 Task: Look for space in Syevyerodonets'k, Ukraine from 17th June, 2023 to 21st June, 2023 for 2 adults in price range Rs.7000 to Rs.12000. Place can be private room with 1  bedroom having 2 beds and 1 bathroom. Property type can be house, flat, guest house. Booking option can be shelf check-in. Required host language is English.
Action: Mouse pressed left at (512, 114)
Screenshot: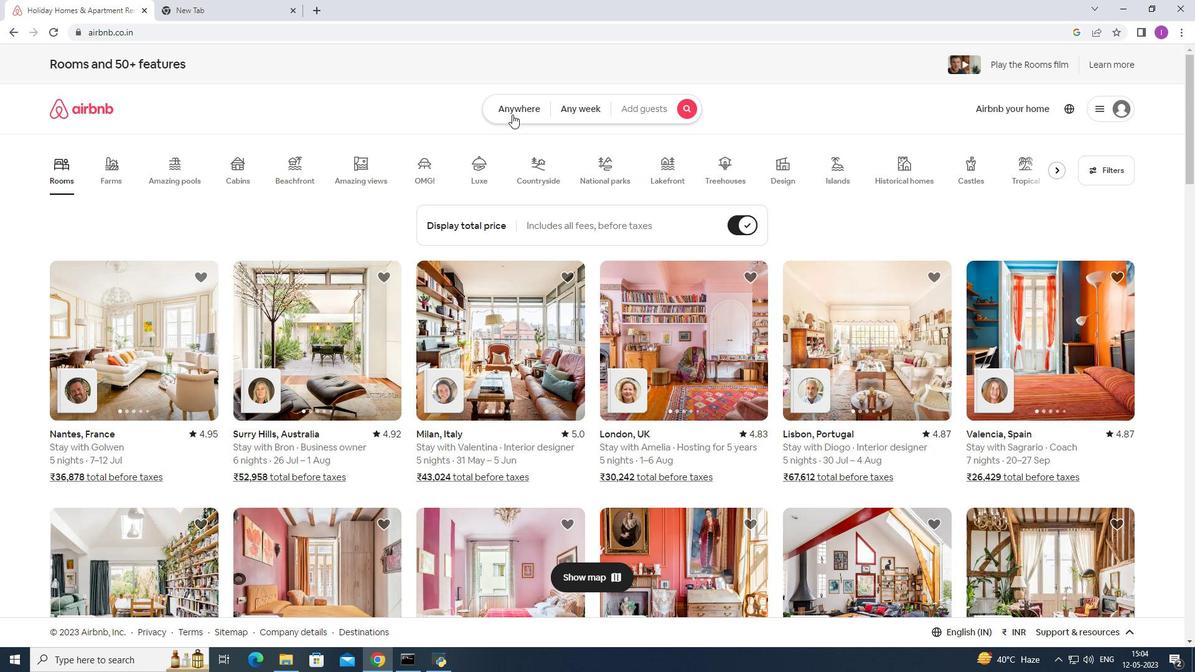 
Action: Key pressed <Key.shift>Sye
Screenshot: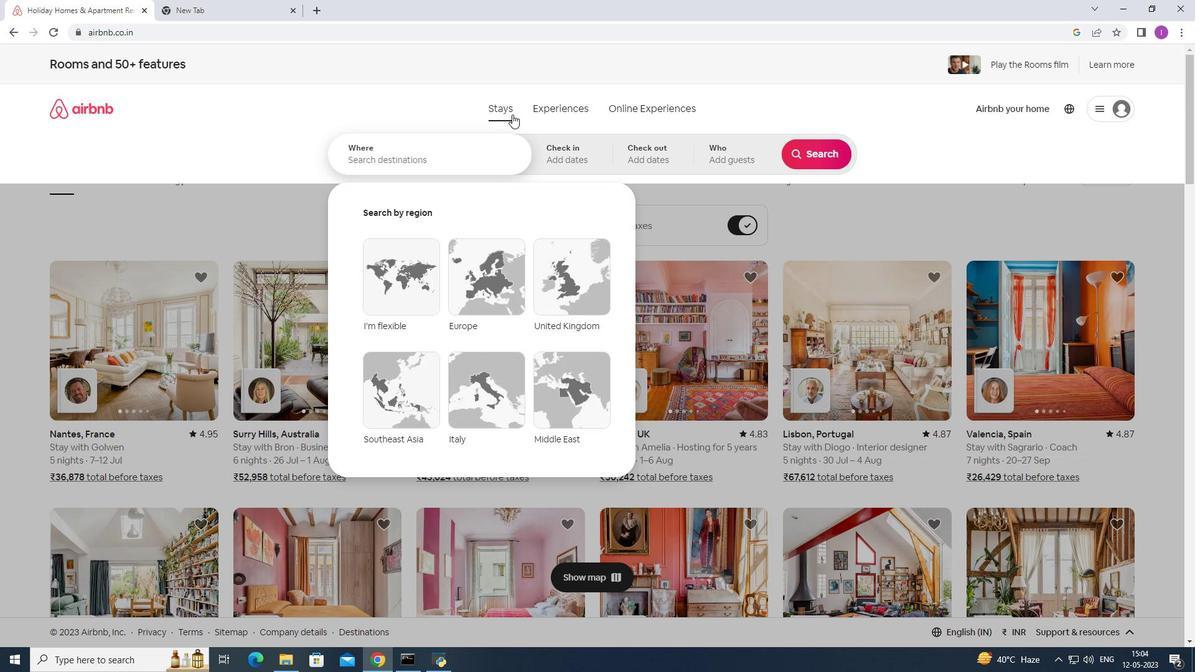 
Action: Mouse moved to (455, 143)
Screenshot: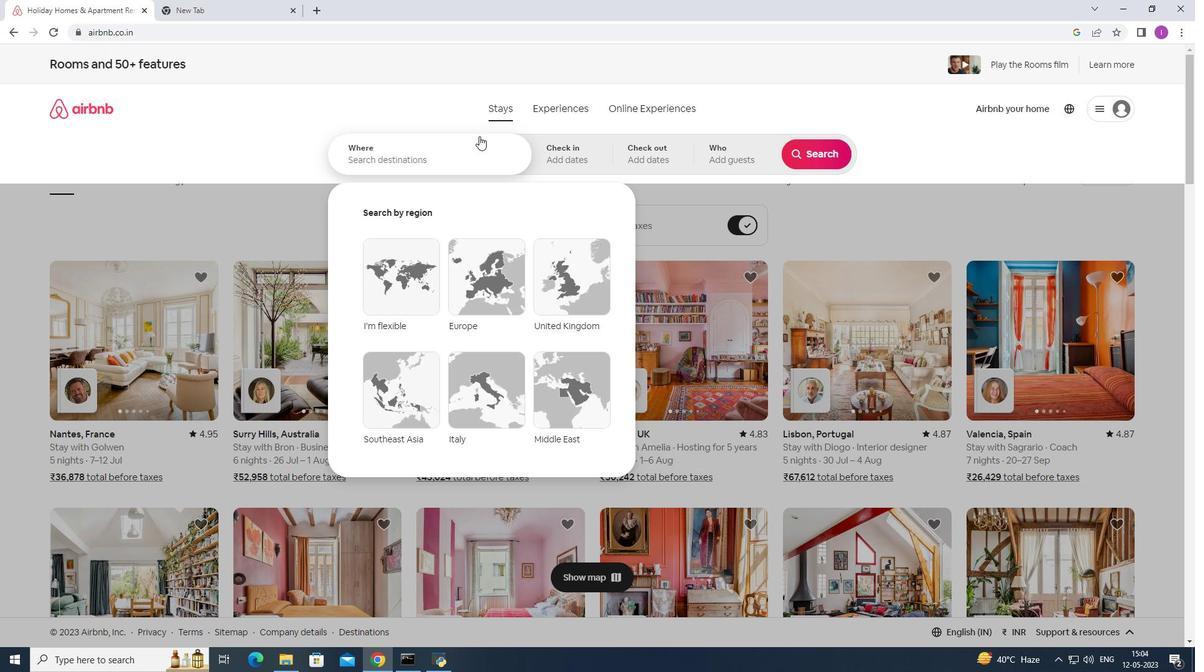 
Action: Mouse pressed left at (455, 143)
Screenshot: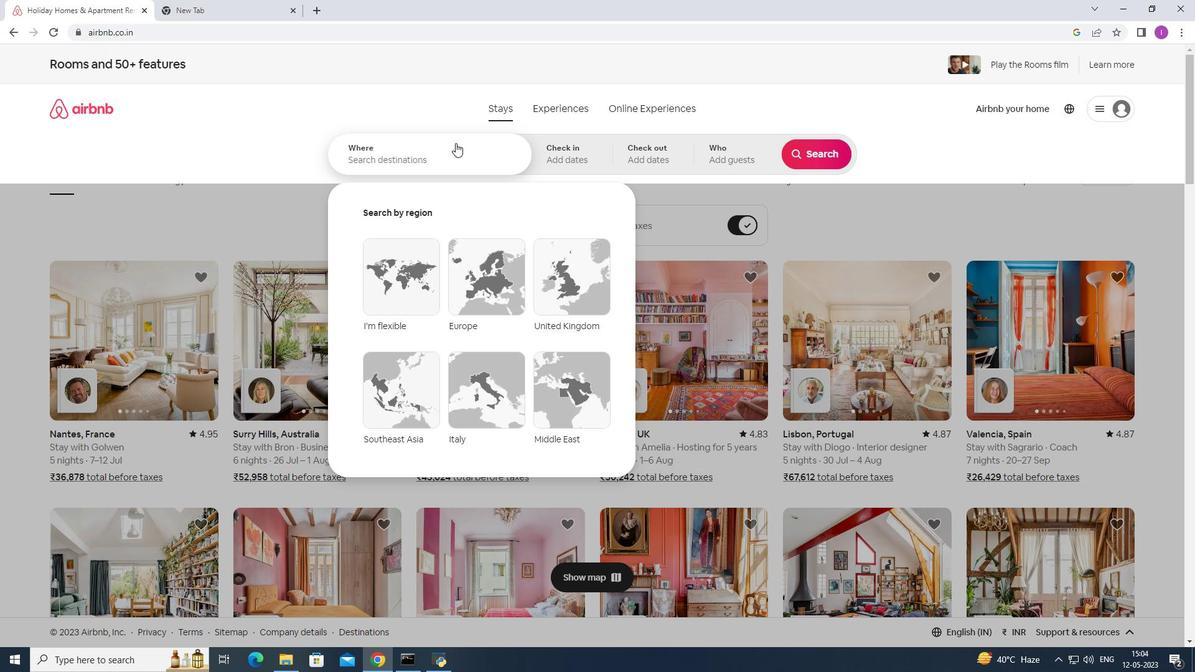 
Action: Mouse pressed left at (455, 143)
Screenshot: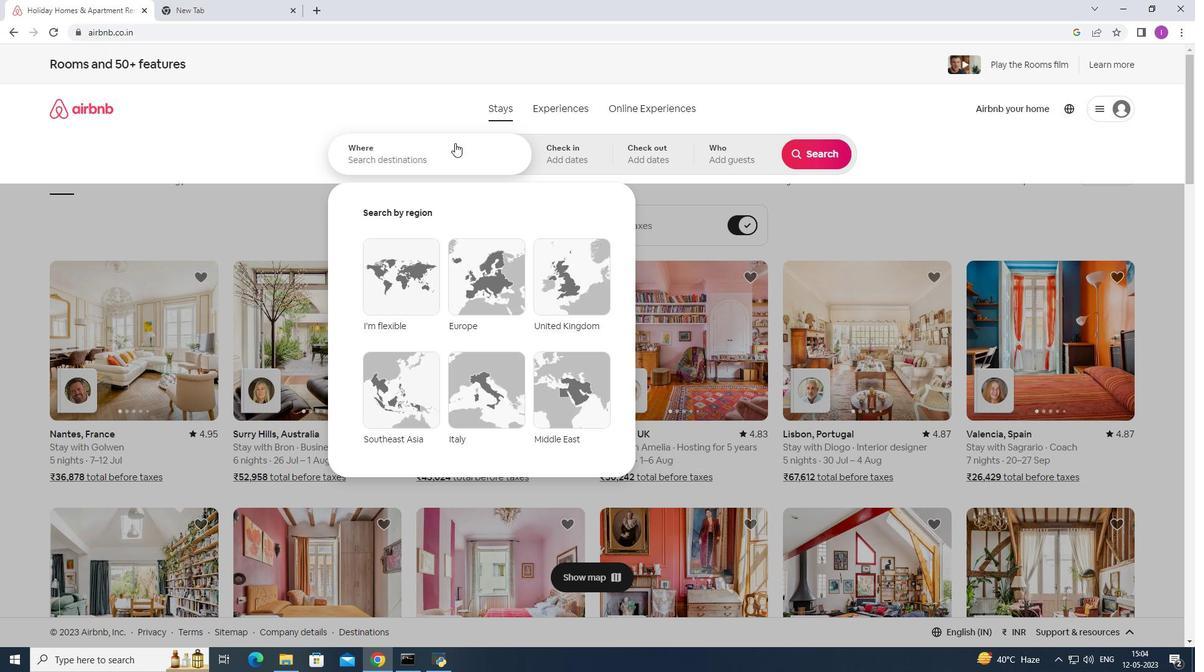 
Action: Mouse moved to (442, 159)
Screenshot: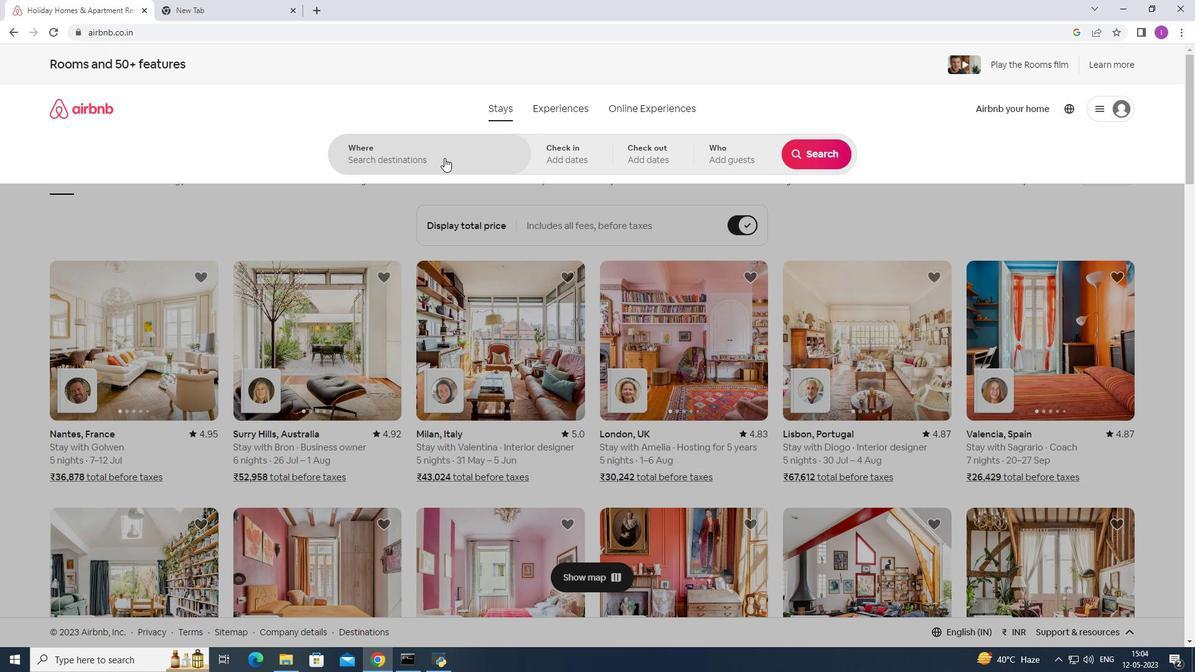 
Action: Mouse pressed left at (442, 159)
Screenshot: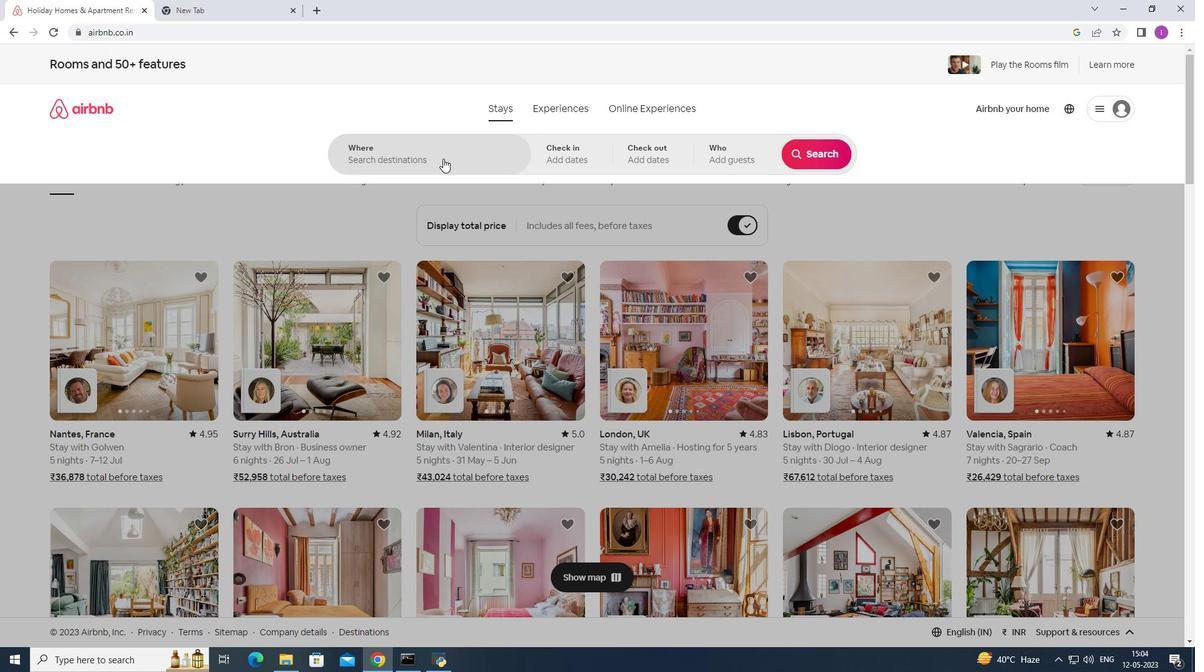 
Action: Mouse moved to (345, 156)
Screenshot: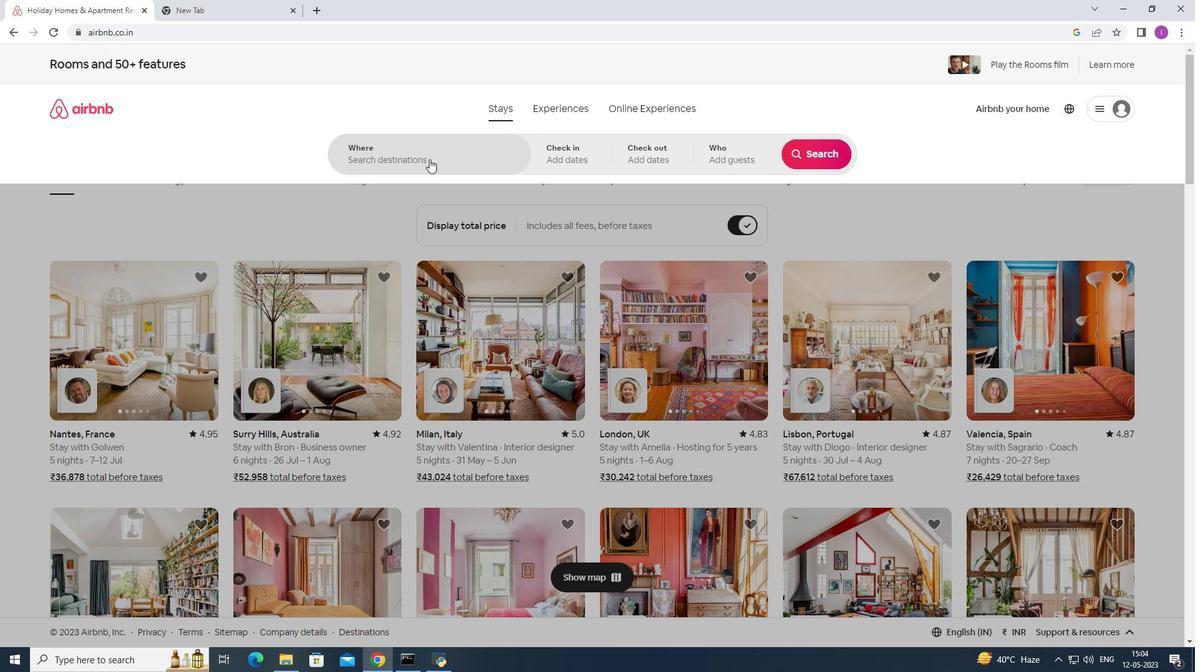 
Action: Mouse pressed left at (345, 156)
Screenshot: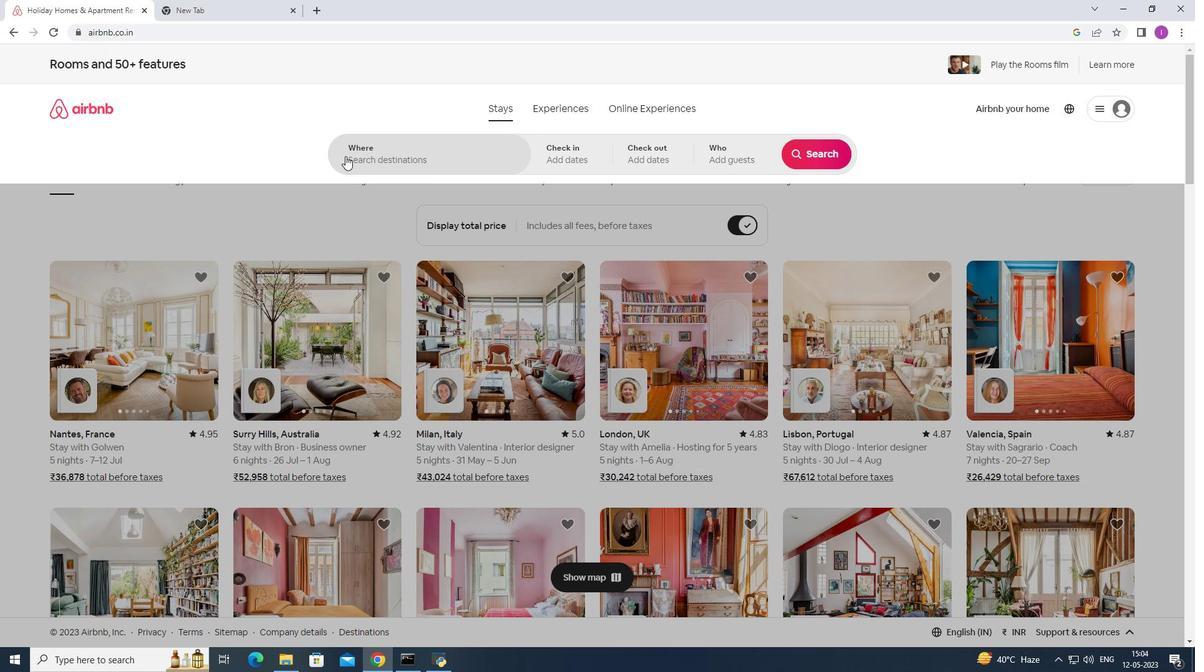 
Action: Mouse moved to (416, 151)
Screenshot: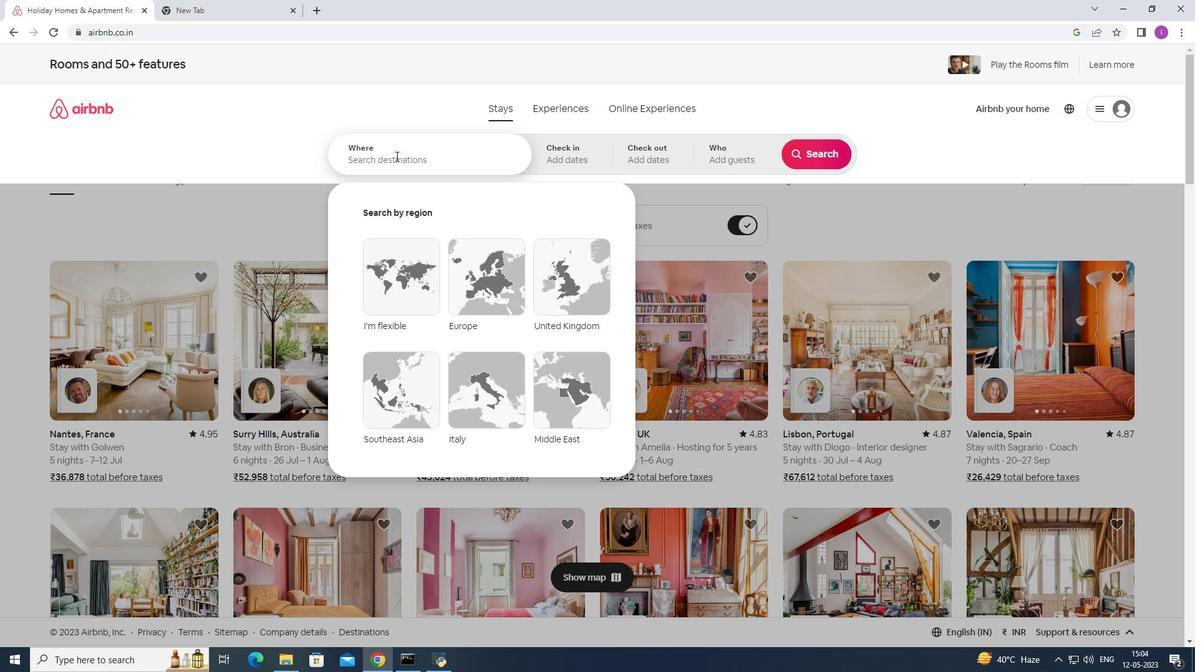 
Action: Key pressed <Key.shift>Syevyerodo
Screenshot: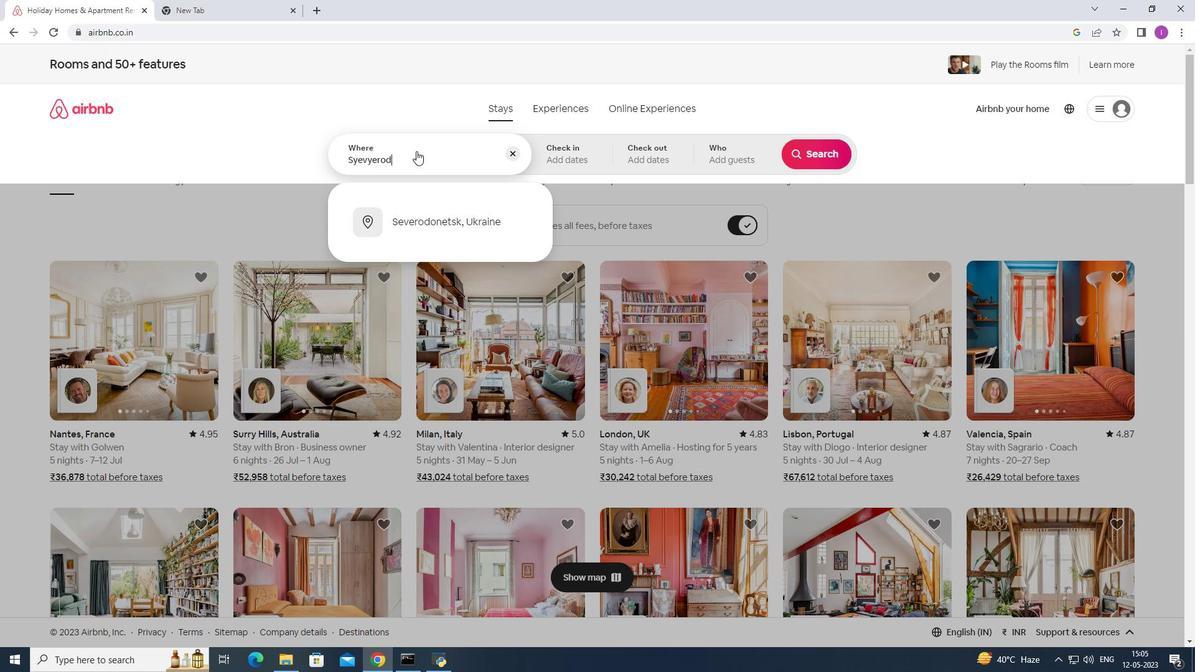 
Action: Mouse moved to (439, 229)
Screenshot: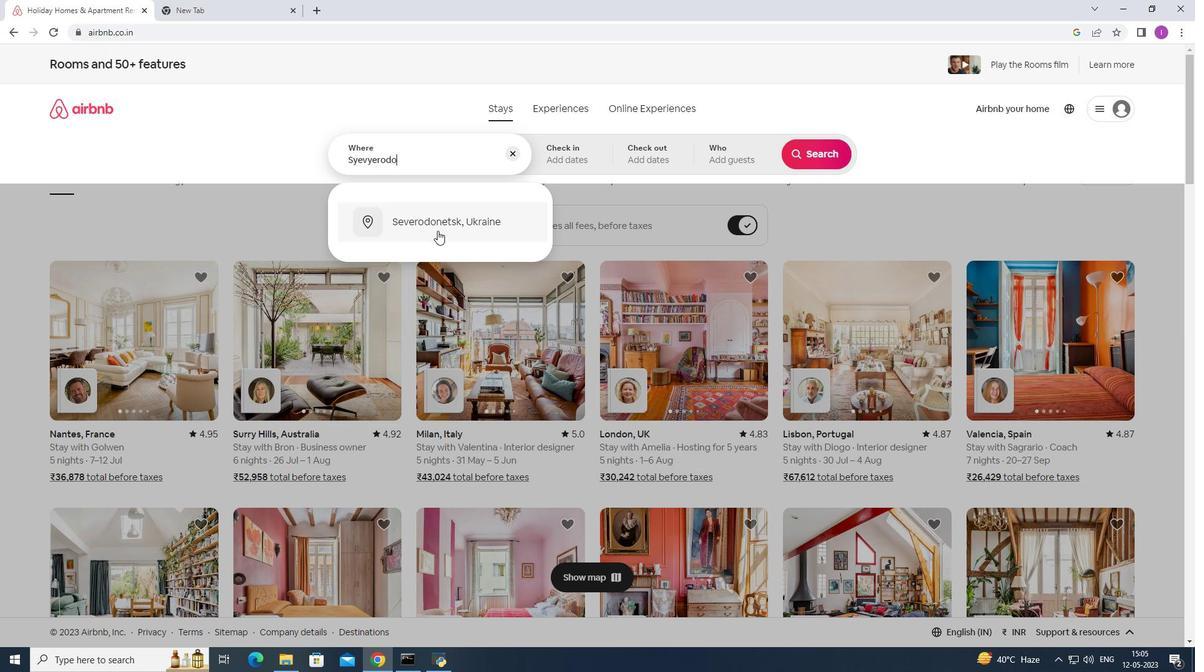 
Action: Mouse pressed left at (439, 229)
Screenshot: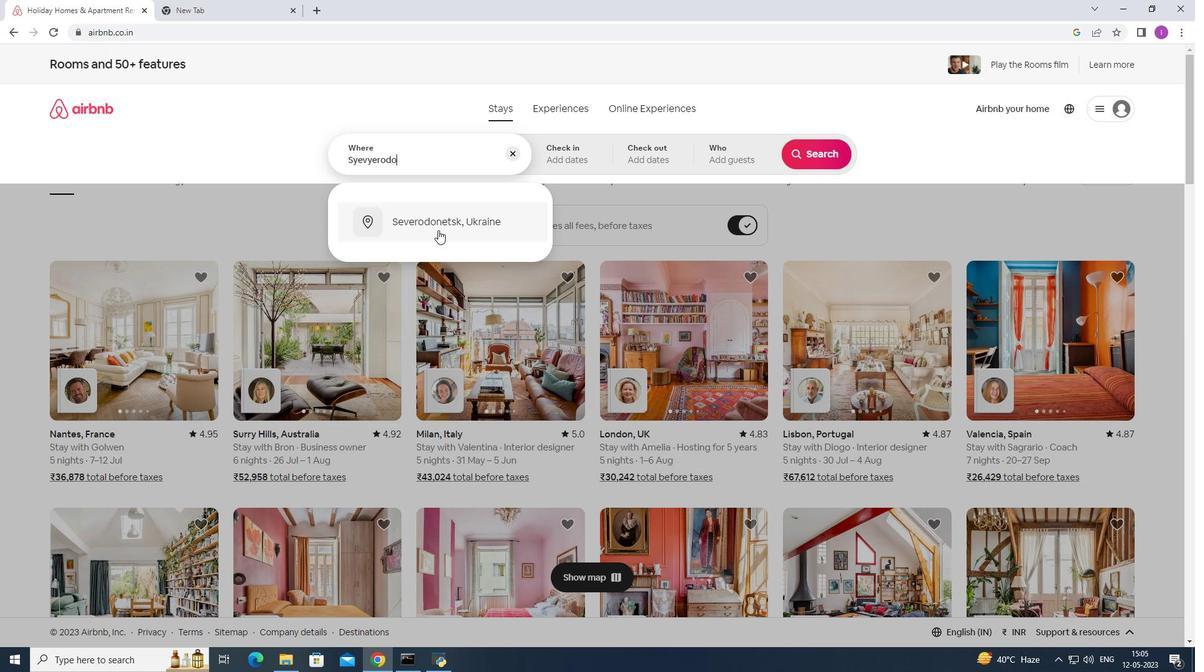 
Action: Mouse moved to (819, 255)
Screenshot: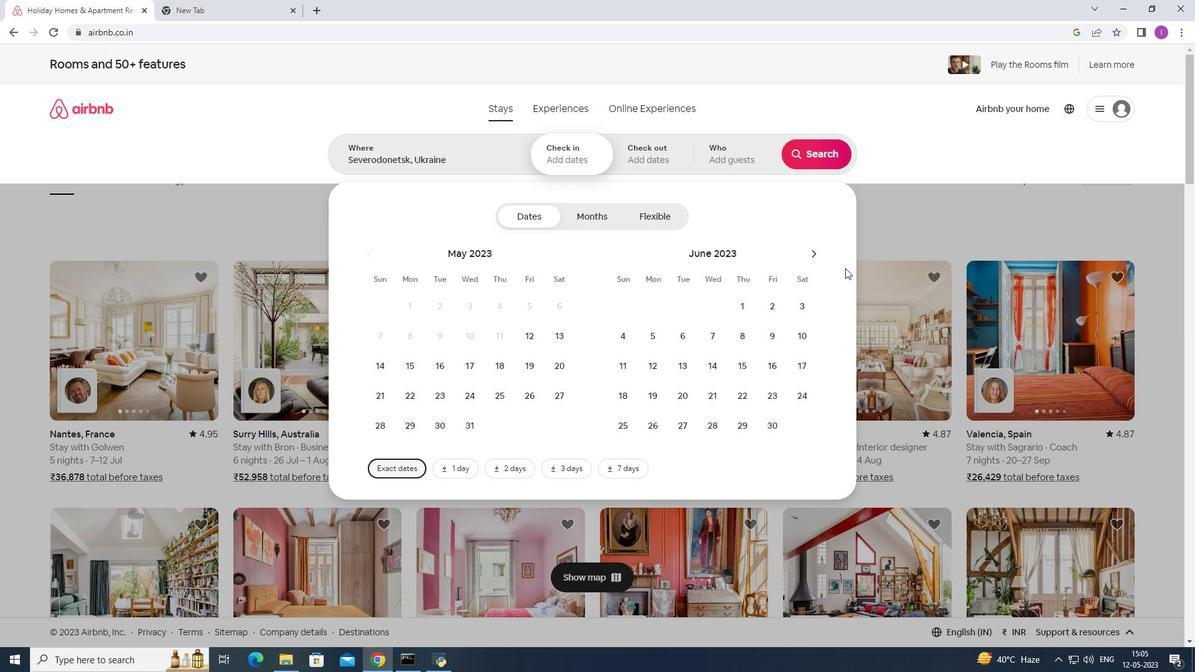 
Action: Mouse pressed left at (819, 255)
Screenshot: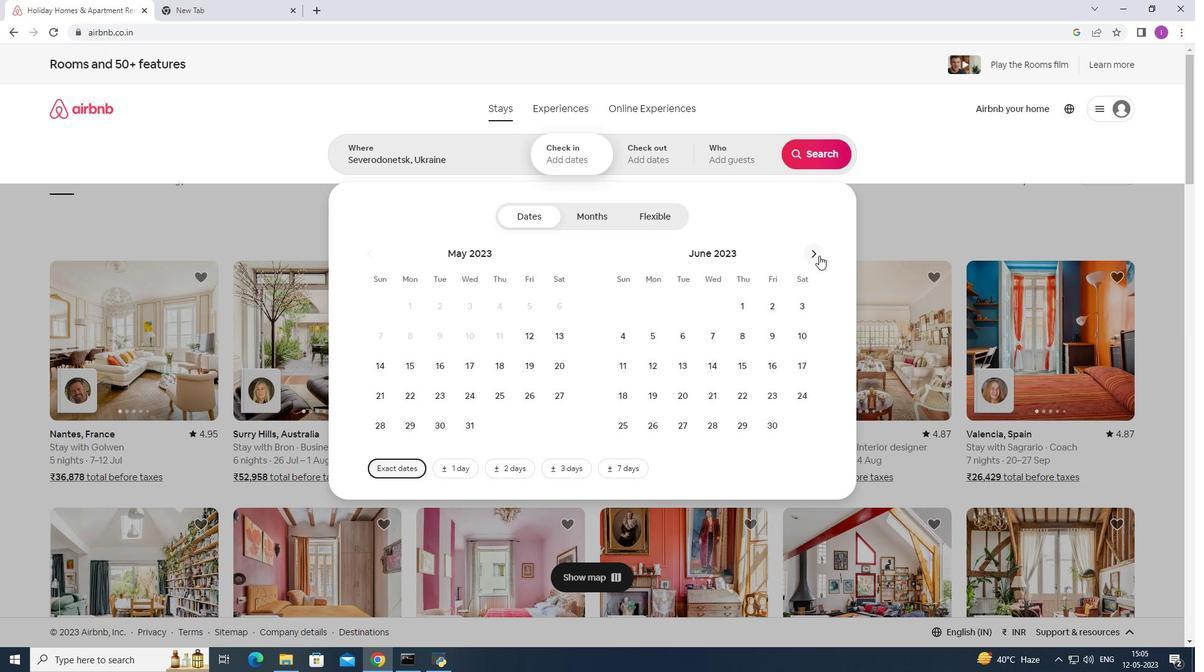
Action: Mouse pressed left at (819, 255)
Screenshot: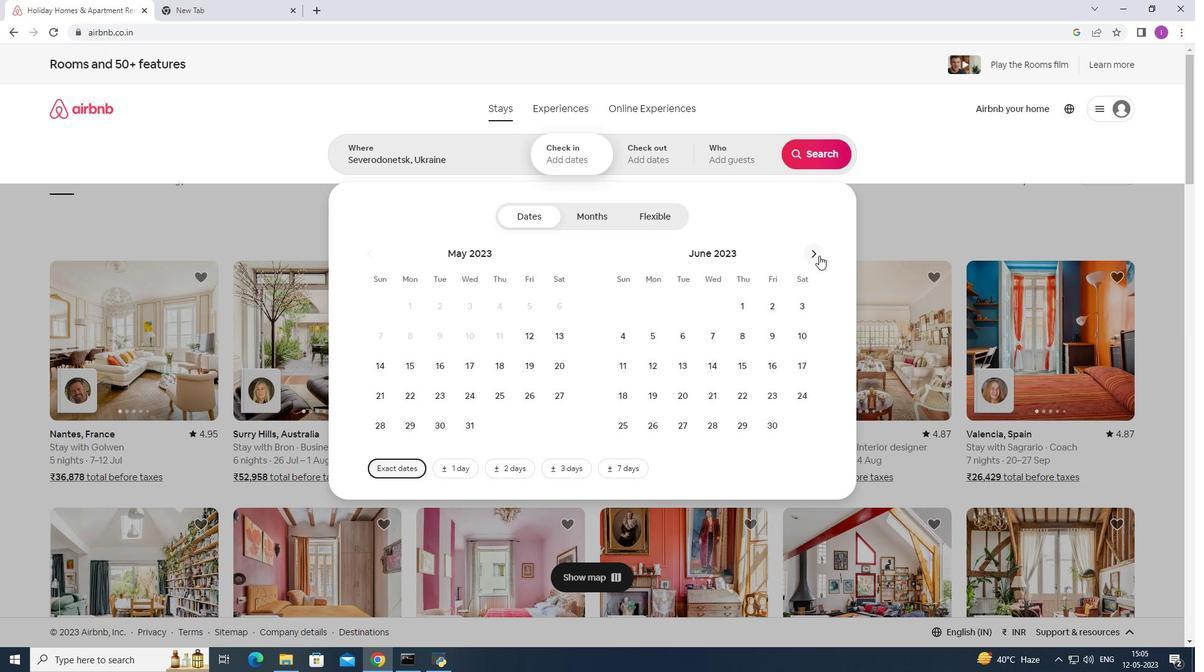
Action: Mouse pressed left at (819, 255)
Screenshot: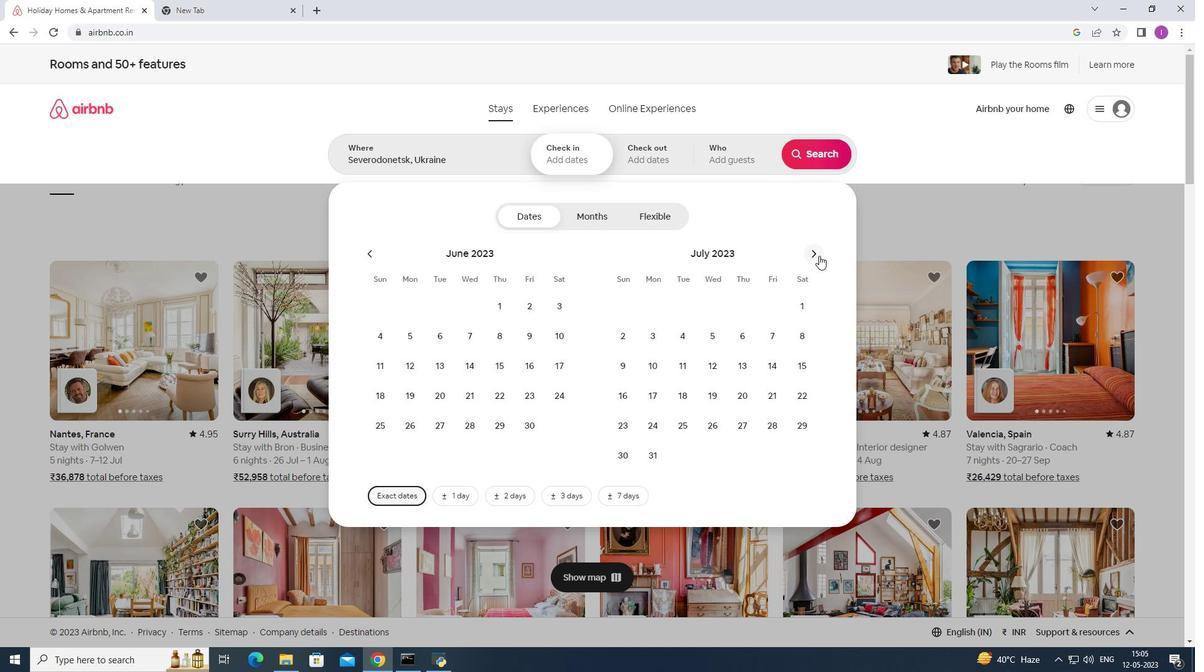 
Action: Mouse moved to (363, 252)
Screenshot: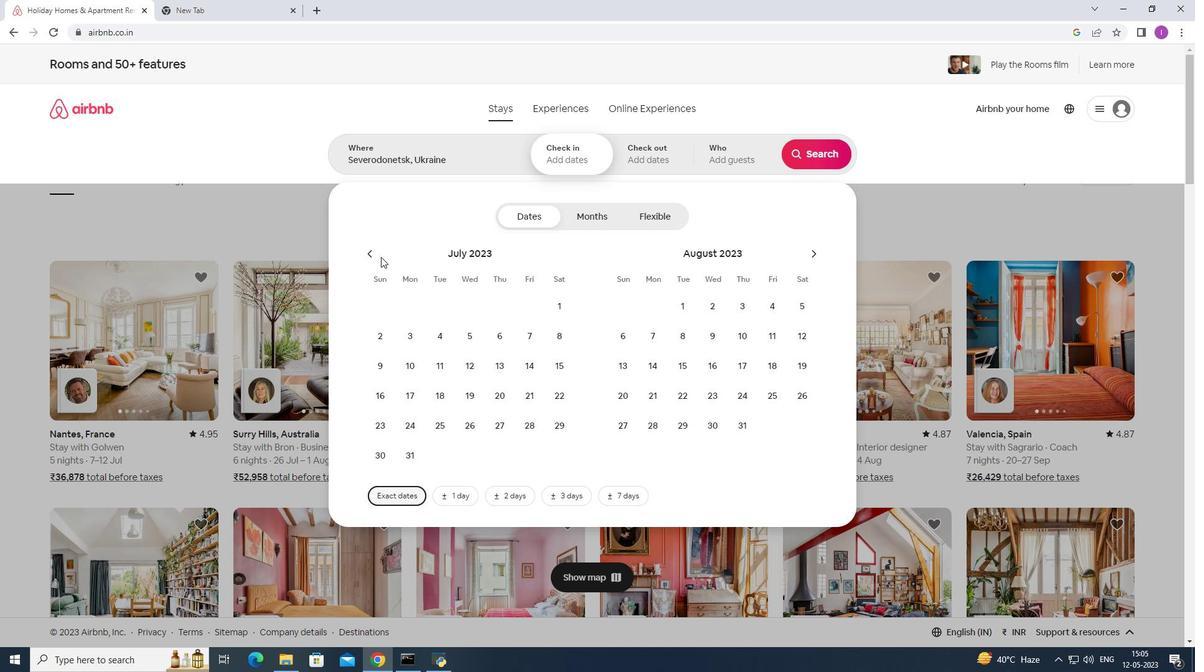 
Action: Mouse pressed left at (363, 252)
Screenshot: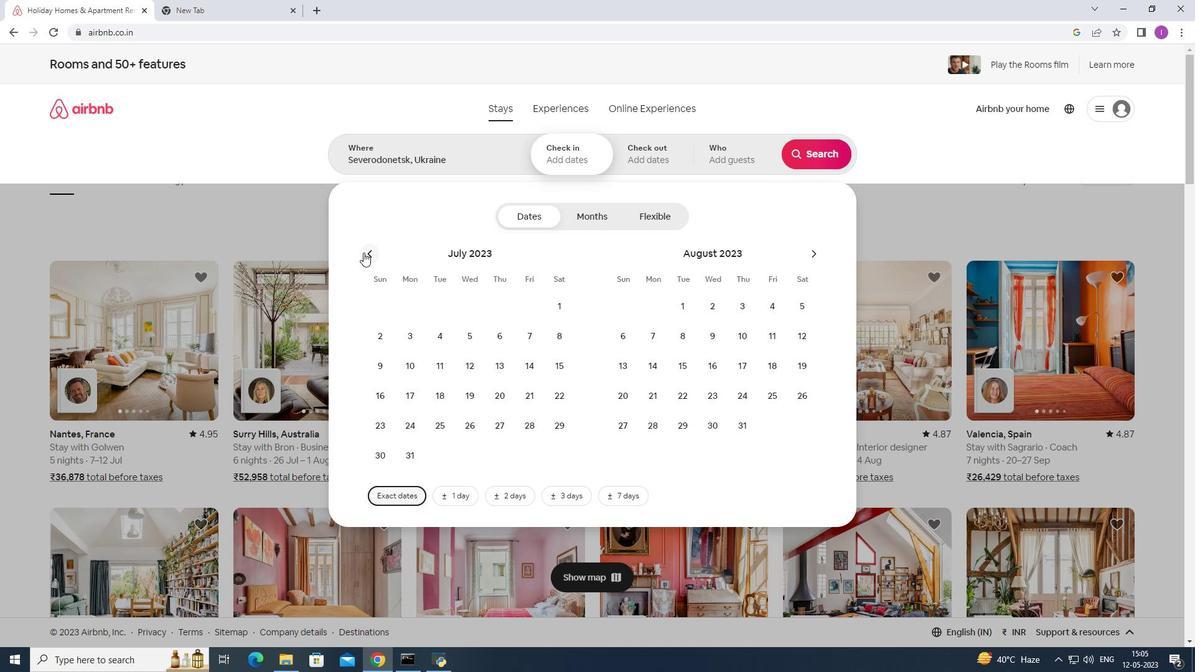 
Action: Mouse moved to (554, 366)
Screenshot: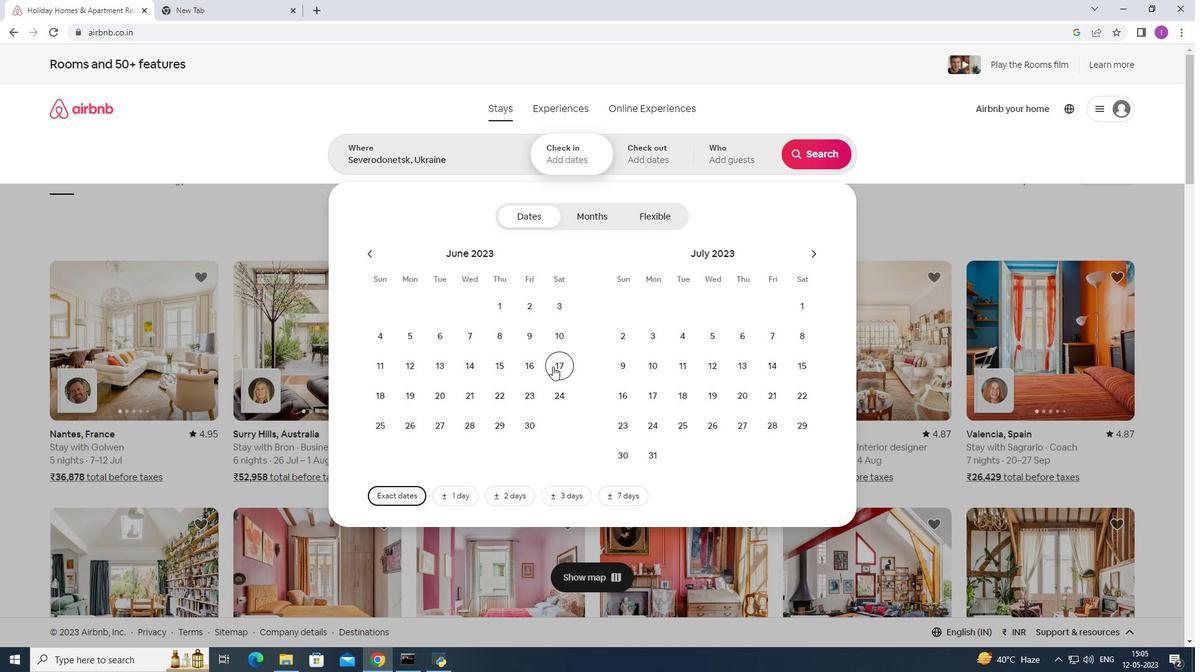 
Action: Mouse pressed left at (554, 366)
Screenshot: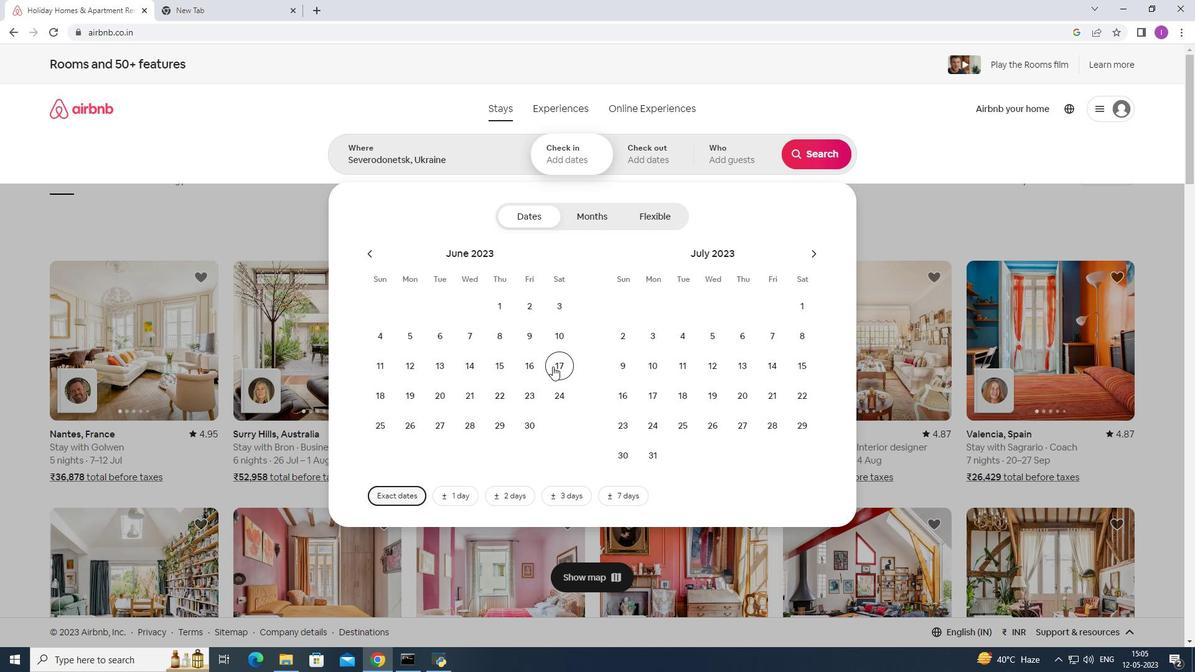 
Action: Mouse moved to (474, 390)
Screenshot: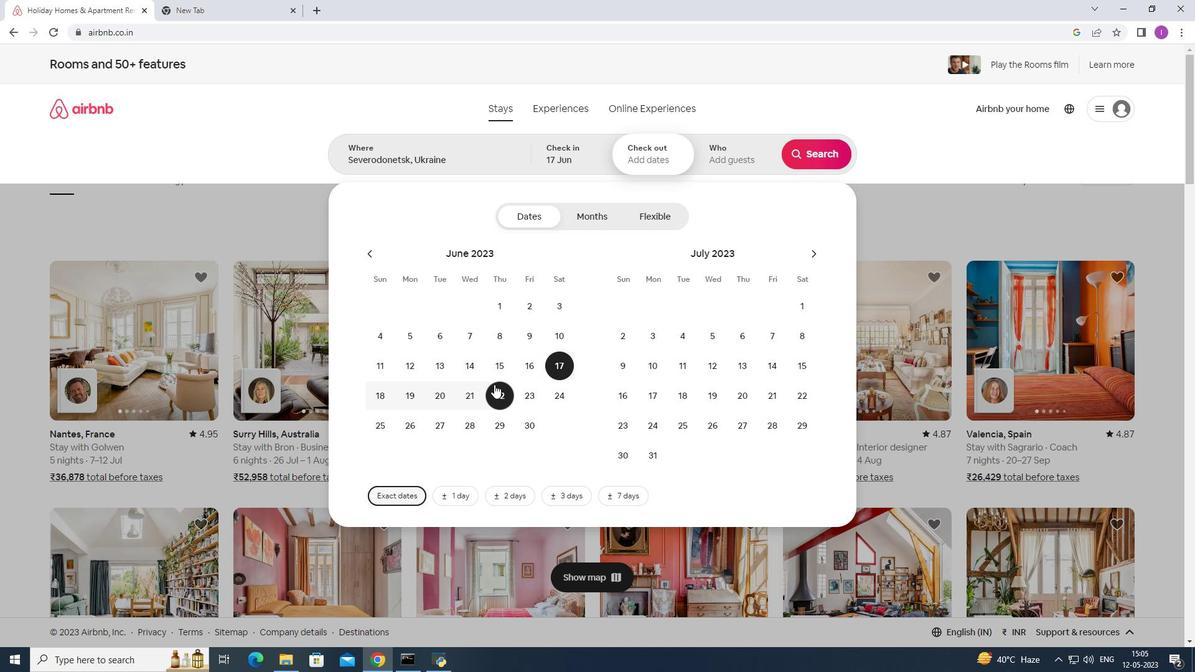 
Action: Mouse pressed left at (474, 390)
Screenshot: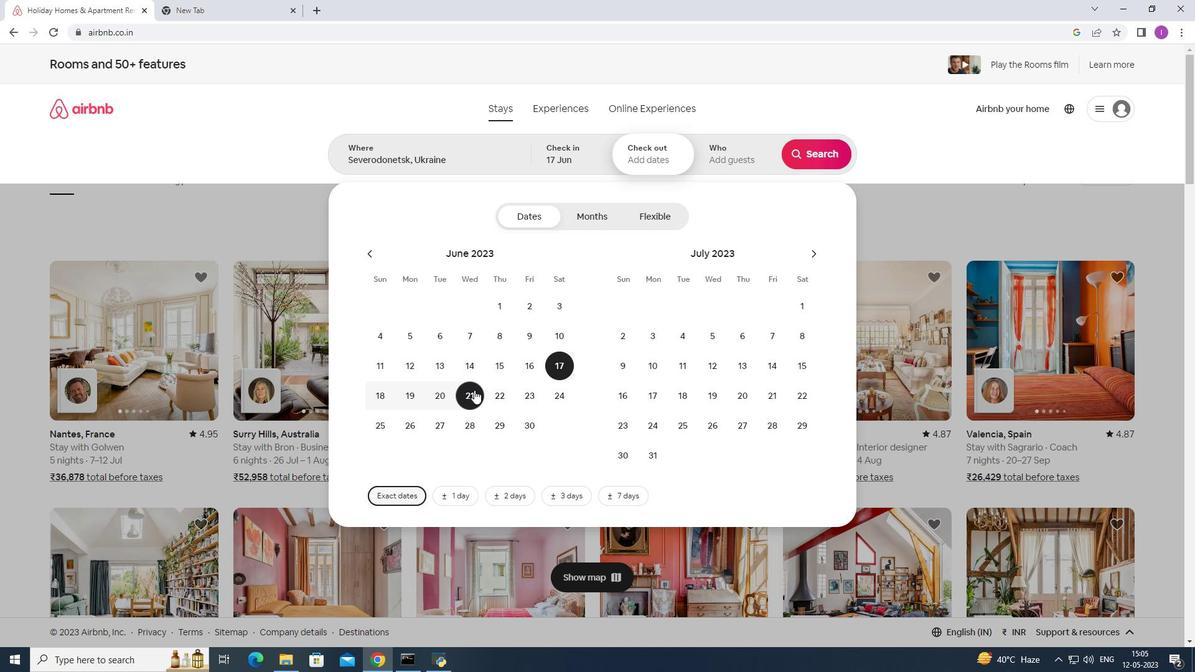 
Action: Mouse moved to (724, 161)
Screenshot: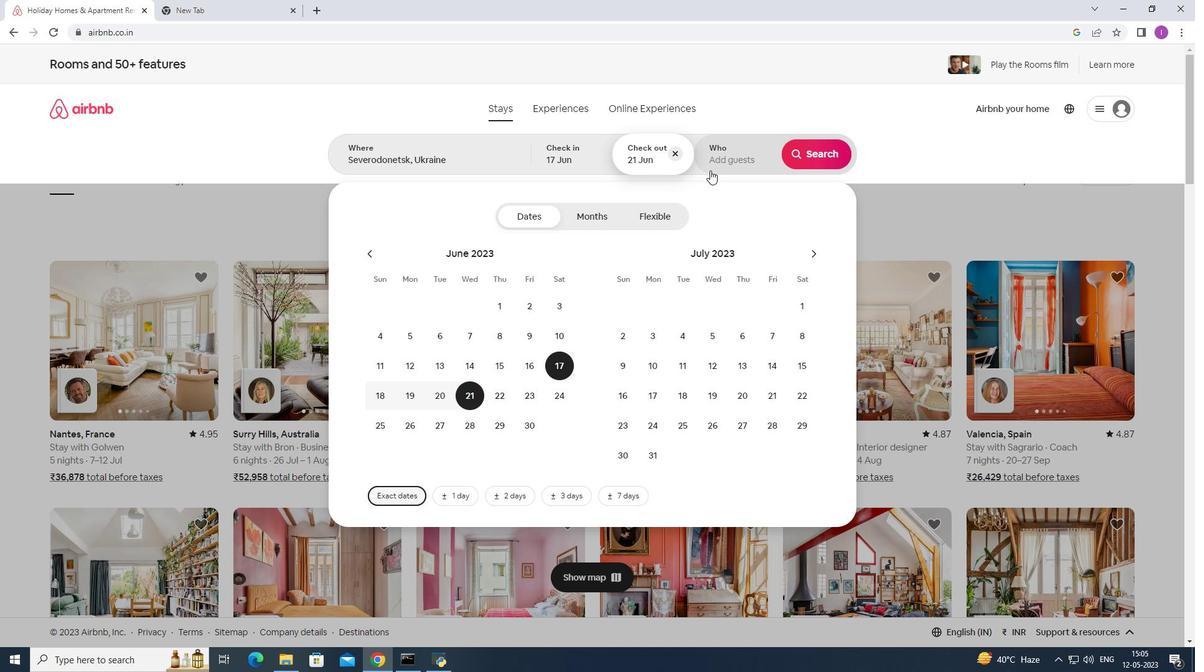 
Action: Mouse pressed left at (724, 161)
Screenshot: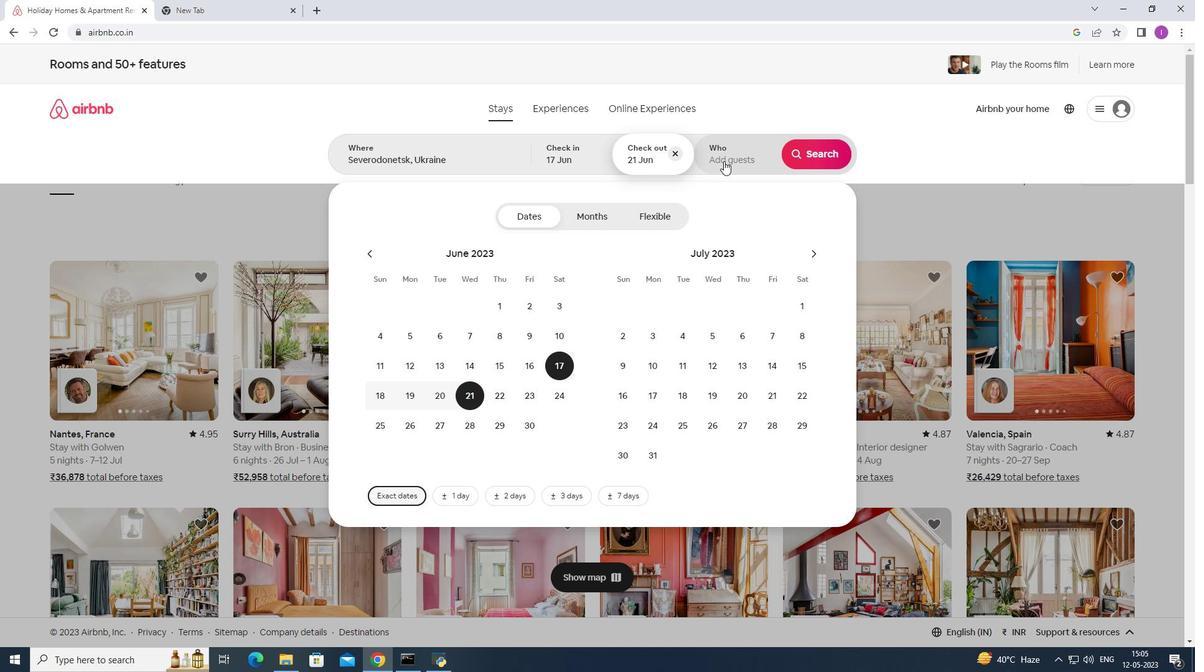 
Action: Mouse moved to (821, 214)
Screenshot: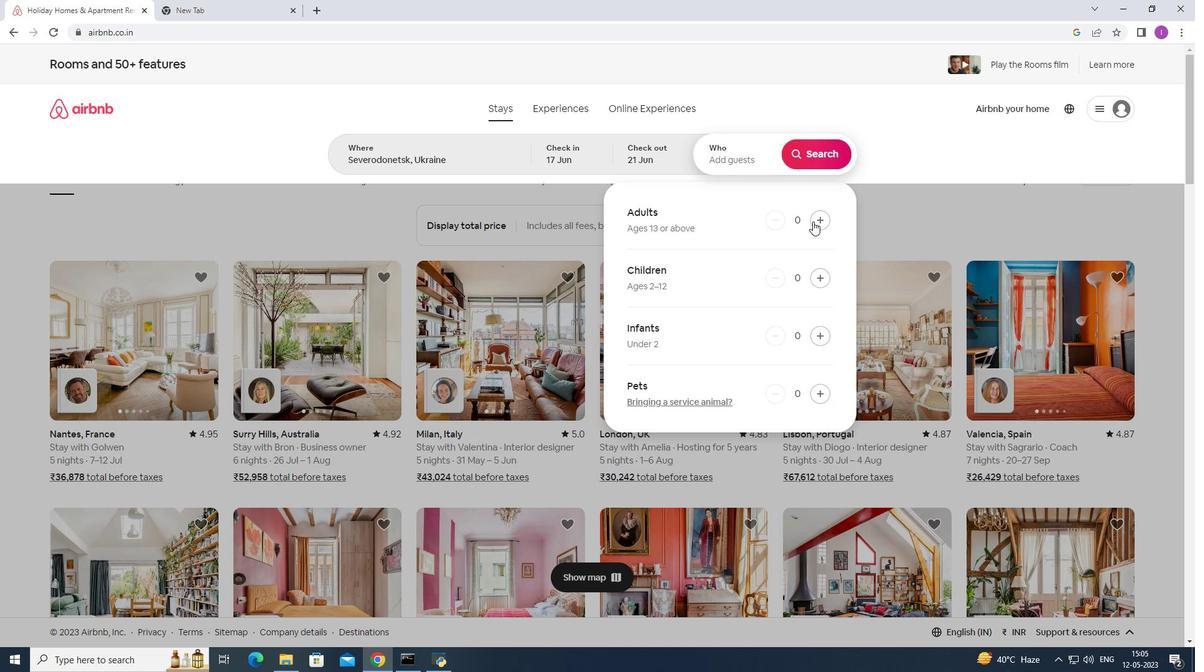 
Action: Mouse pressed left at (821, 214)
Screenshot: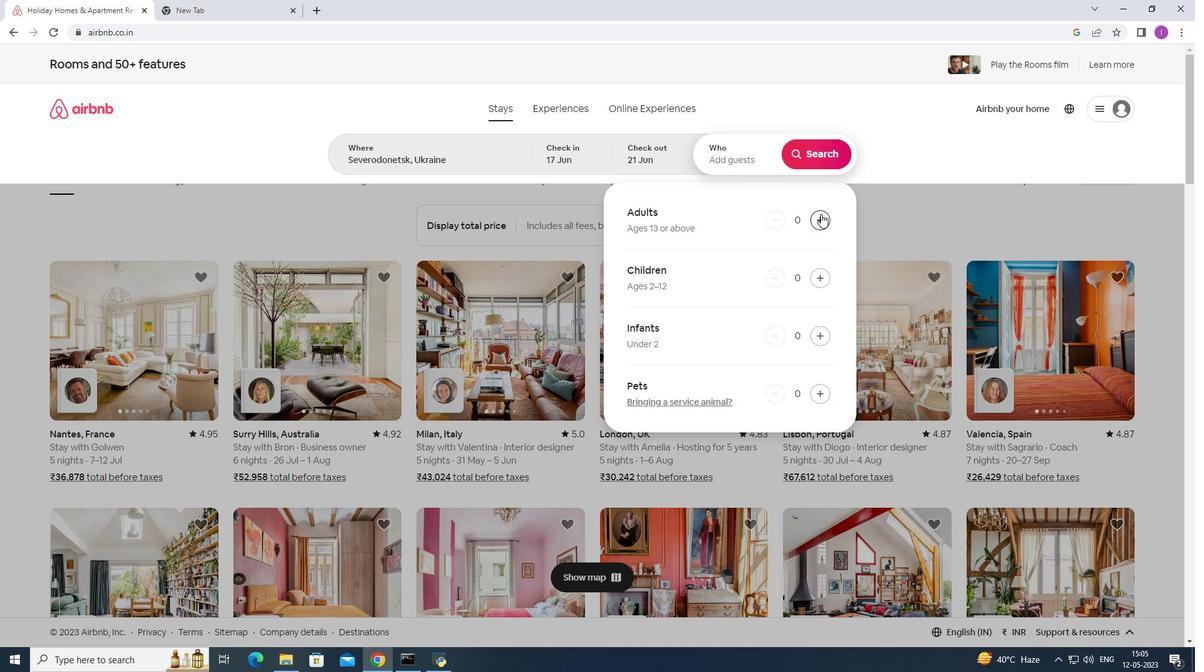
Action: Mouse pressed left at (821, 214)
Screenshot: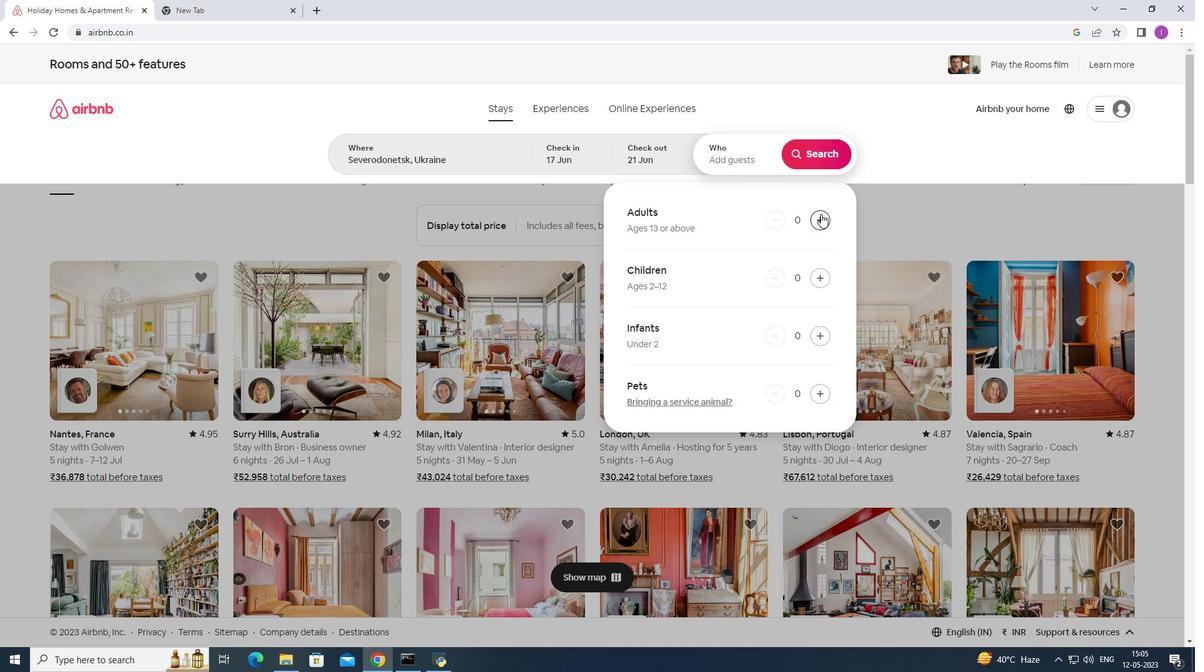 
Action: Mouse moved to (818, 156)
Screenshot: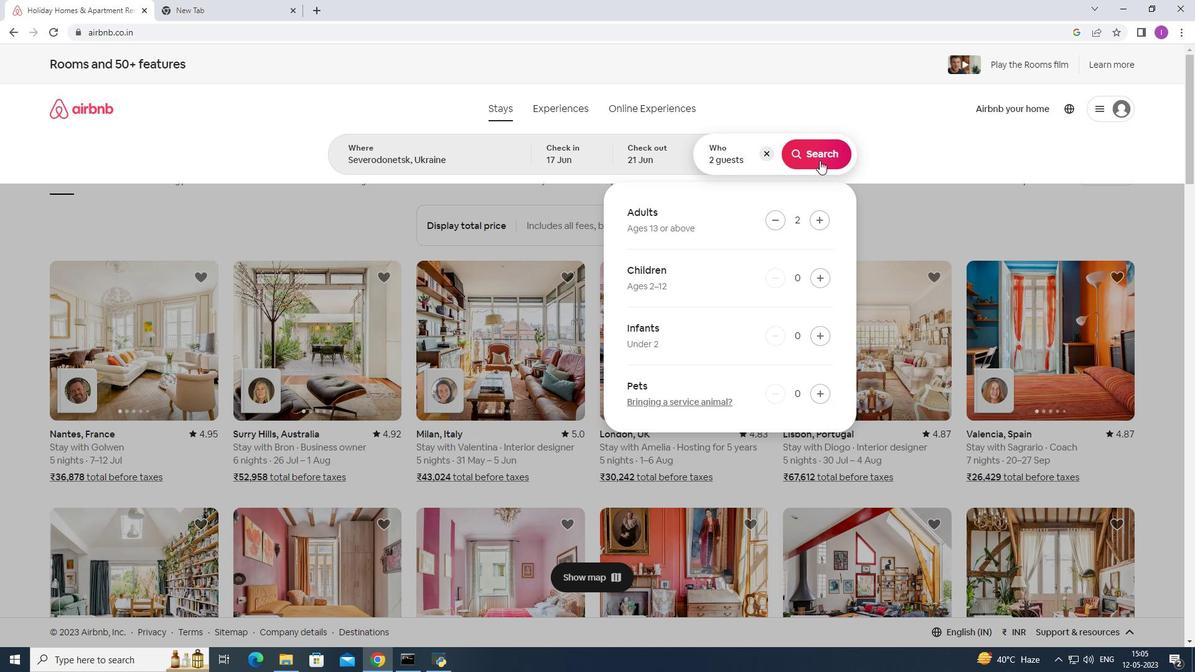 
Action: Mouse pressed left at (818, 156)
Screenshot: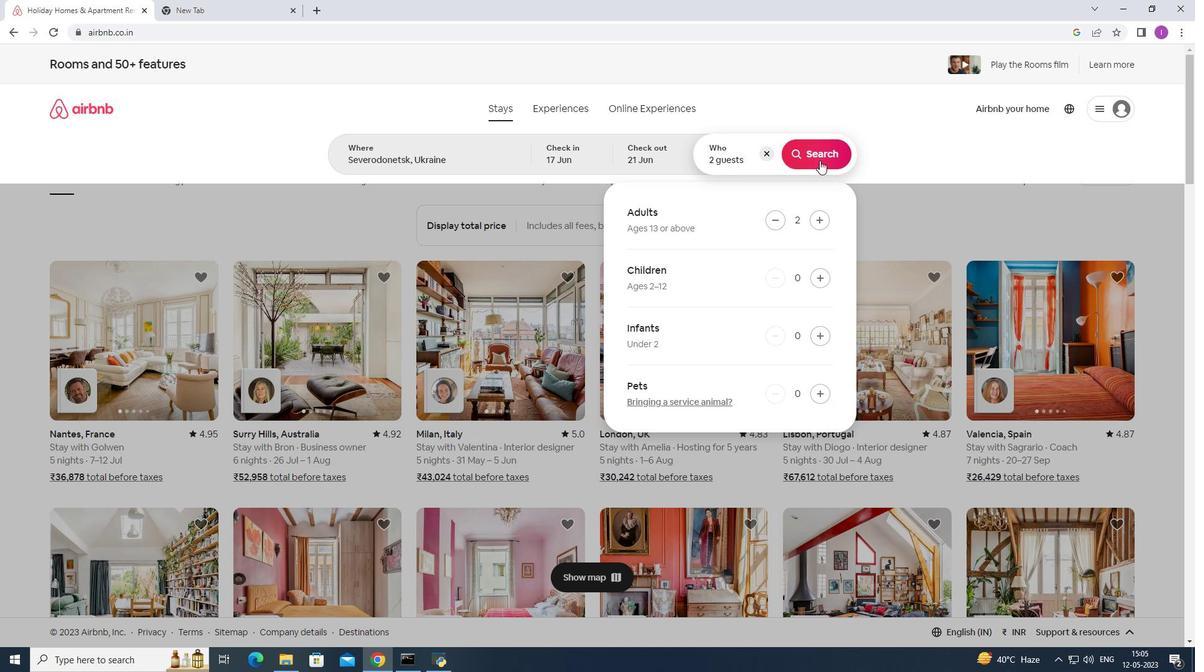 
Action: Mouse moved to (1131, 112)
Screenshot: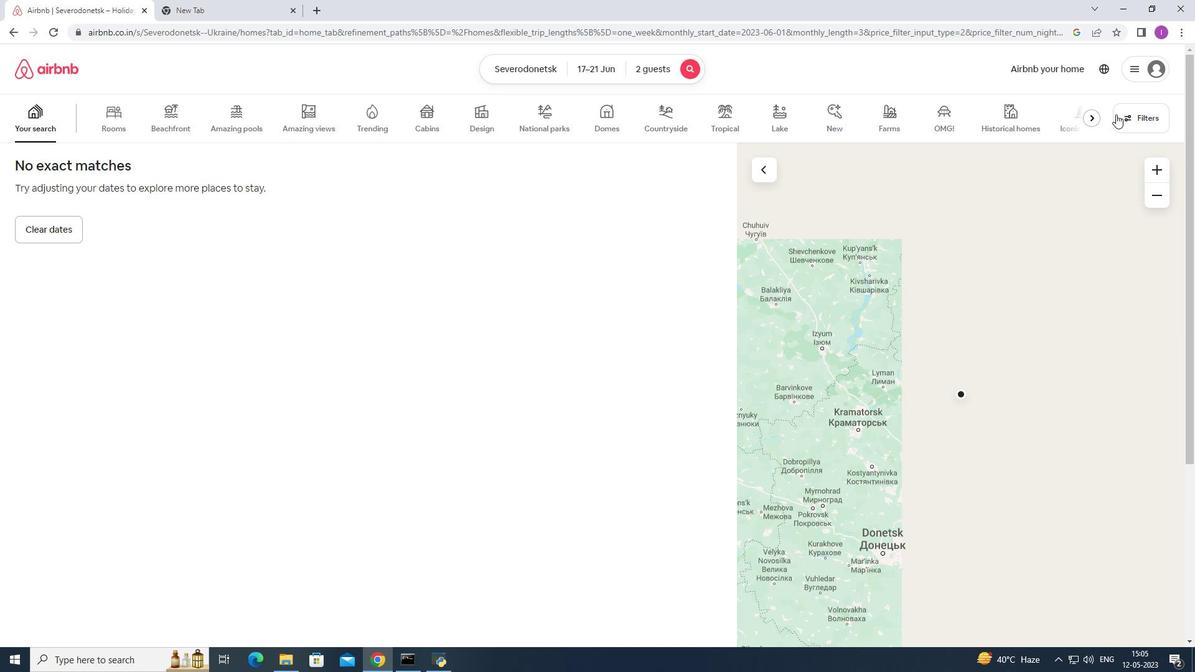 
Action: Mouse pressed left at (1131, 112)
Screenshot: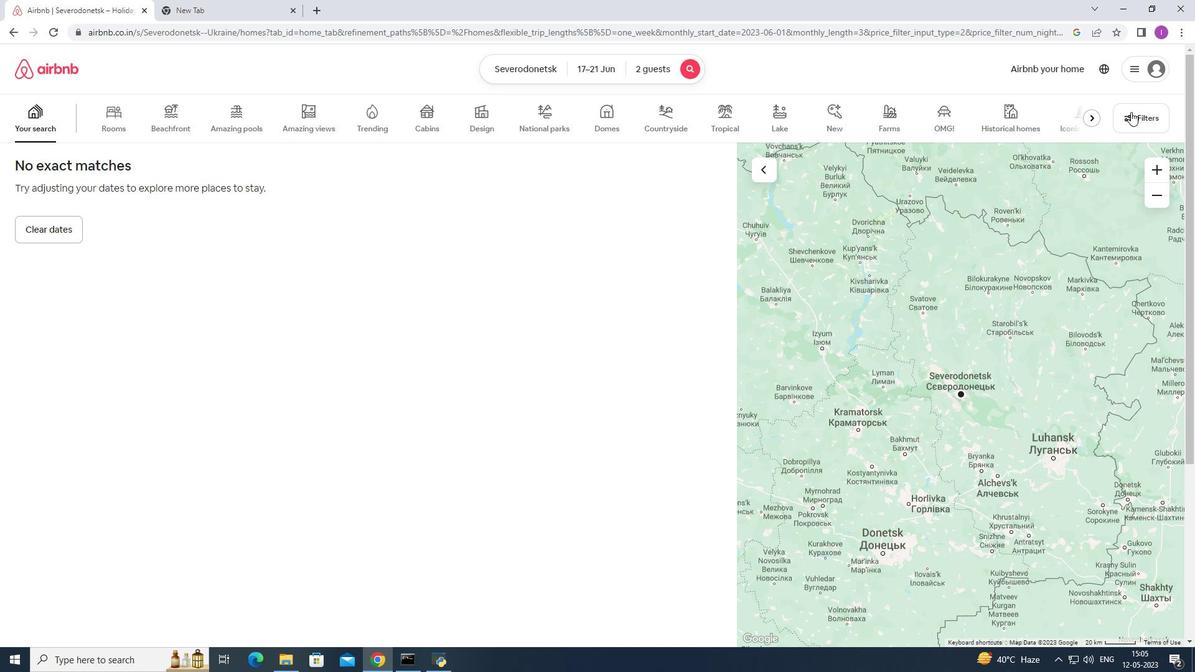 
Action: Mouse moved to (671, 427)
Screenshot: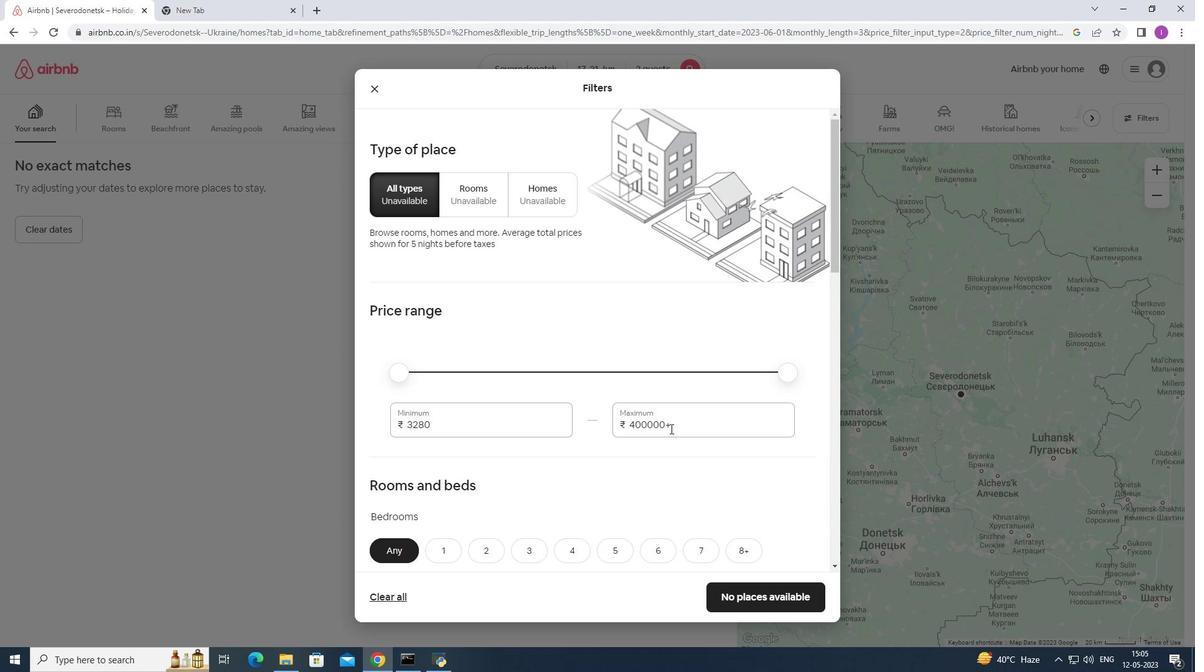 
Action: Mouse pressed left at (671, 427)
Screenshot: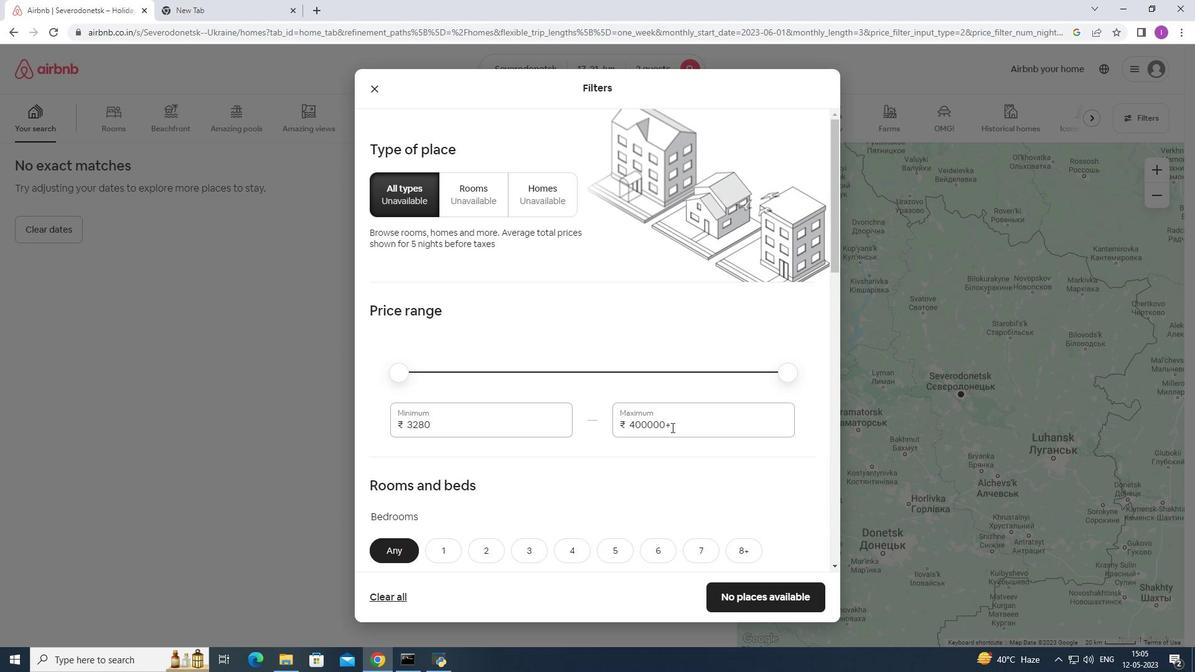 
Action: Mouse moved to (705, 434)
Screenshot: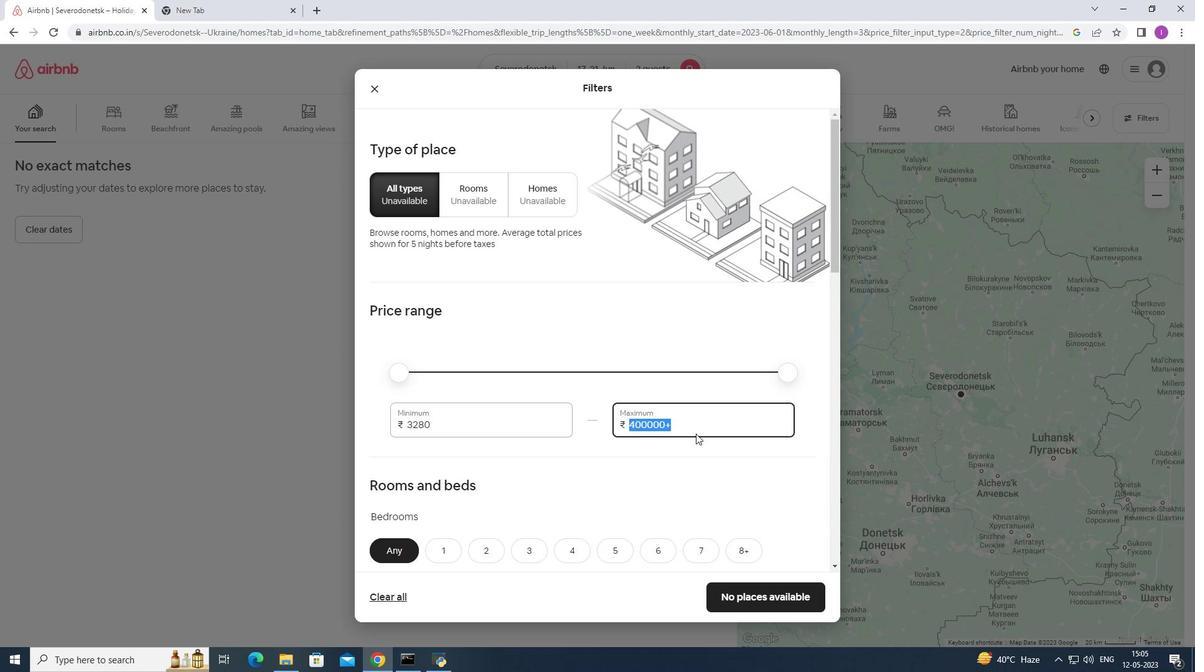 
Action: Key pressed 12
Screenshot: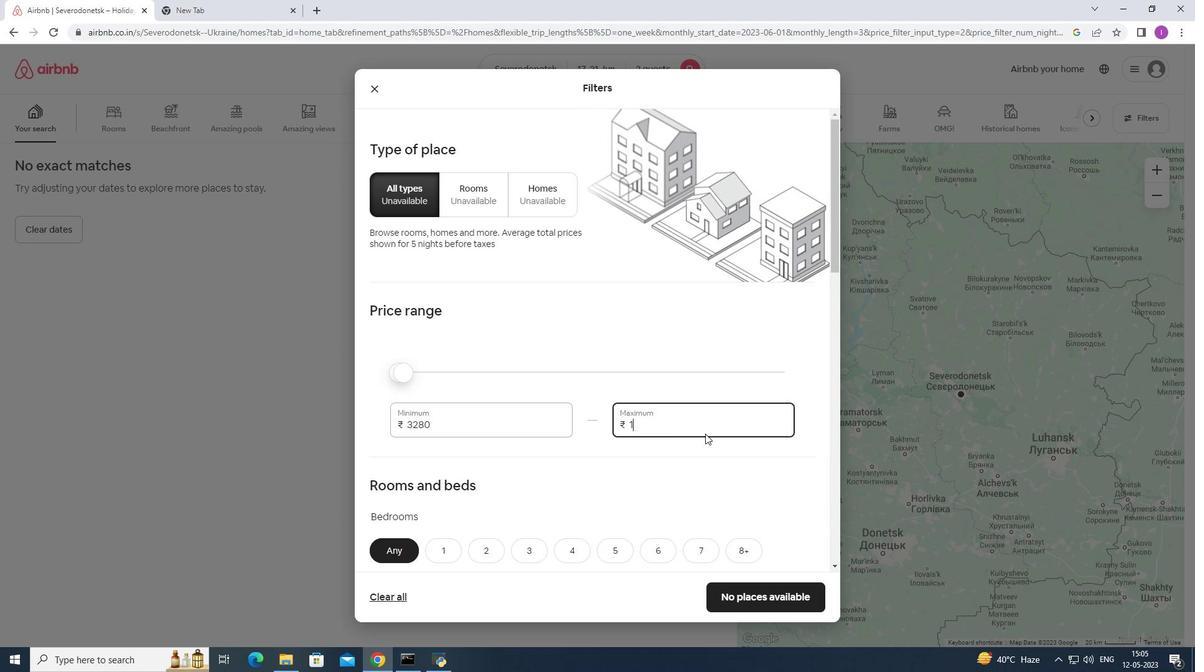
Action: Mouse moved to (705, 434)
Screenshot: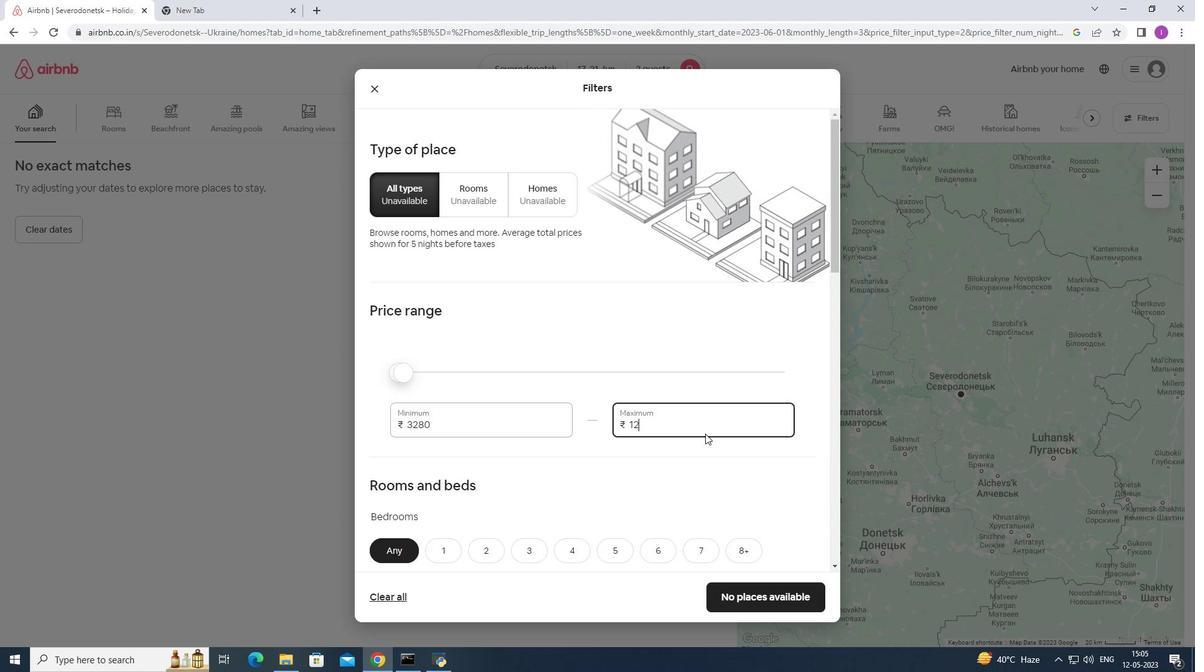 
Action: Key pressed 000
Screenshot: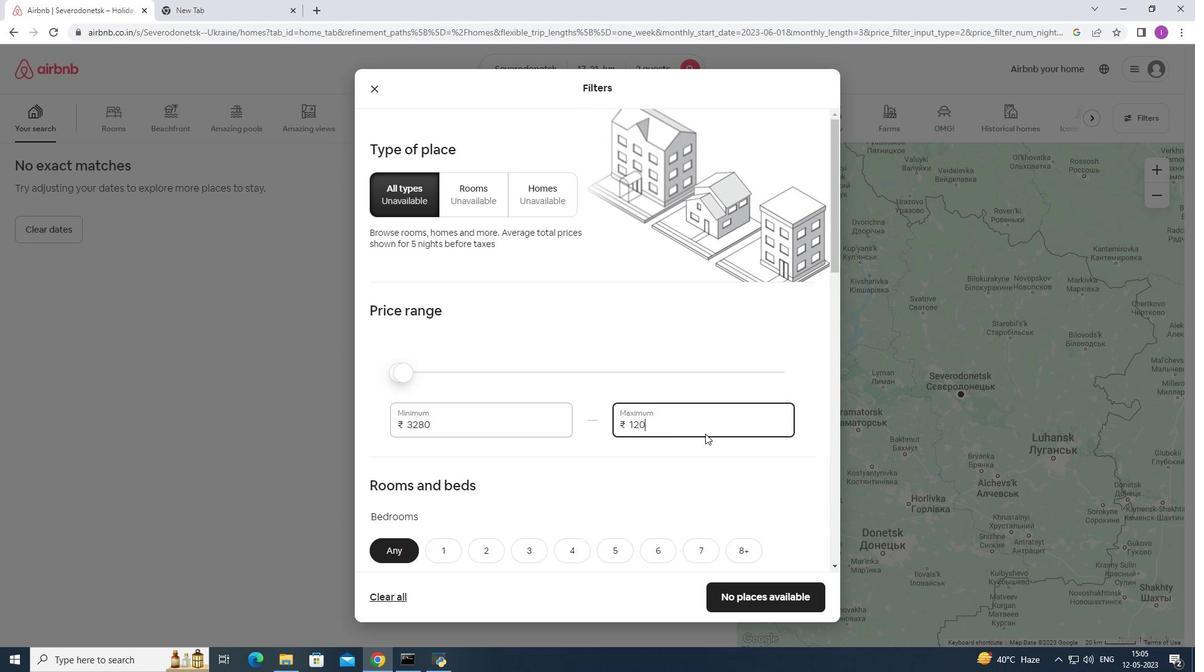 
Action: Mouse moved to (435, 426)
Screenshot: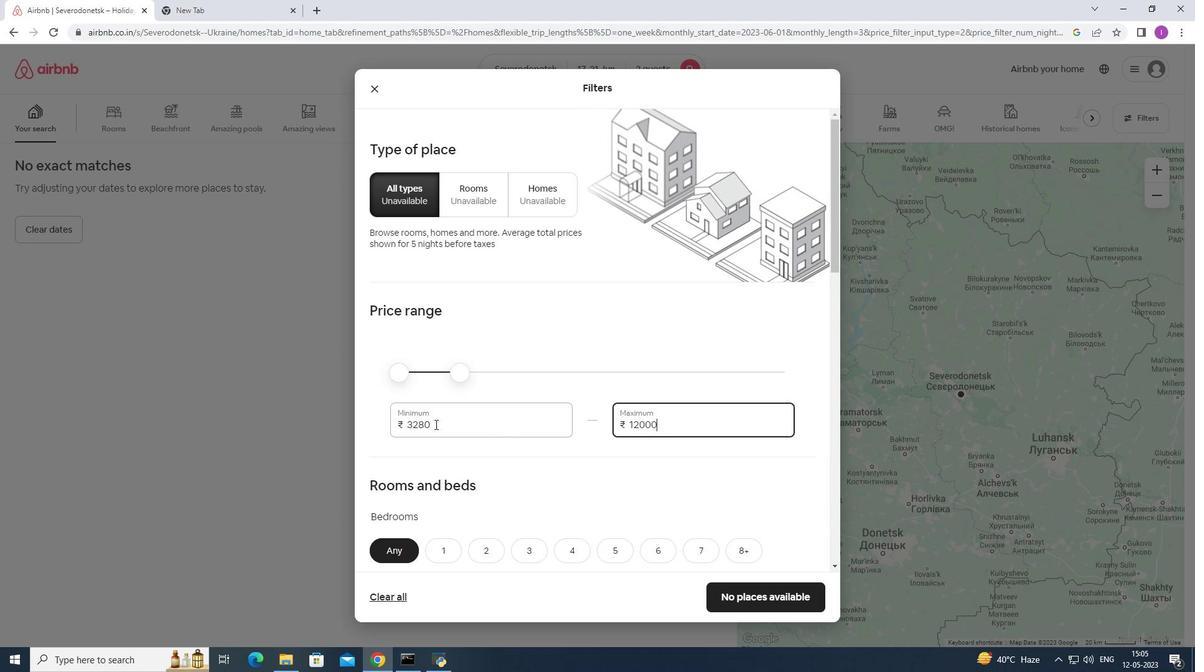 
Action: Mouse pressed left at (435, 426)
Screenshot: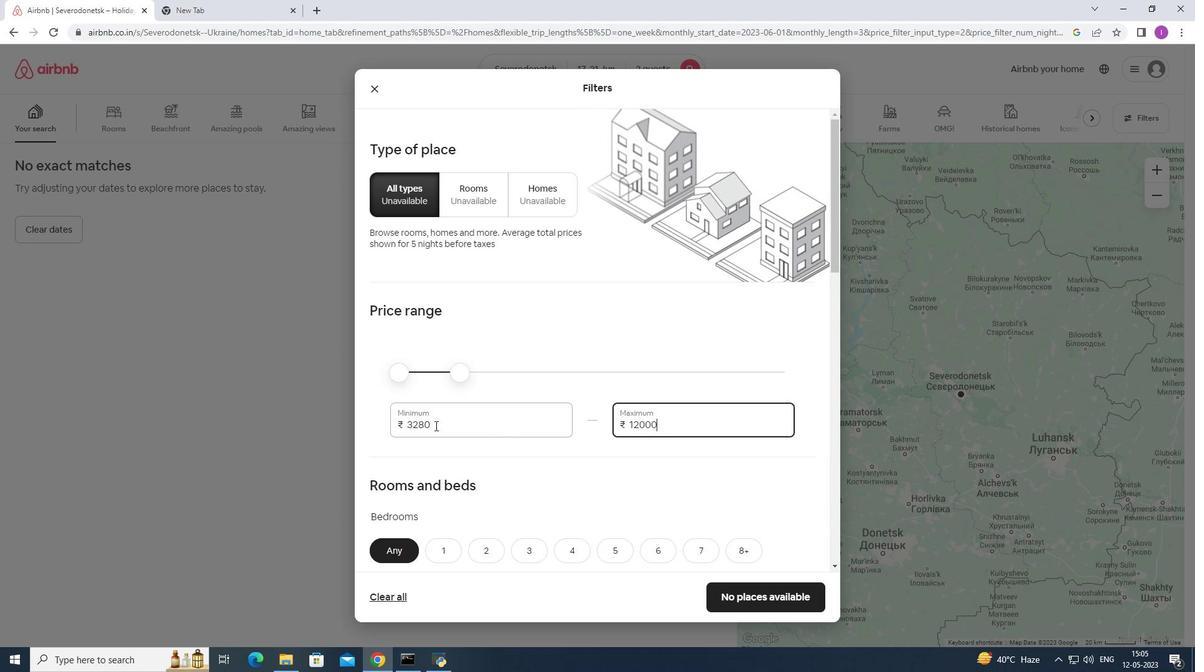 
Action: Mouse moved to (399, 420)
Screenshot: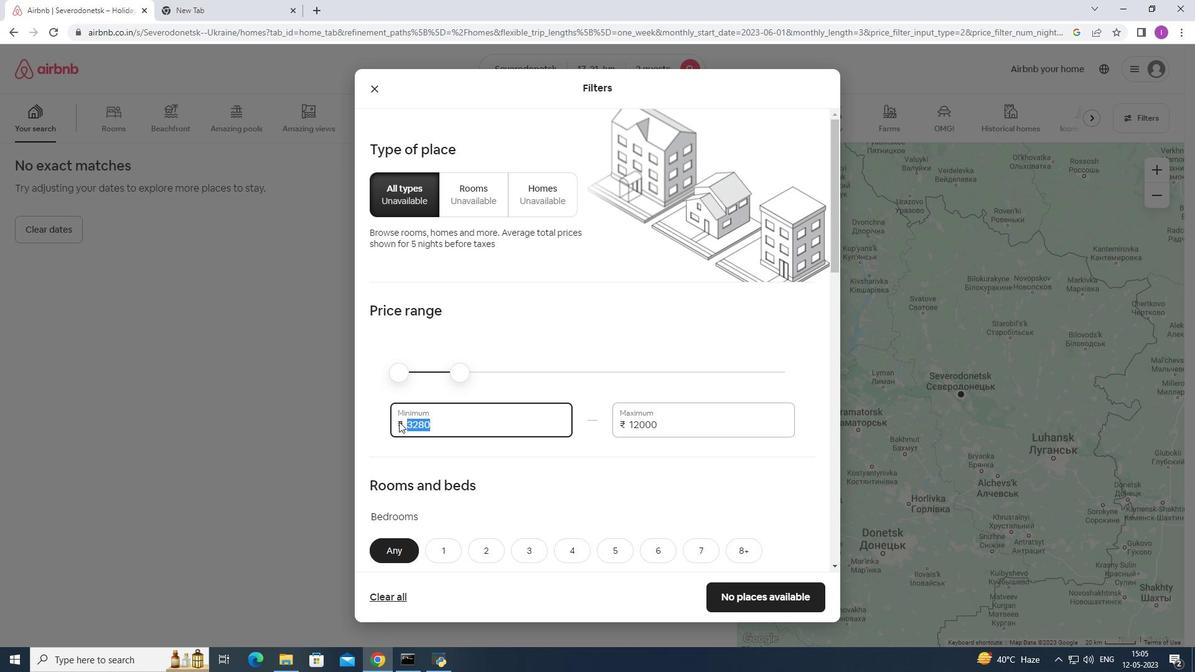 
Action: Key pressed 7000
Screenshot: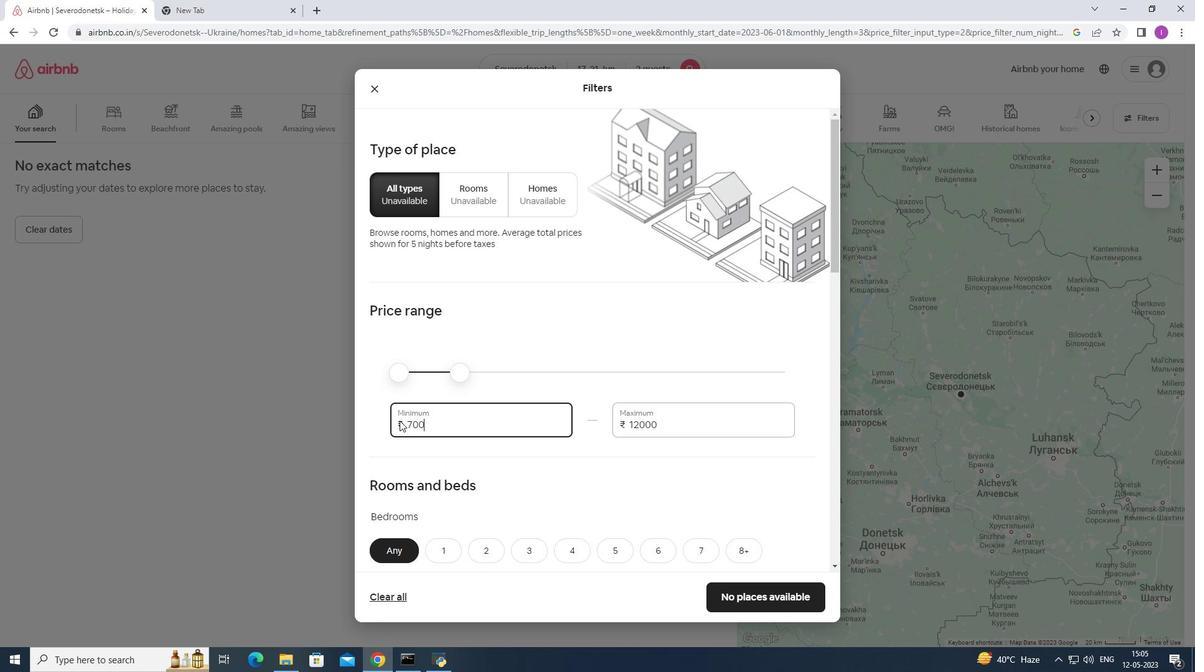 
Action: Mouse moved to (402, 419)
Screenshot: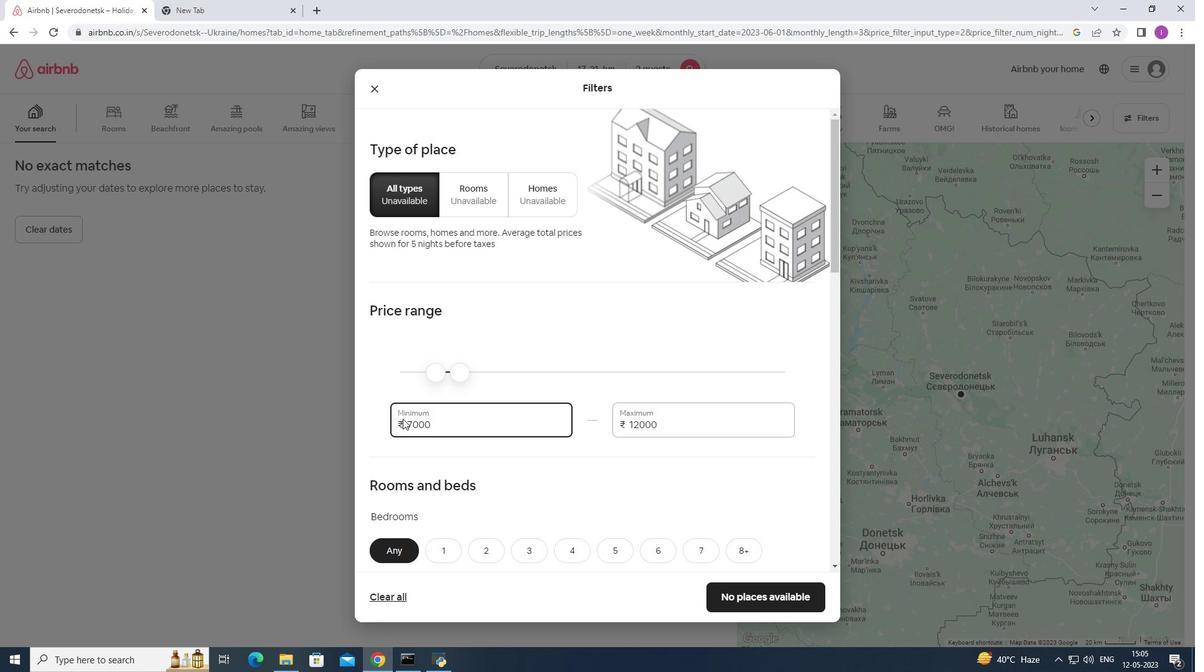 
Action: Mouse scrolled (402, 419) with delta (0, 0)
Screenshot: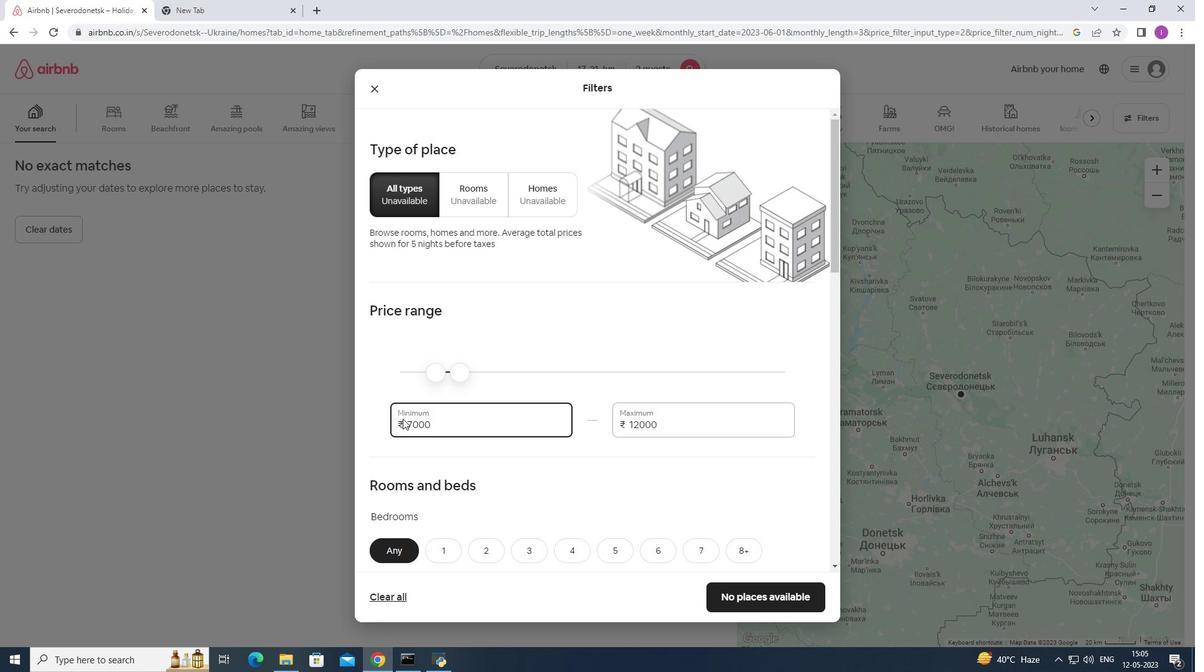 
Action: Mouse moved to (403, 420)
Screenshot: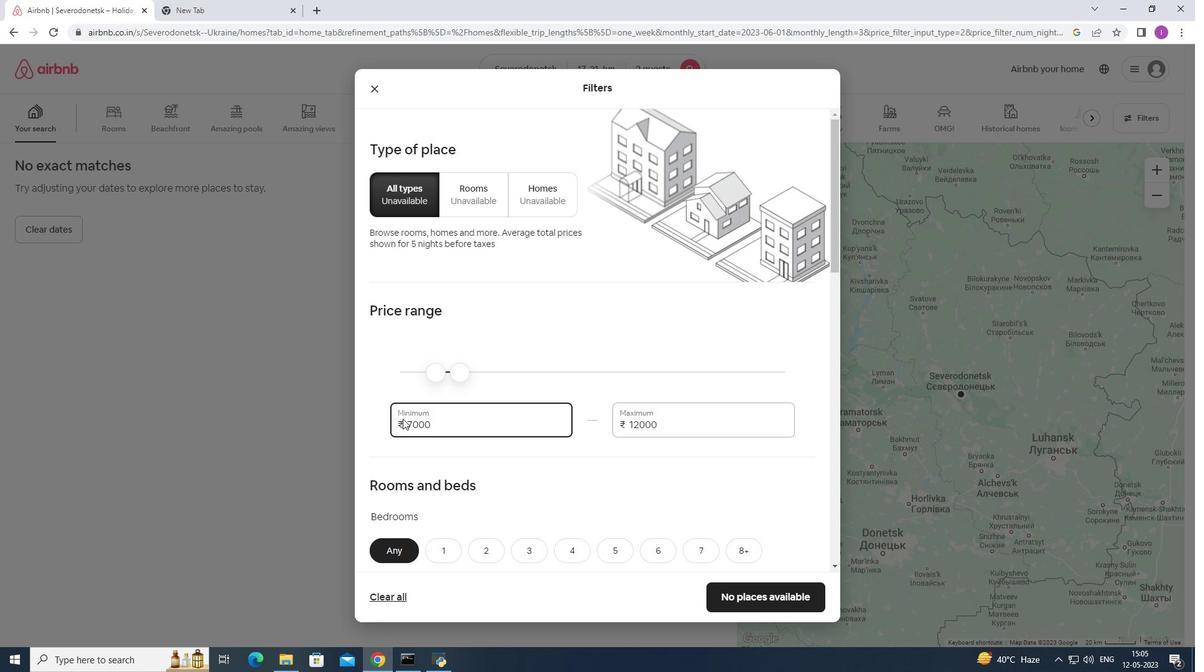 
Action: Mouse scrolled (403, 419) with delta (0, 0)
Screenshot: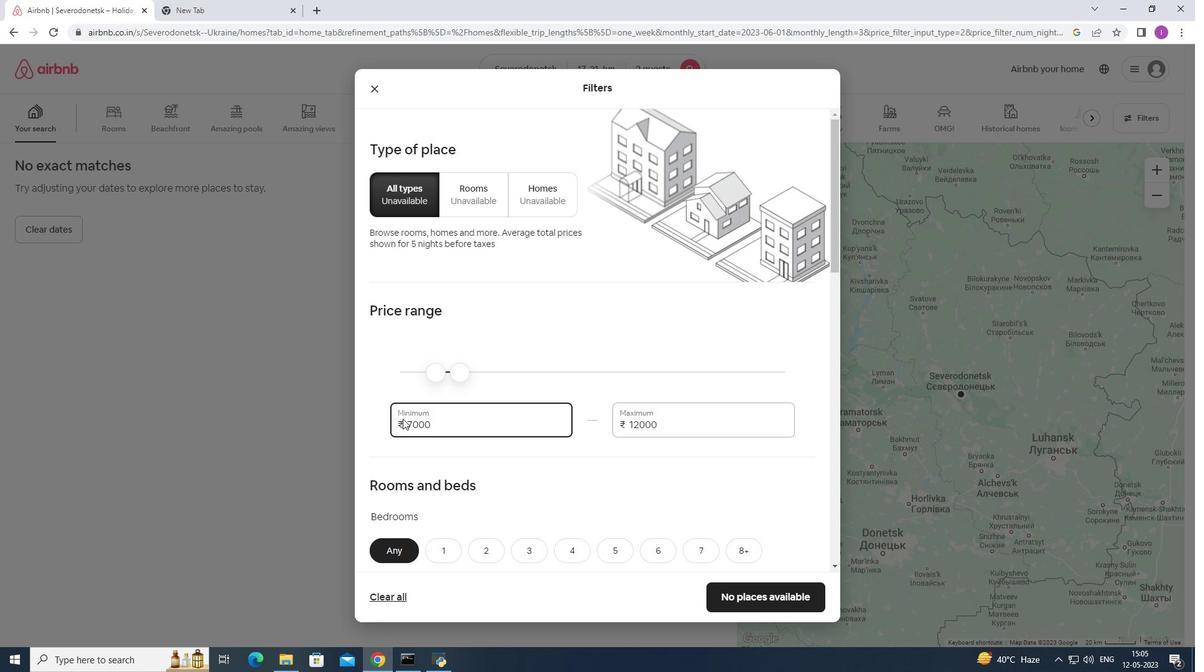 
Action: Mouse scrolled (403, 419) with delta (0, 0)
Screenshot: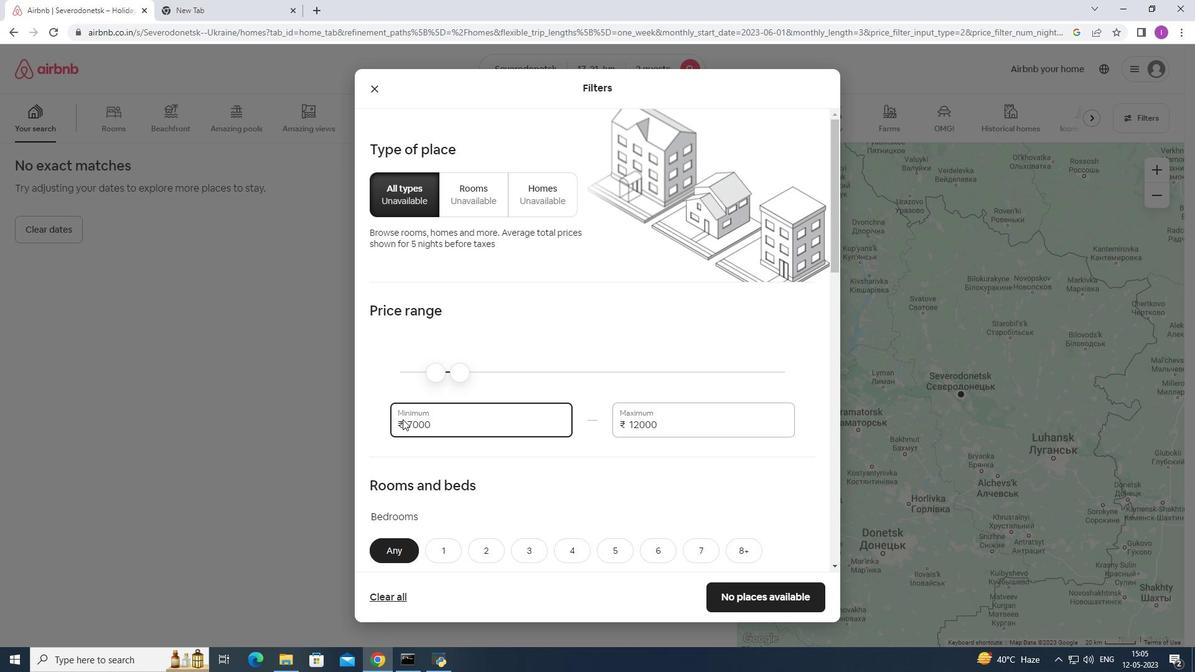 
Action: Mouse moved to (440, 366)
Screenshot: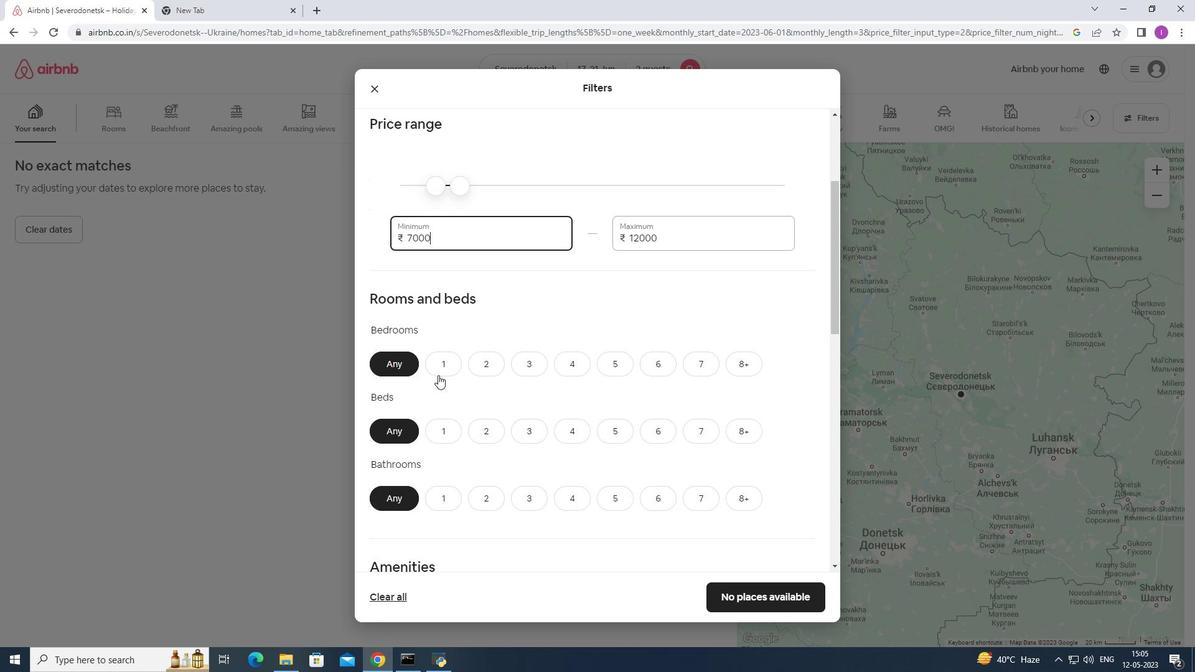 
Action: Mouse pressed left at (440, 366)
Screenshot: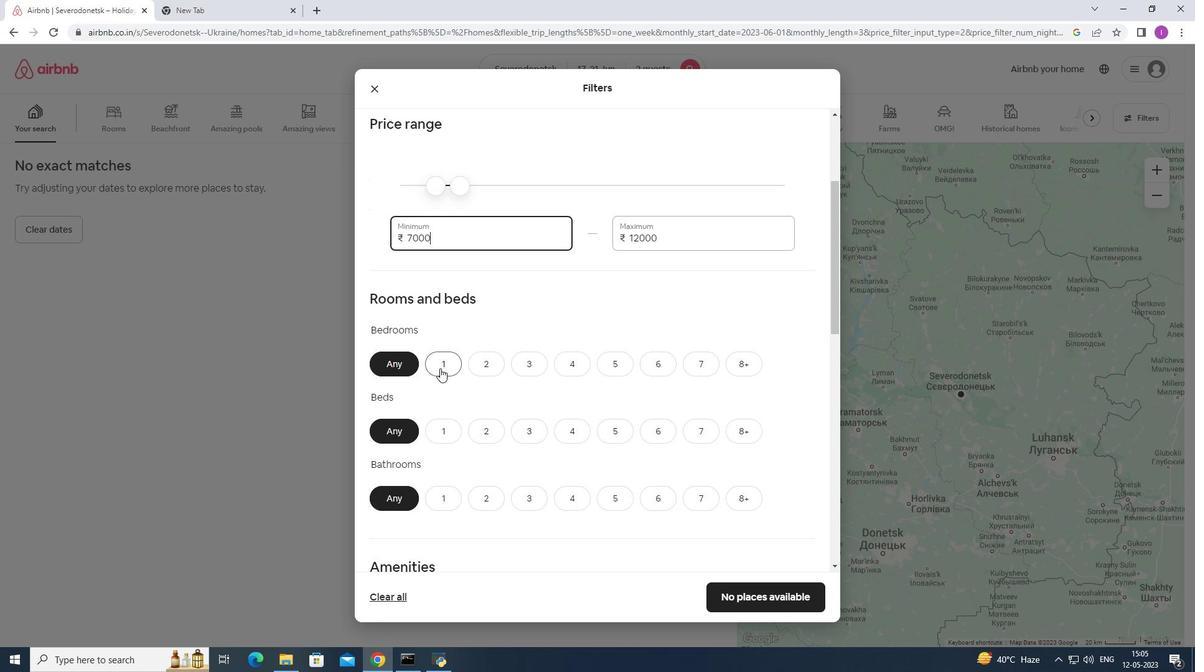 
Action: Mouse moved to (488, 432)
Screenshot: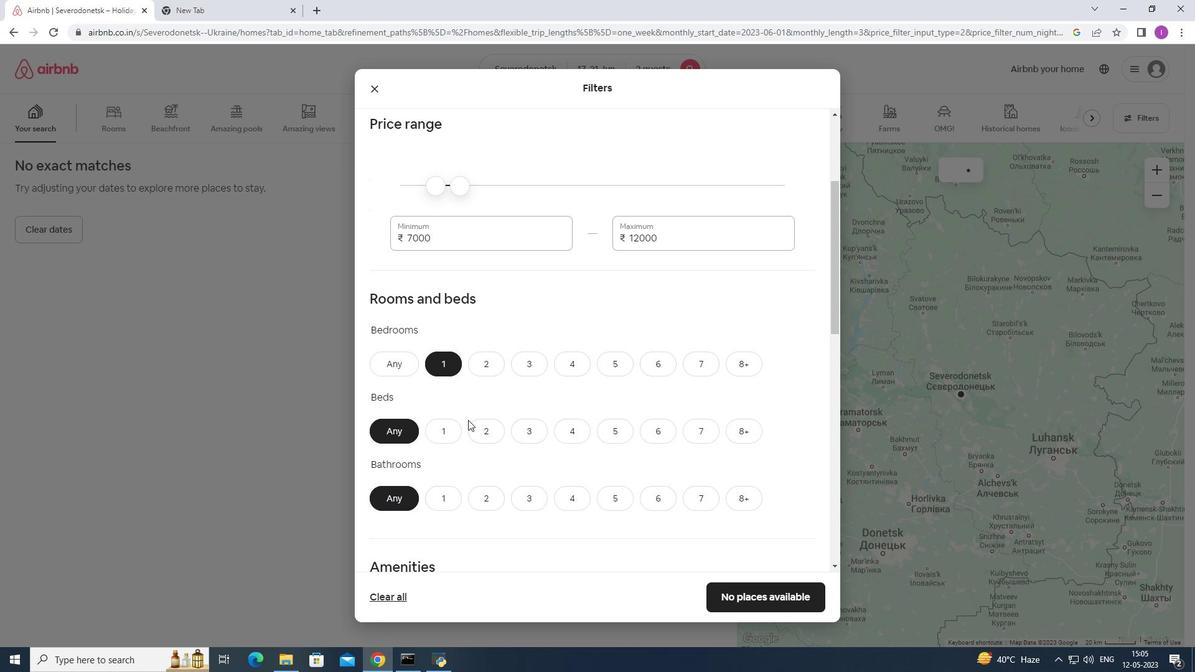 
Action: Mouse pressed left at (488, 432)
Screenshot: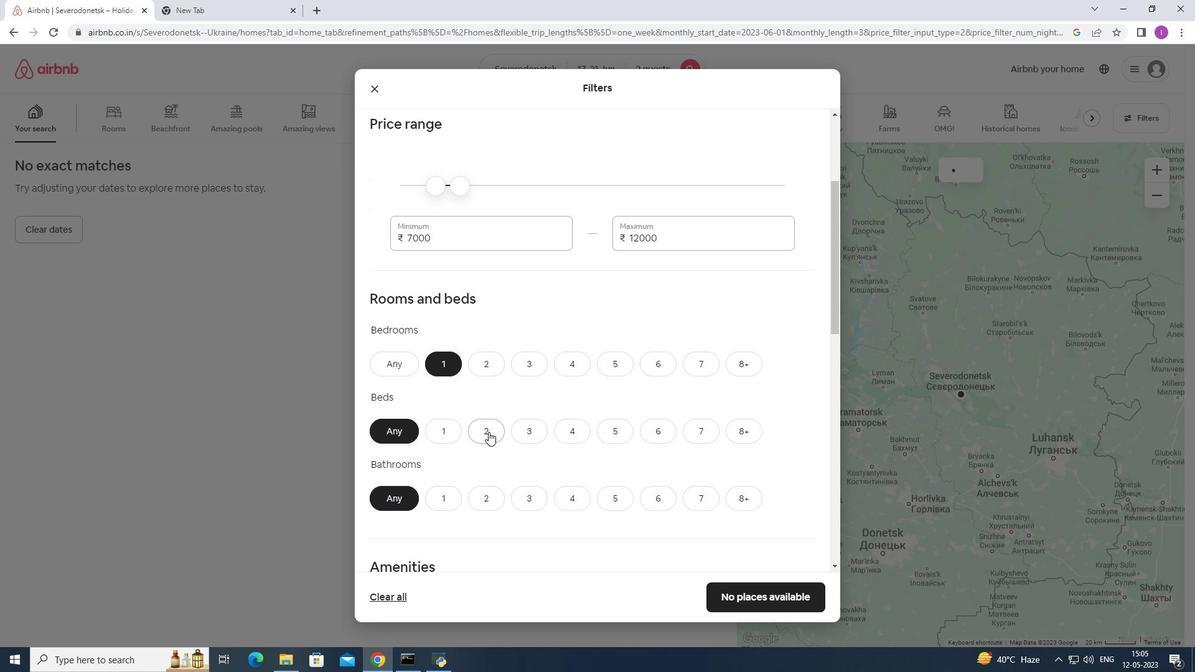 
Action: Mouse moved to (448, 500)
Screenshot: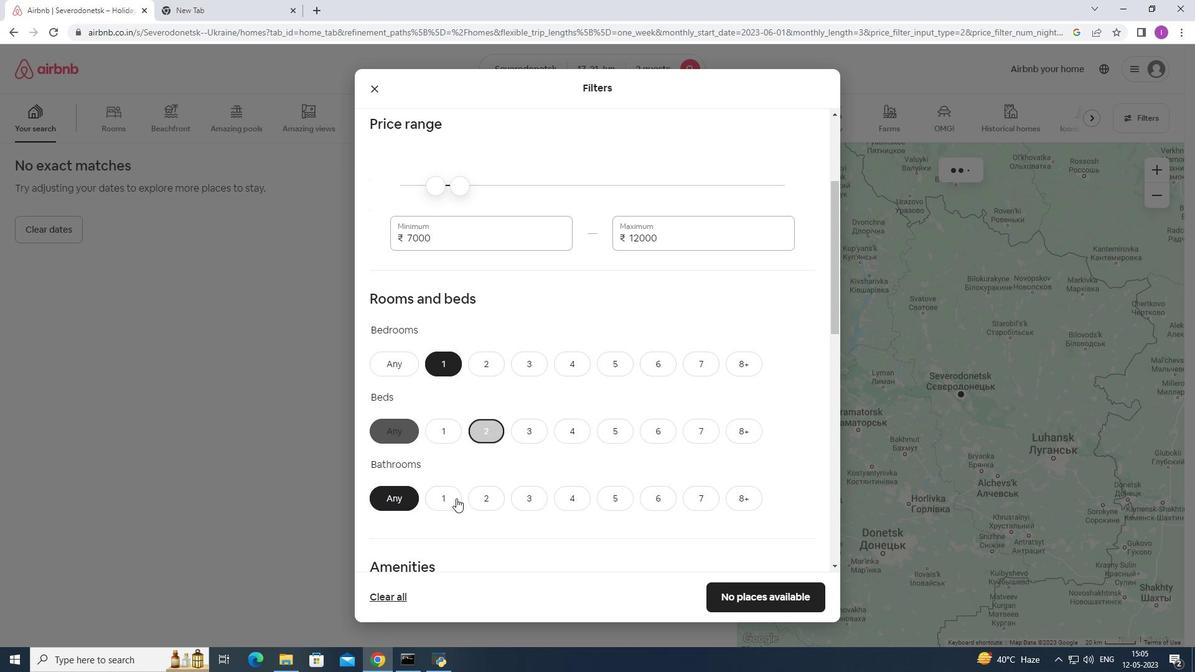 
Action: Mouse pressed left at (448, 500)
Screenshot: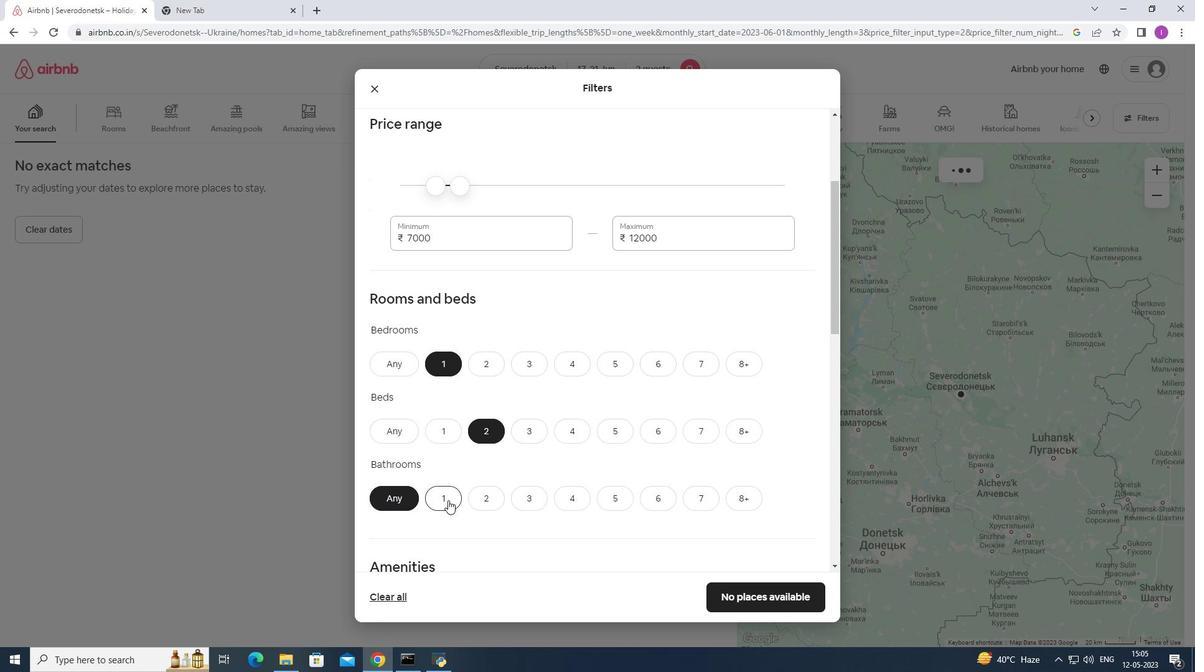 
Action: Mouse moved to (478, 442)
Screenshot: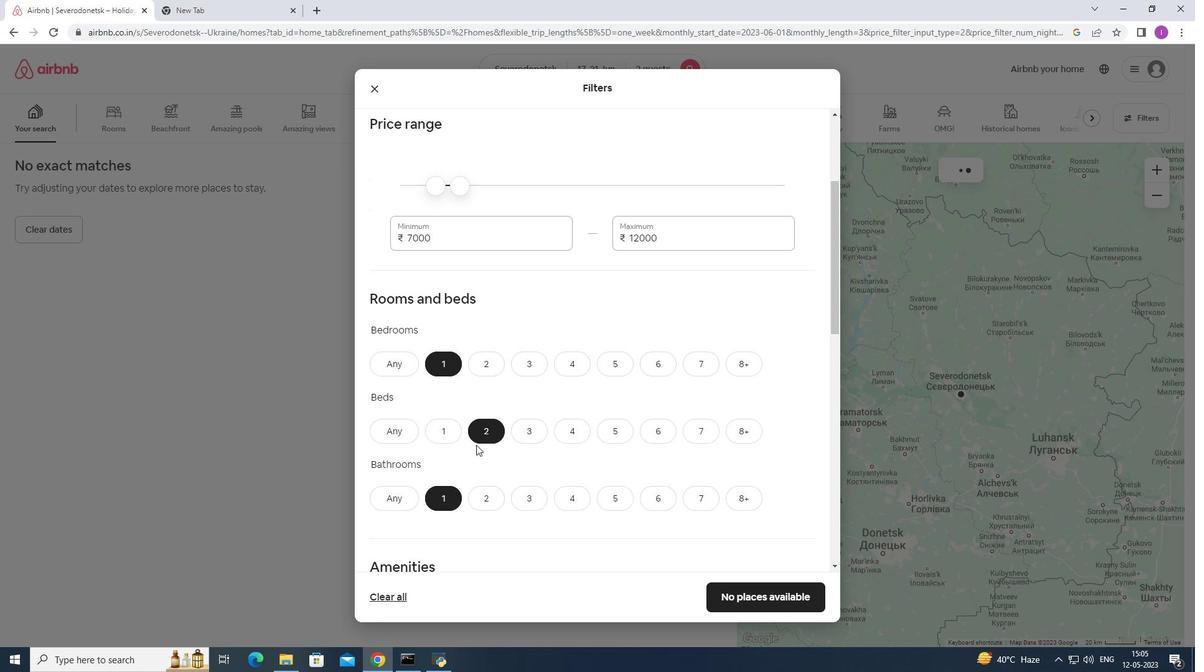 
Action: Mouse scrolled (478, 442) with delta (0, 0)
Screenshot: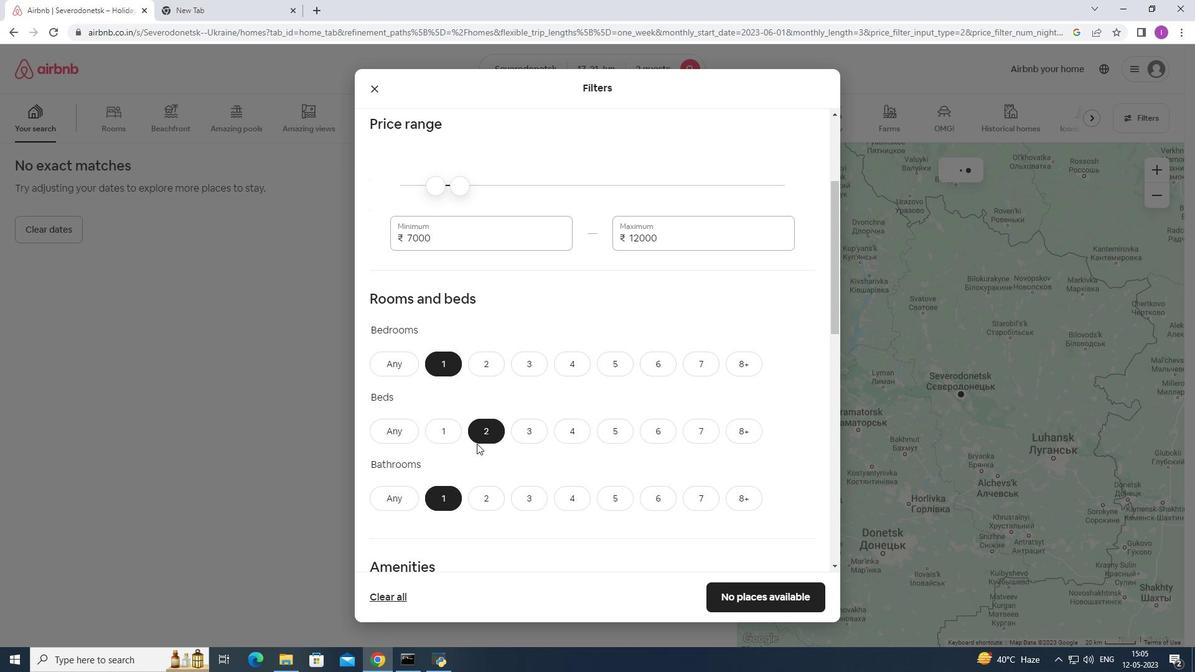 
Action: Mouse scrolled (478, 442) with delta (0, 0)
Screenshot: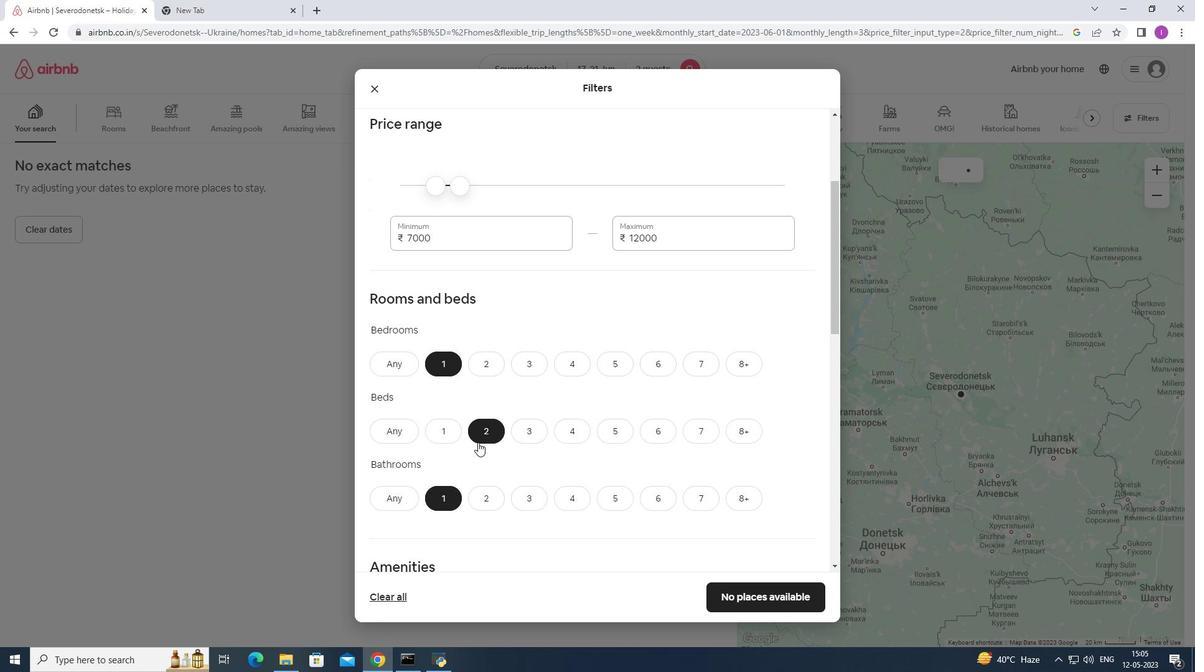 
Action: Mouse scrolled (478, 442) with delta (0, 0)
Screenshot: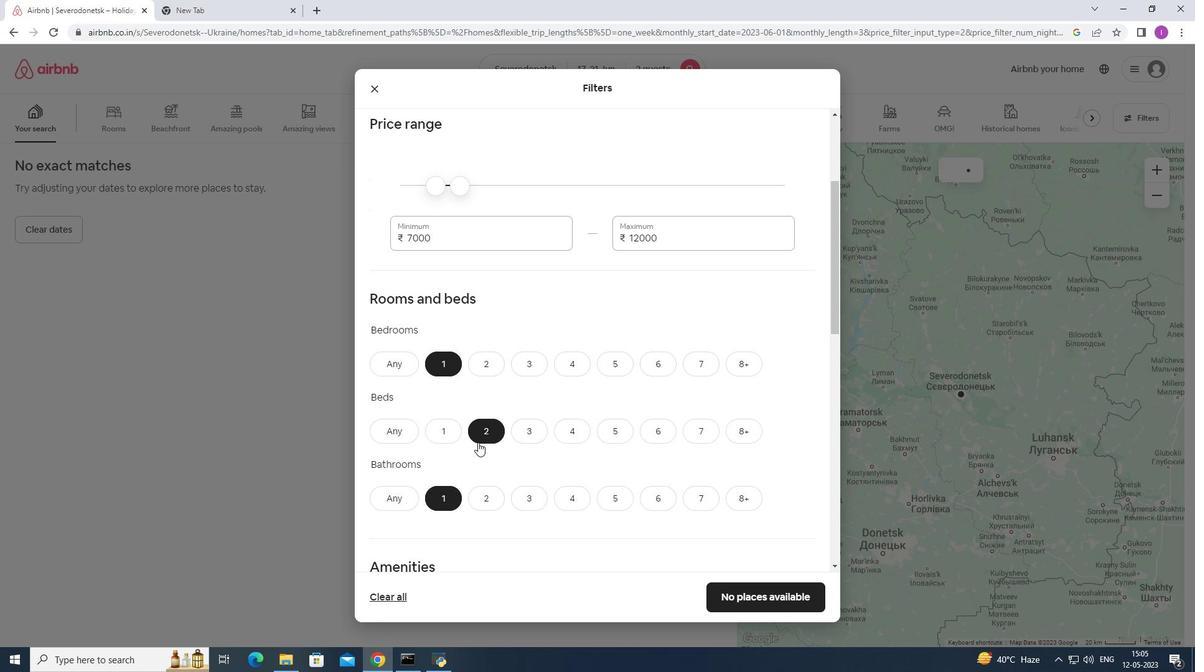 
Action: Mouse moved to (489, 439)
Screenshot: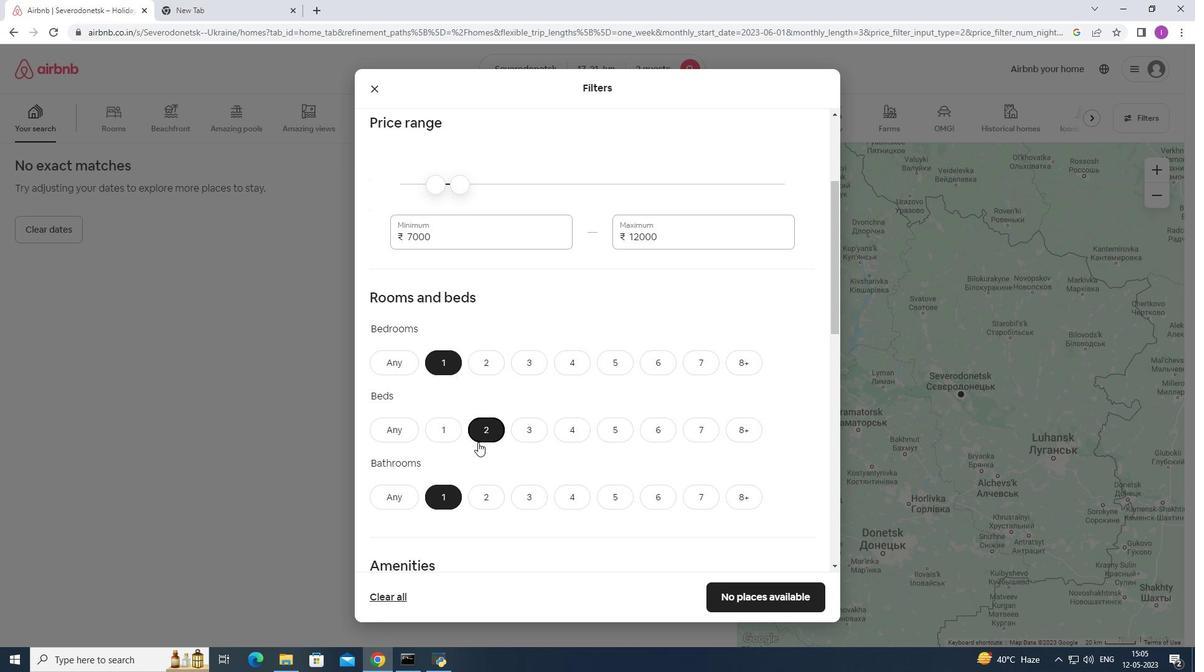 
Action: Mouse scrolled (489, 438) with delta (0, 0)
Screenshot: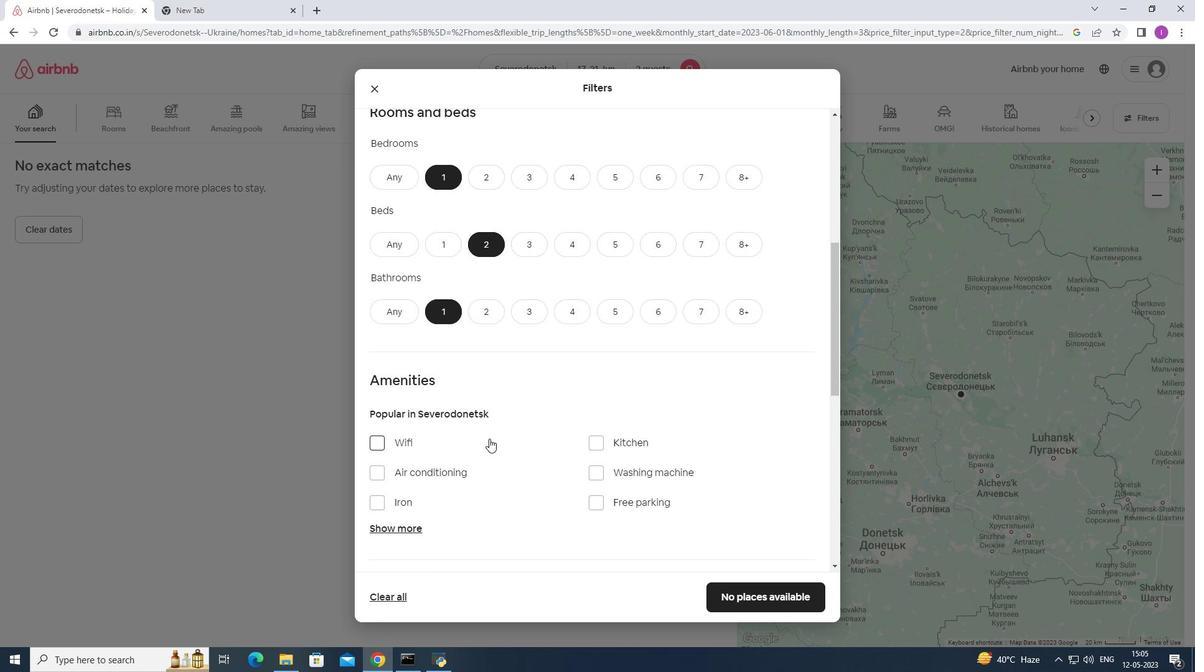 
Action: Mouse scrolled (489, 438) with delta (0, 0)
Screenshot: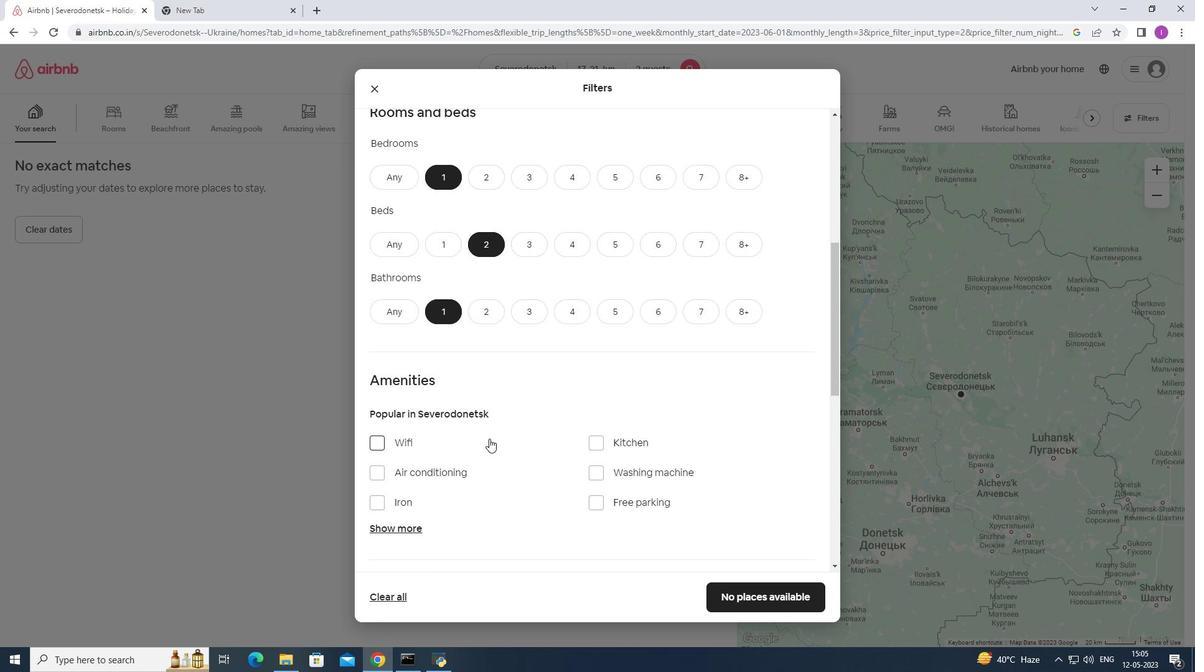 
Action: Mouse moved to (490, 437)
Screenshot: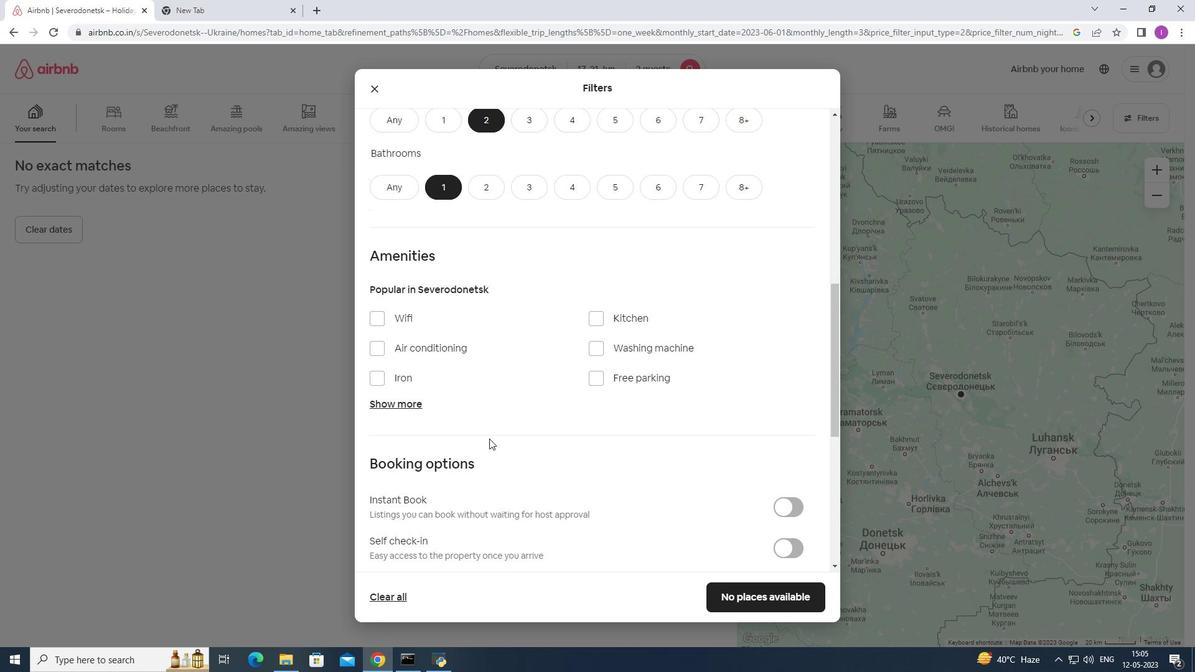 
Action: Mouse scrolled (490, 437) with delta (0, 0)
Screenshot: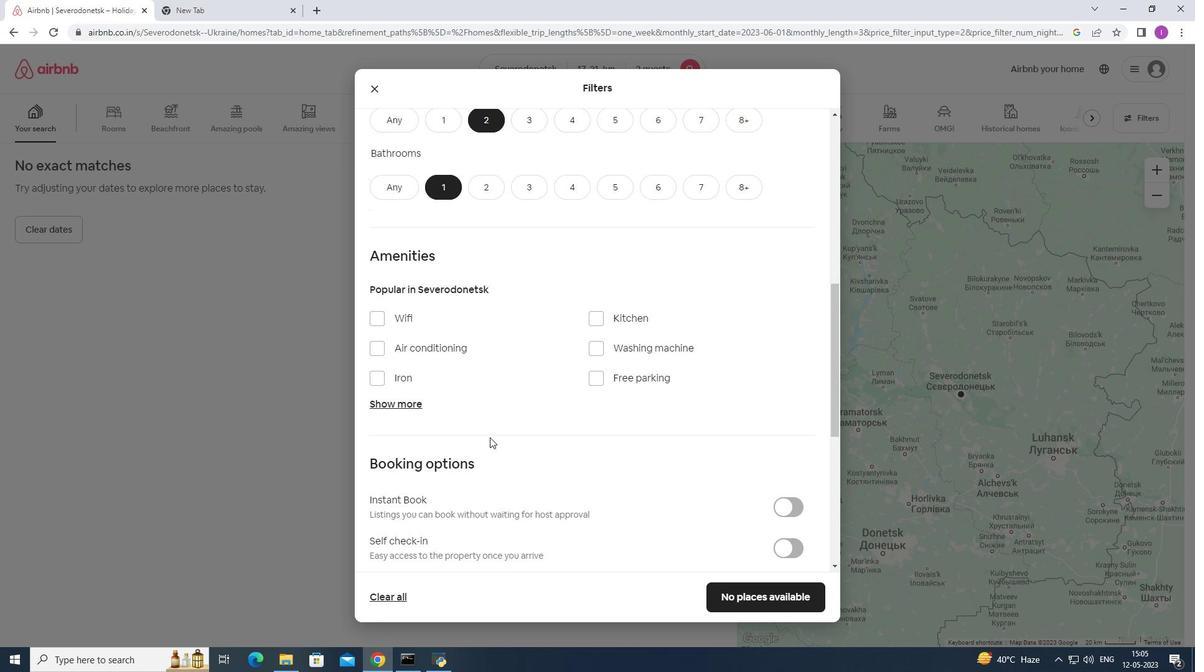 
Action: Mouse moved to (765, 426)
Screenshot: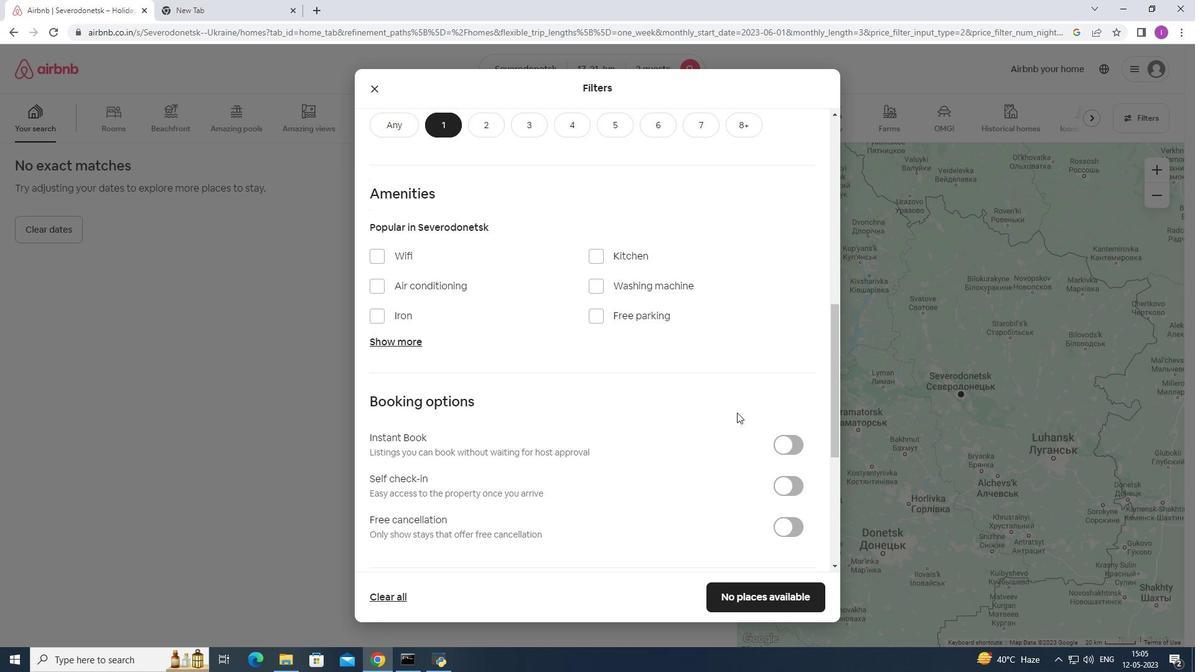 
Action: Mouse scrolled (765, 425) with delta (0, 0)
Screenshot: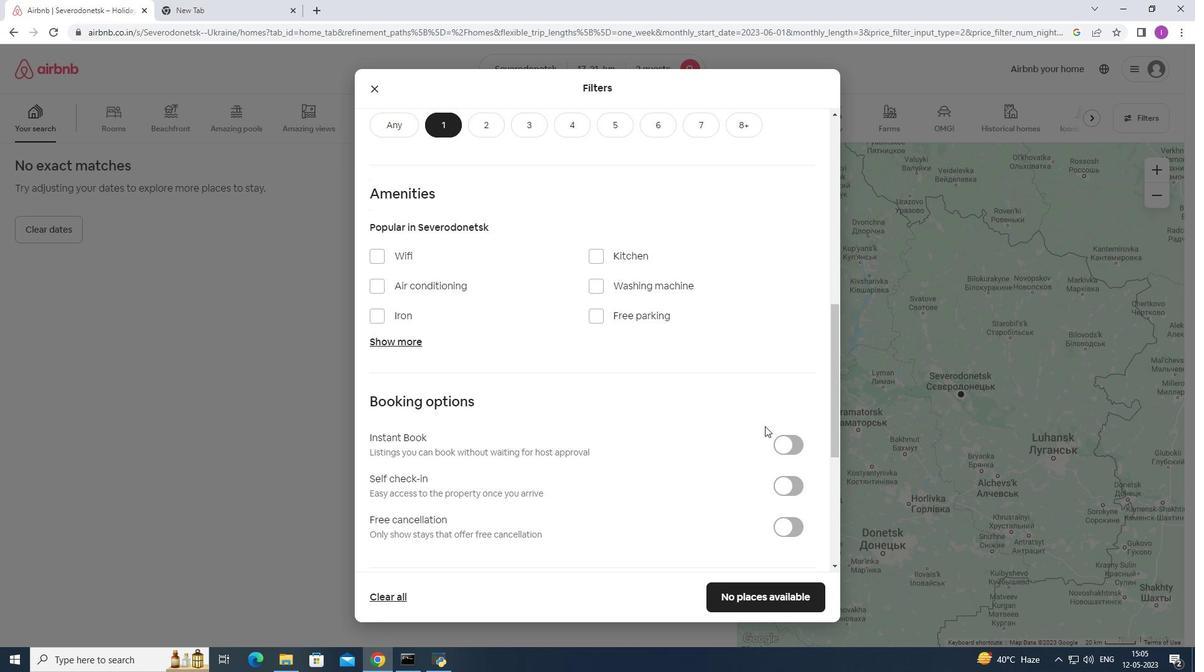 
Action: Mouse moved to (765, 426)
Screenshot: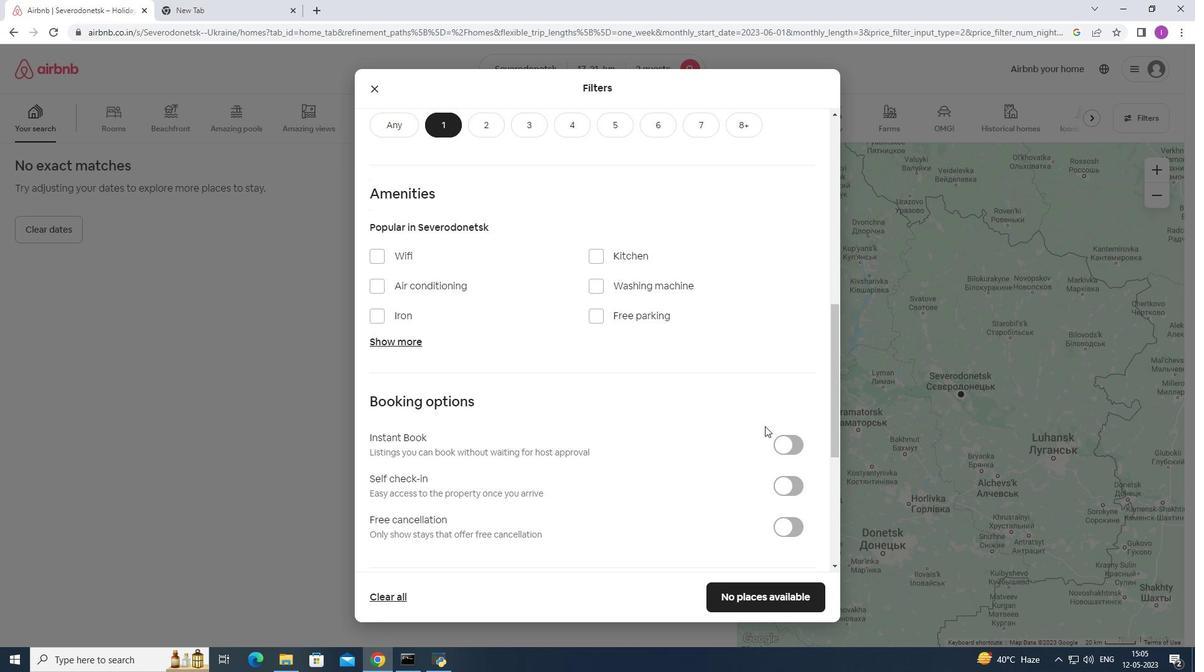 
Action: Mouse scrolled (765, 425) with delta (0, 0)
Screenshot: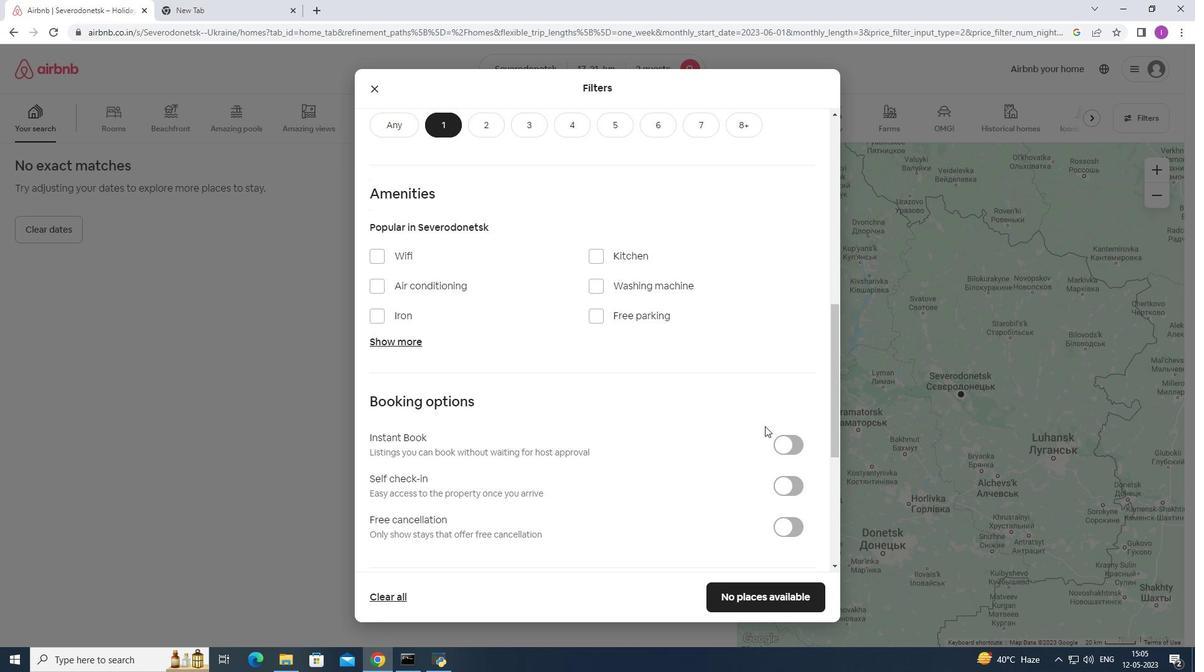 
Action: Mouse moved to (794, 367)
Screenshot: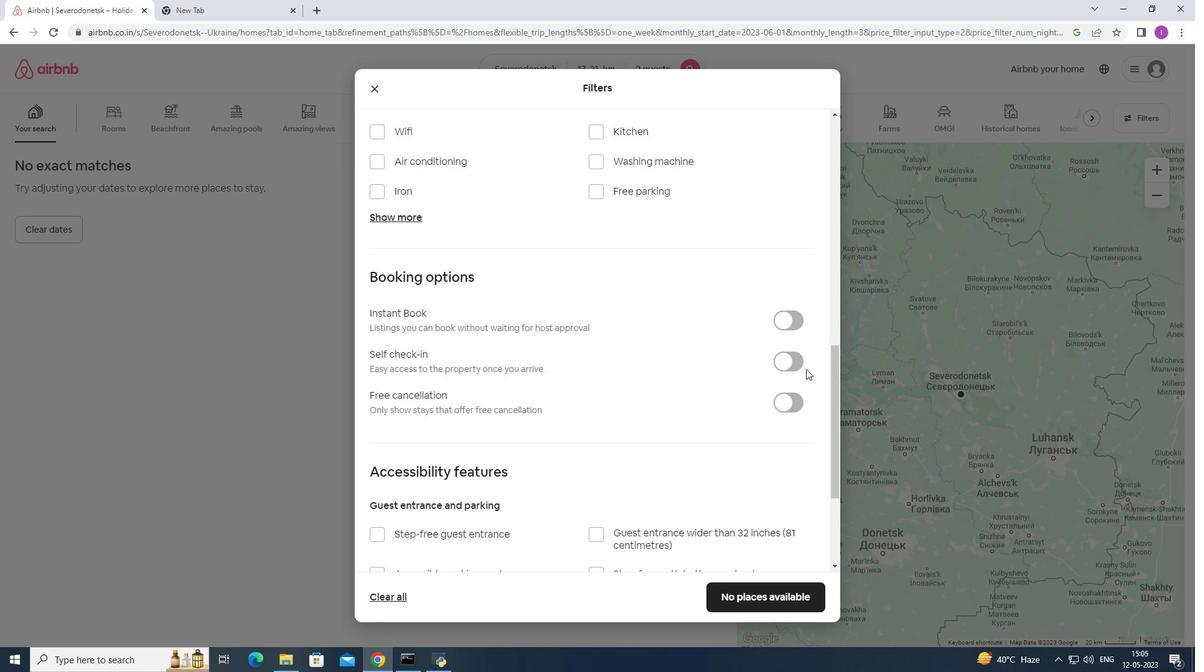 
Action: Mouse pressed left at (794, 367)
Screenshot: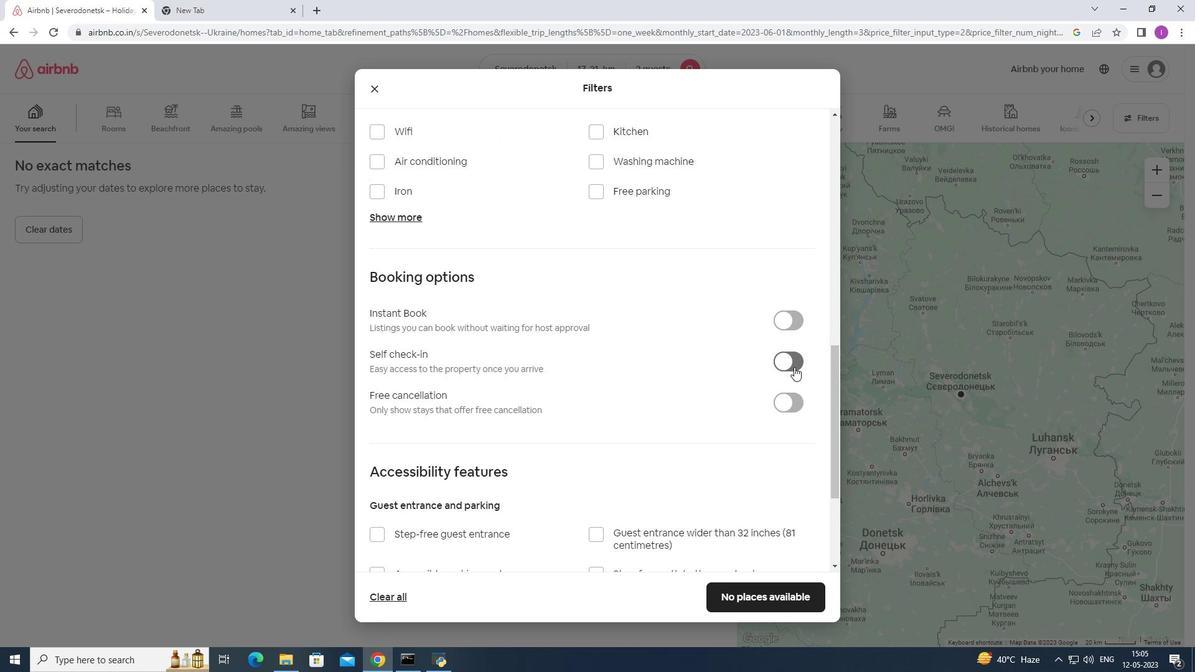 
Action: Mouse moved to (604, 434)
Screenshot: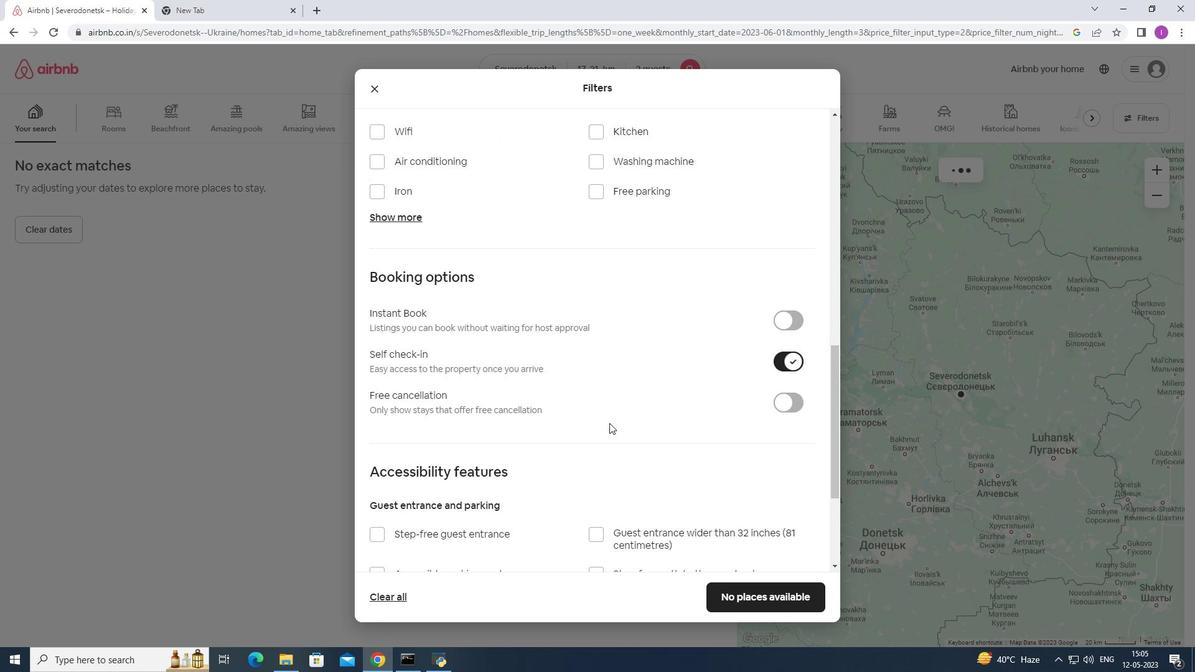 
Action: Mouse scrolled (604, 433) with delta (0, 0)
Screenshot: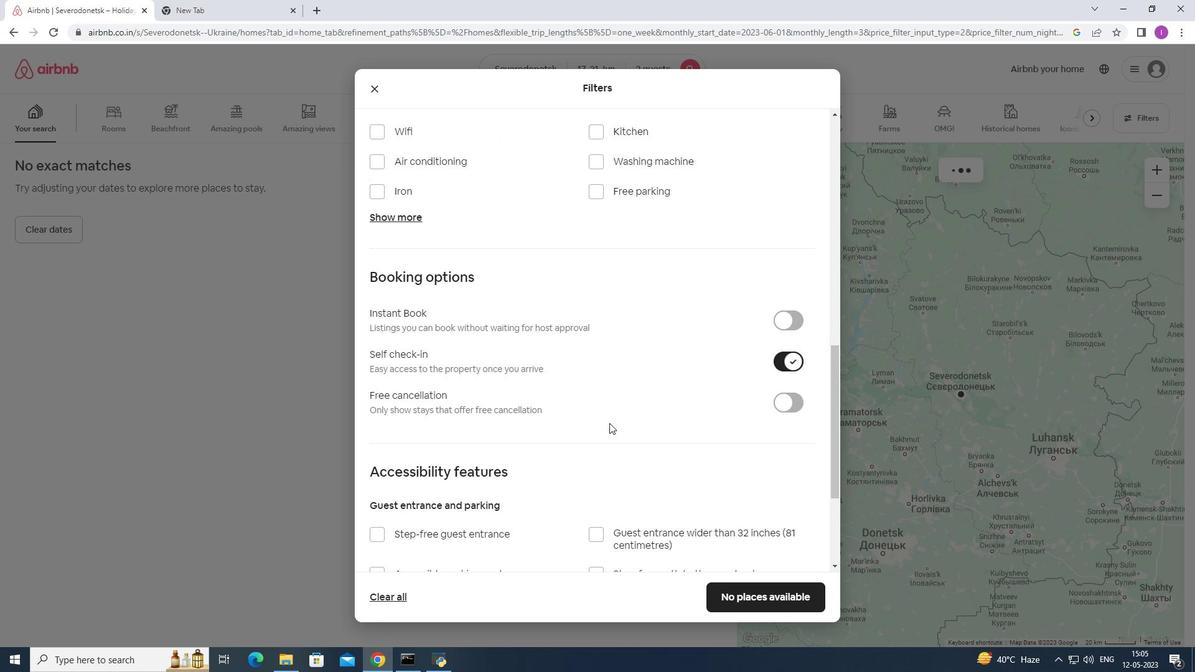 
Action: Mouse moved to (602, 440)
Screenshot: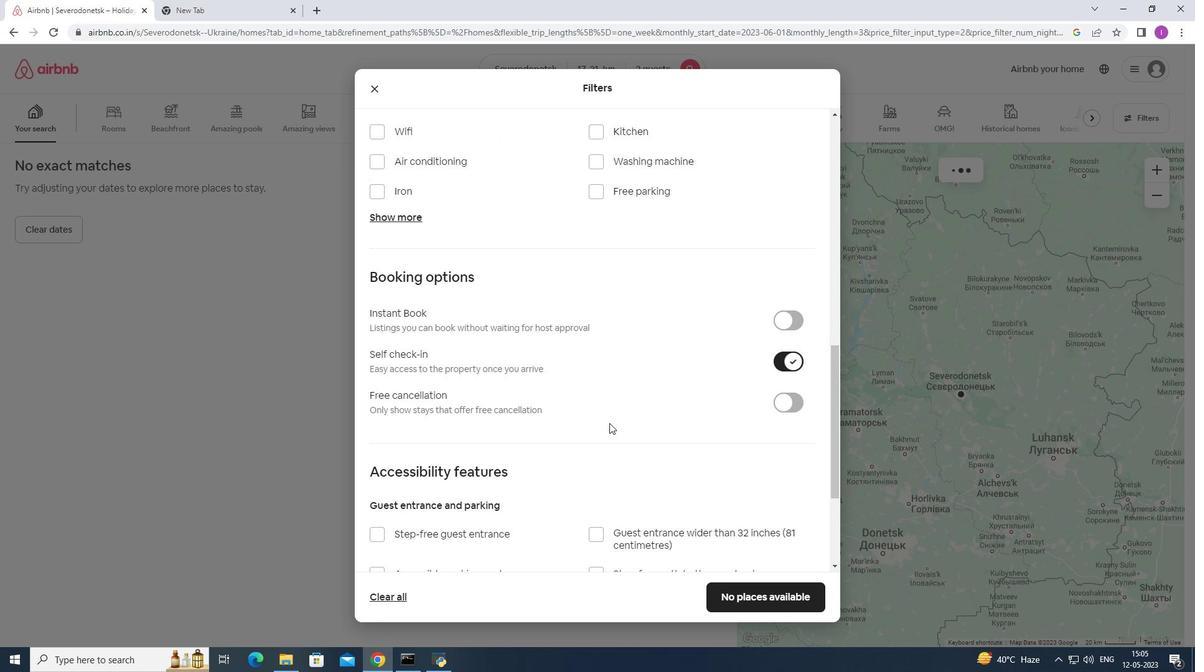 
Action: Mouse scrolled (602, 439) with delta (0, 0)
Screenshot: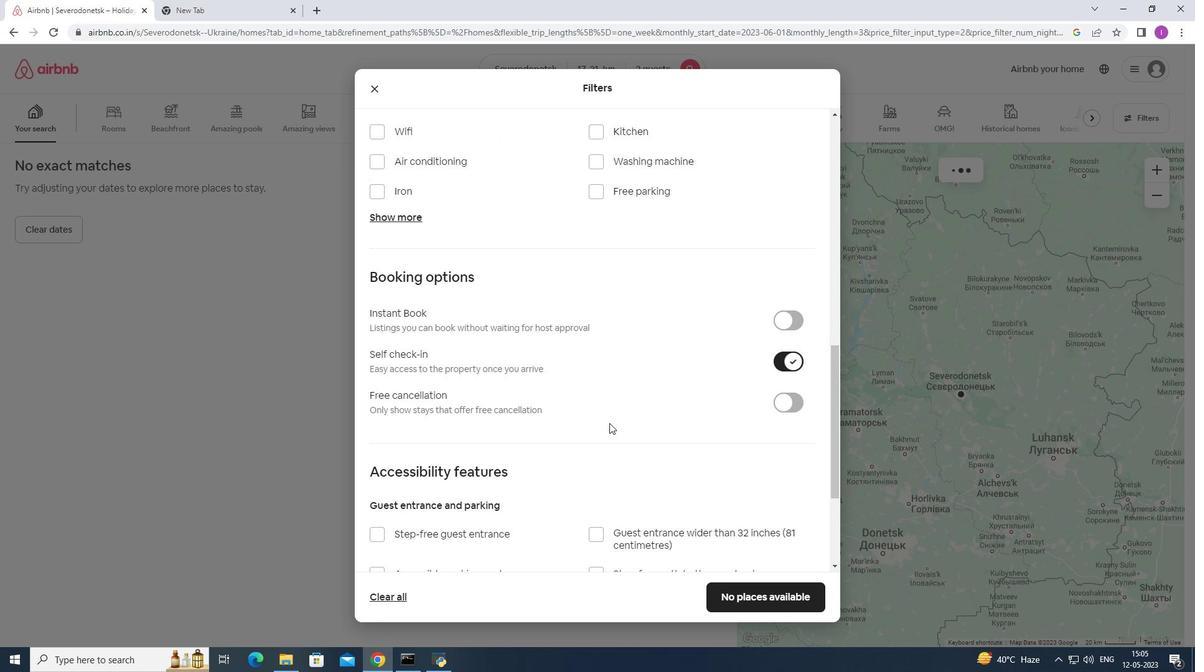 
Action: Mouse moved to (600, 443)
Screenshot: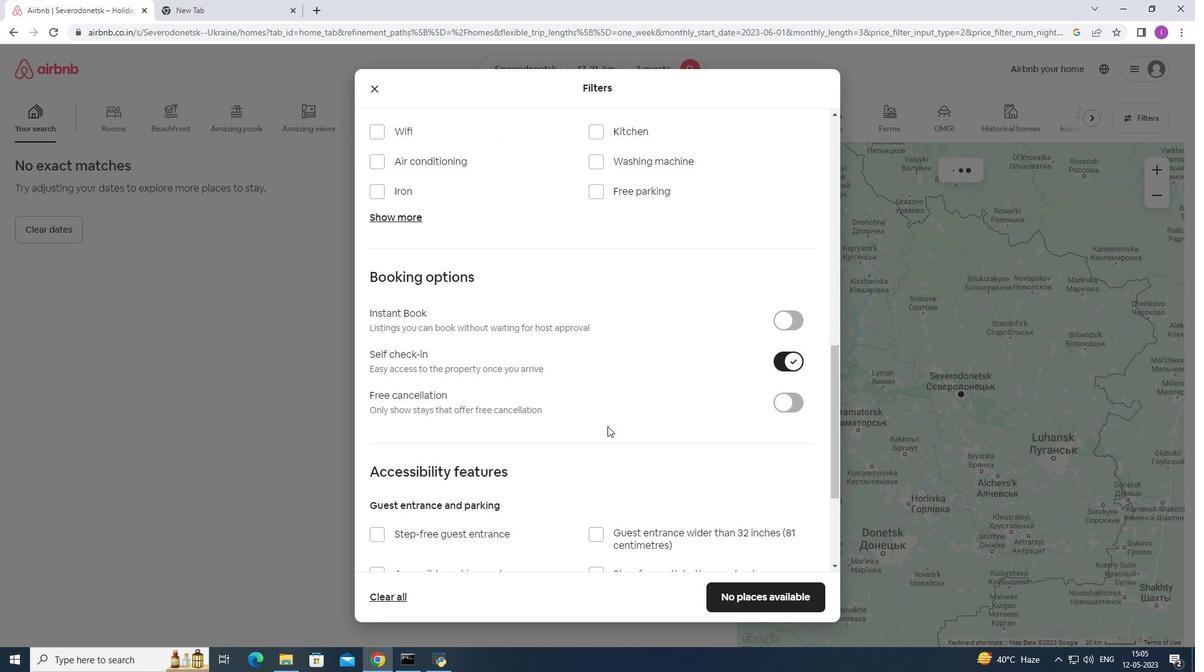 
Action: Mouse scrolled (600, 442) with delta (0, 0)
Screenshot: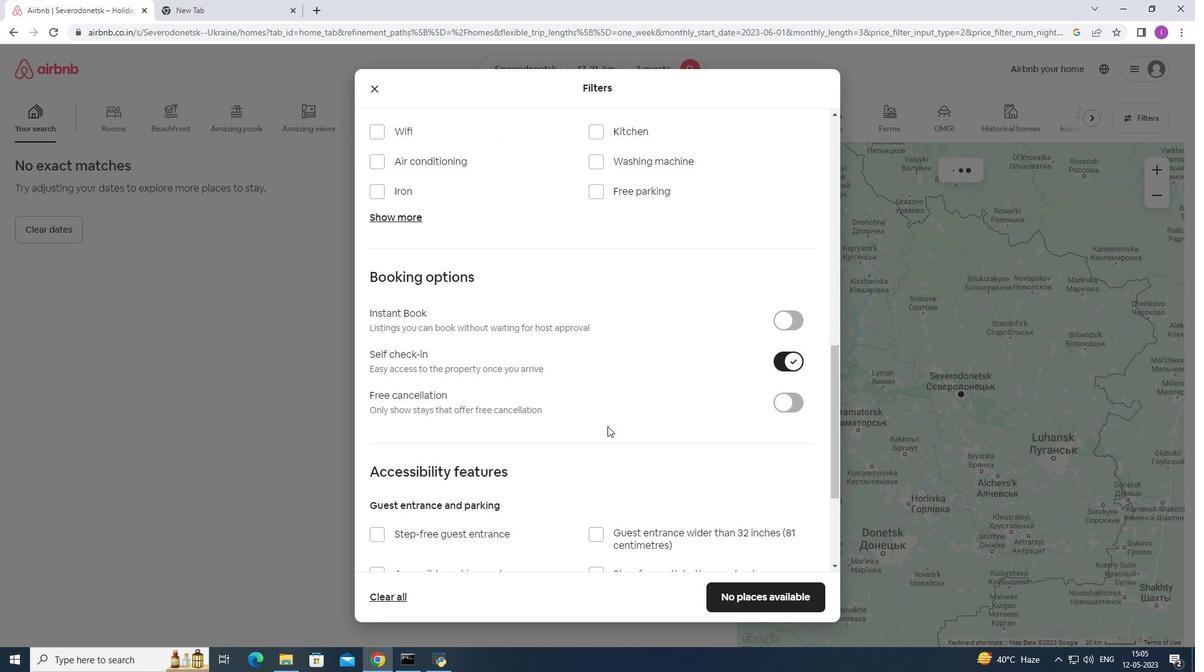 
Action: Mouse scrolled (600, 442) with delta (0, 0)
Screenshot: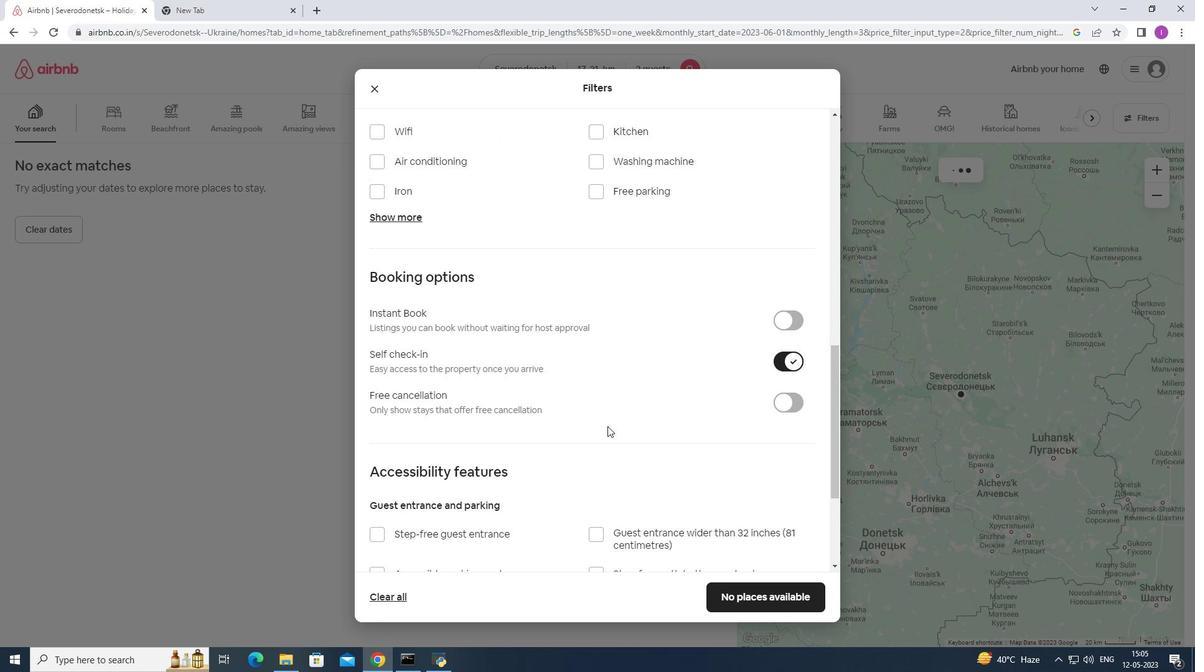 
Action: Mouse moved to (592, 448)
Screenshot: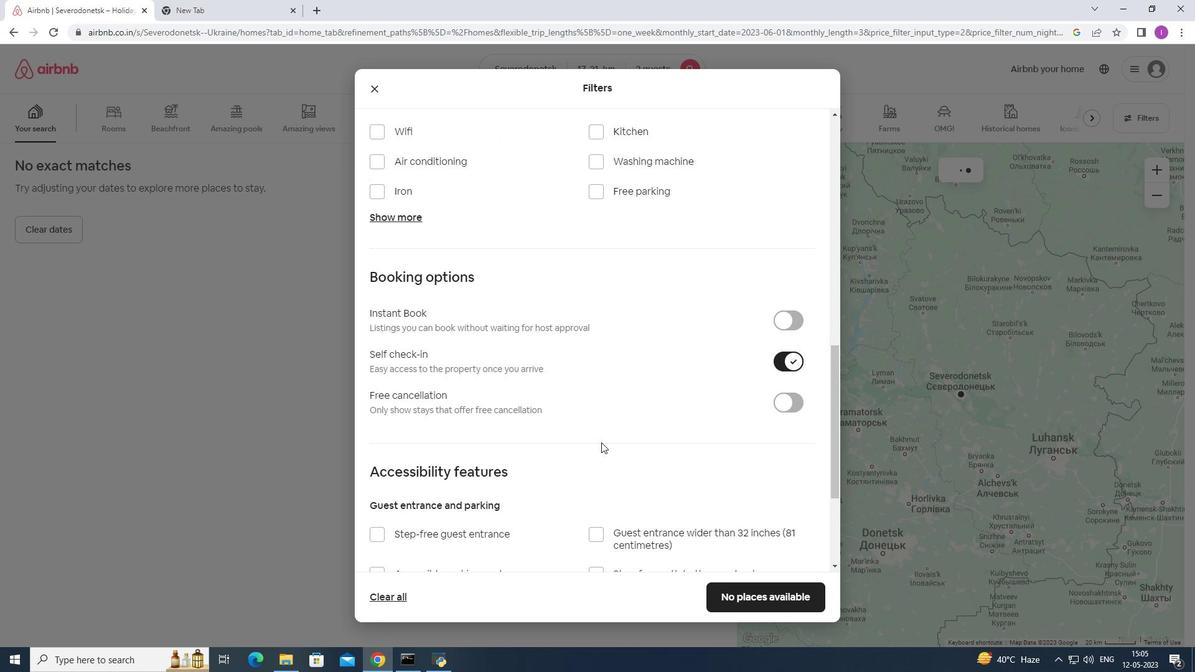 
Action: Mouse scrolled (592, 447) with delta (0, 0)
Screenshot: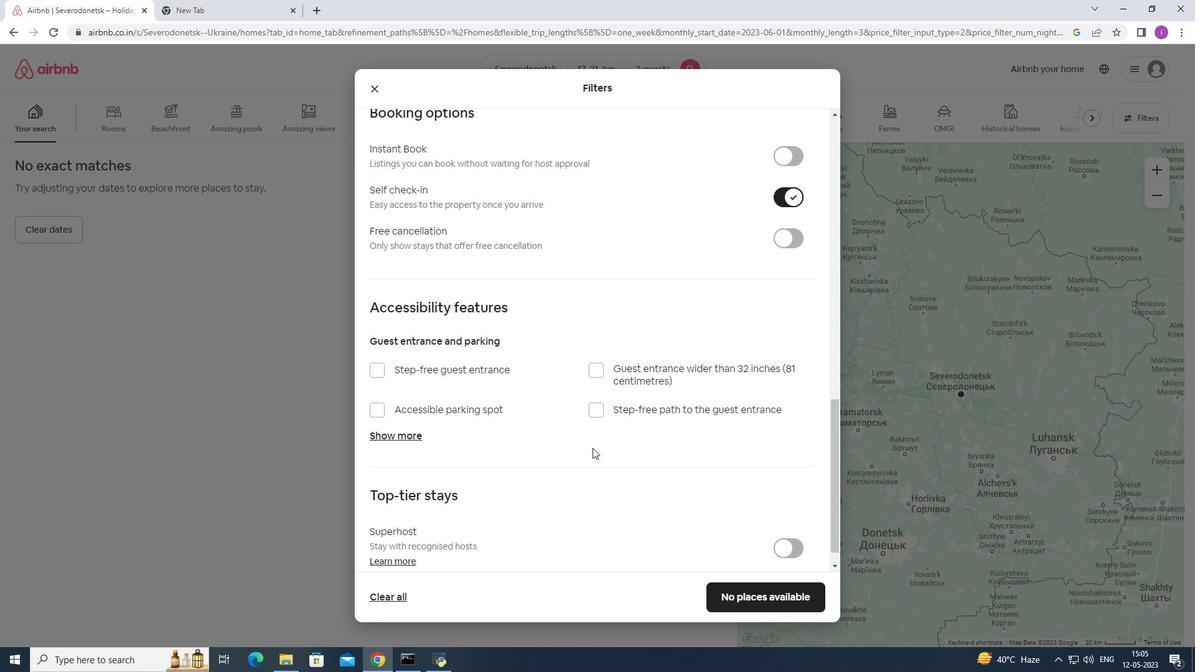 
Action: Mouse moved to (592, 448)
Screenshot: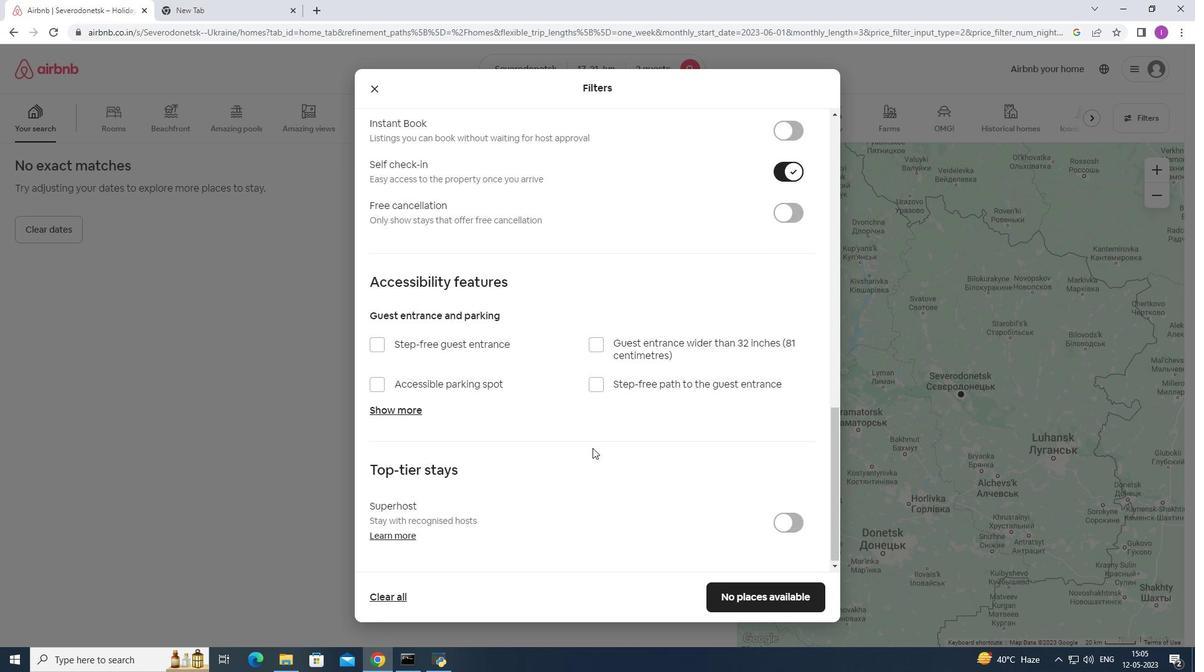 
Action: Mouse scrolled (592, 447) with delta (0, 0)
Screenshot: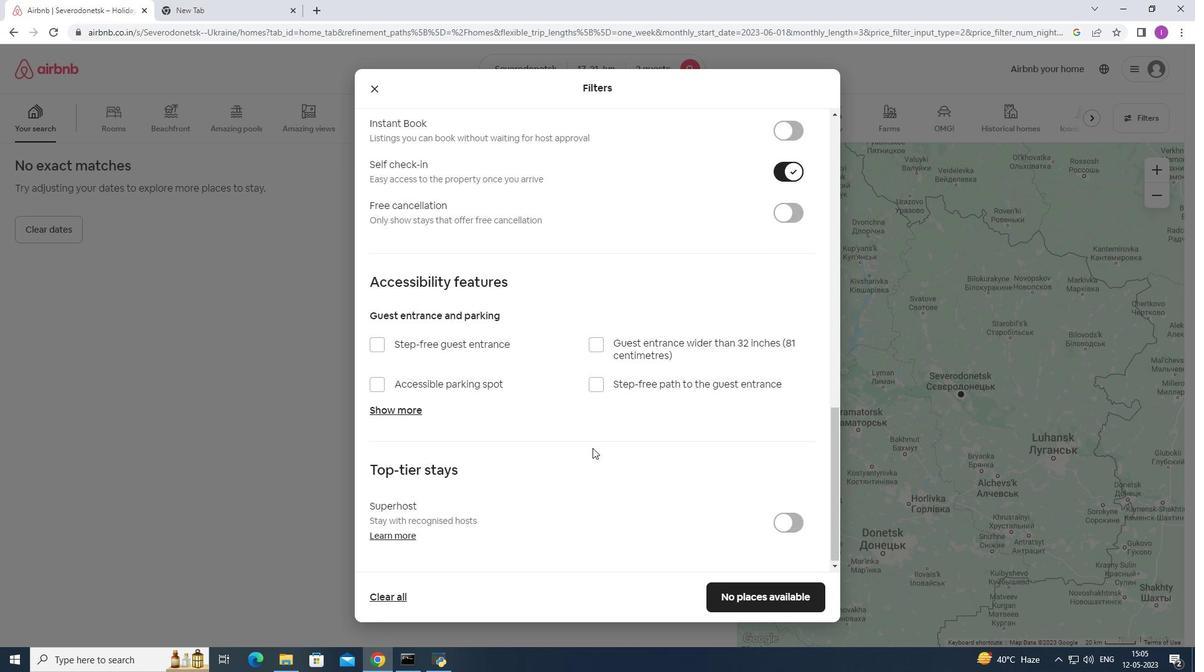 
Action: Mouse moved to (591, 448)
Screenshot: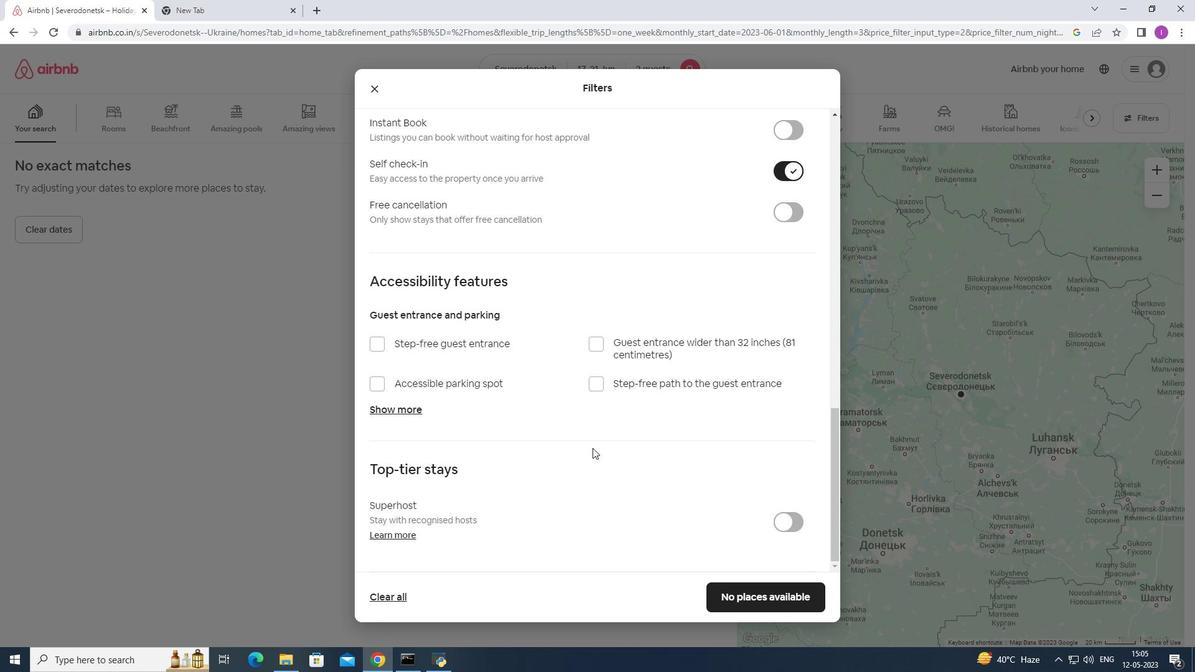 
Action: Mouse scrolled (591, 448) with delta (0, 0)
Screenshot: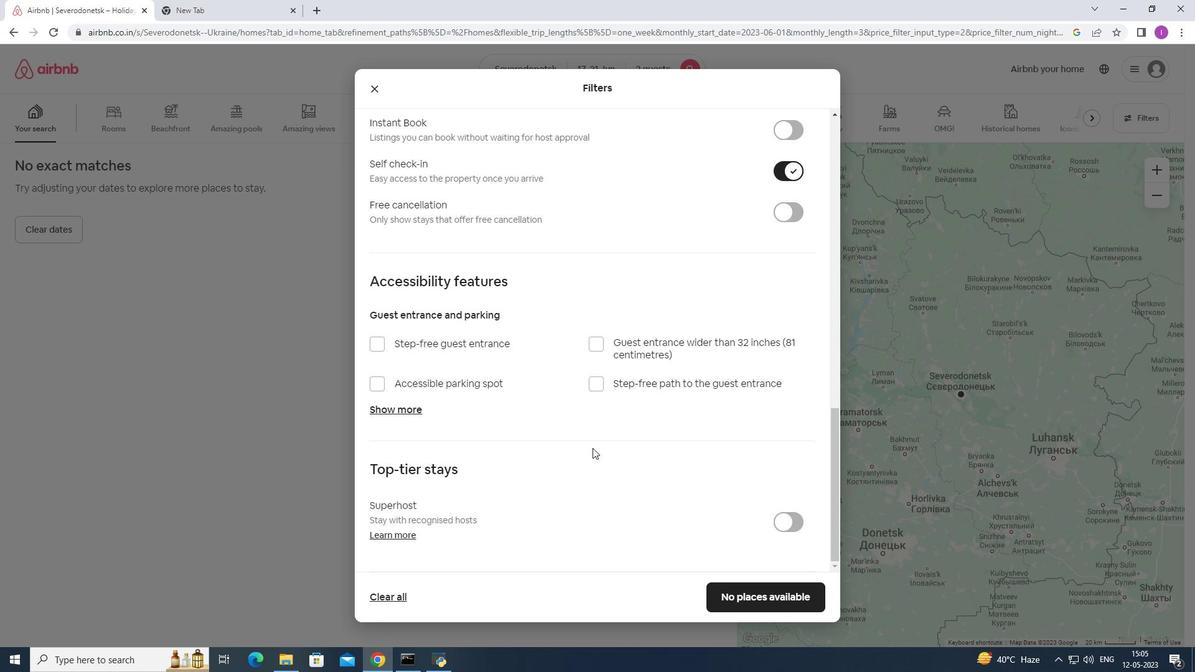 
Action: Mouse moved to (590, 449)
Screenshot: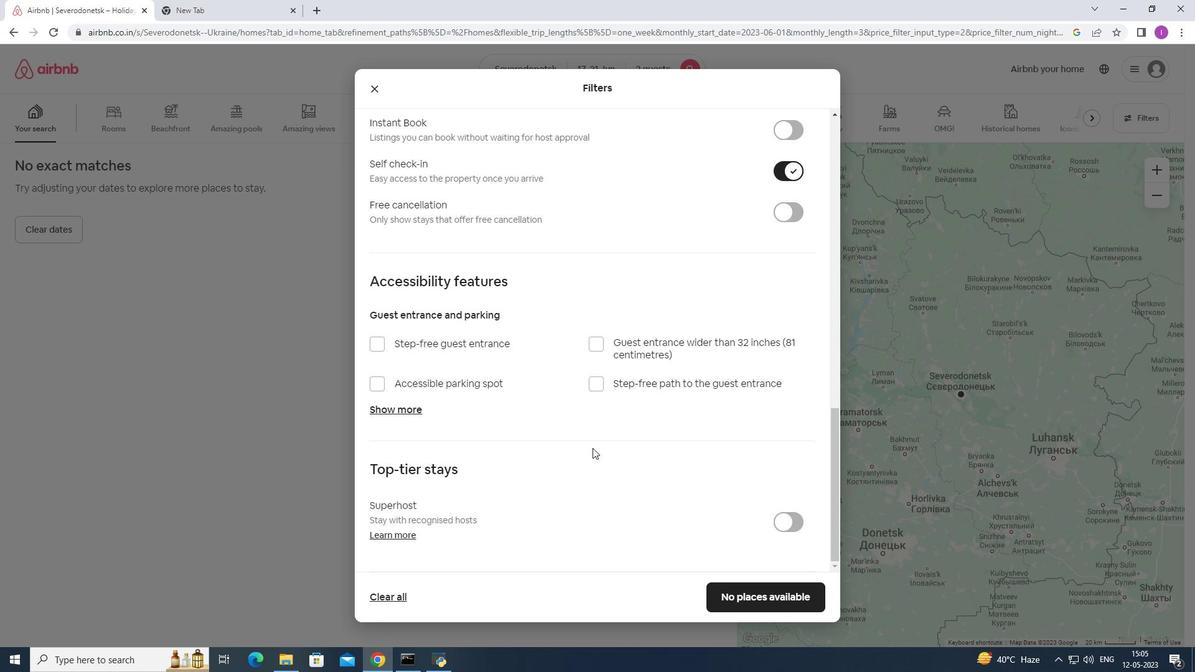
Action: Mouse scrolled (590, 448) with delta (0, 0)
Screenshot: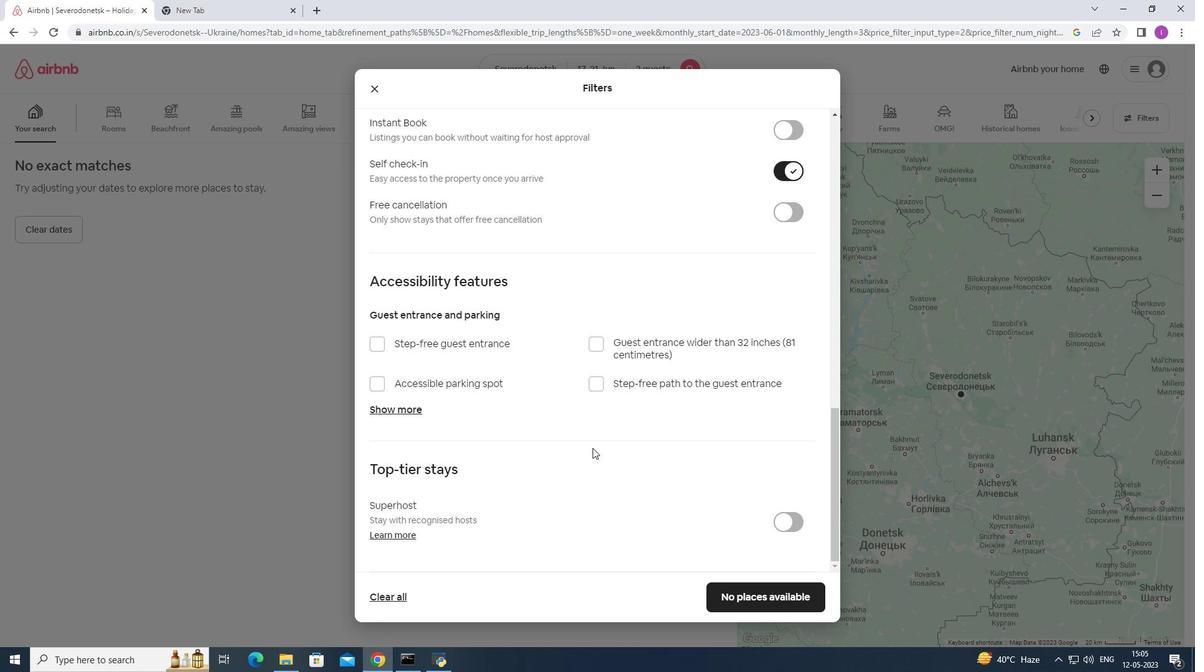 
Action: Mouse moved to (541, 483)
Screenshot: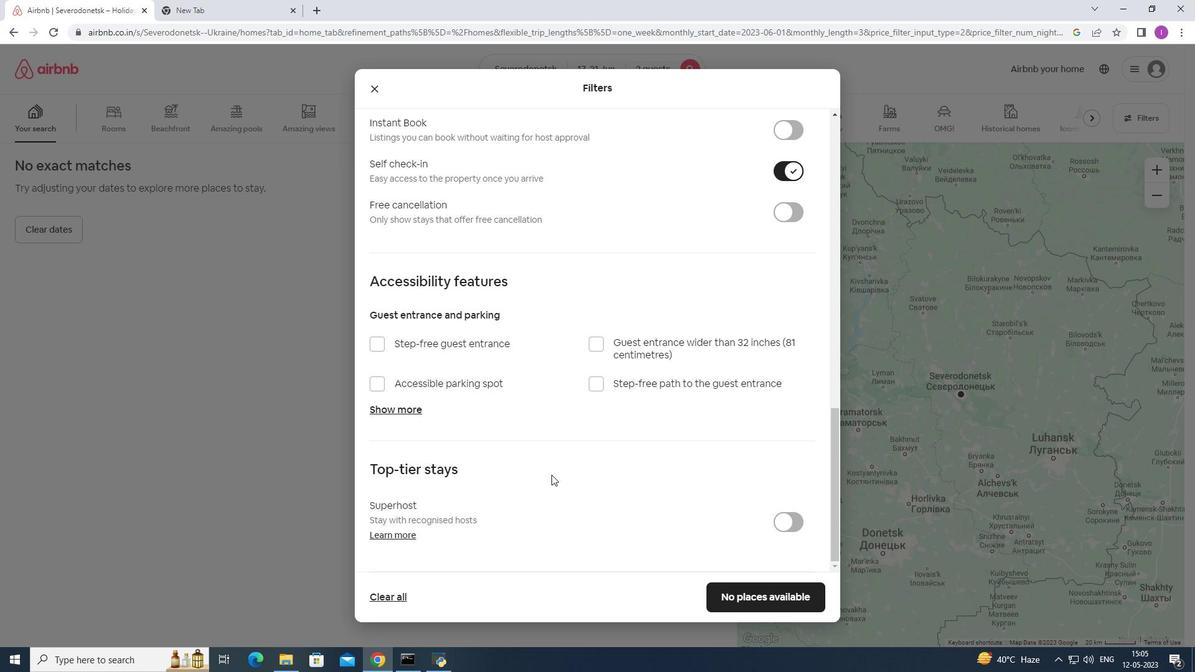 
Action: Mouse scrolled (541, 482) with delta (0, 0)
Screenshot: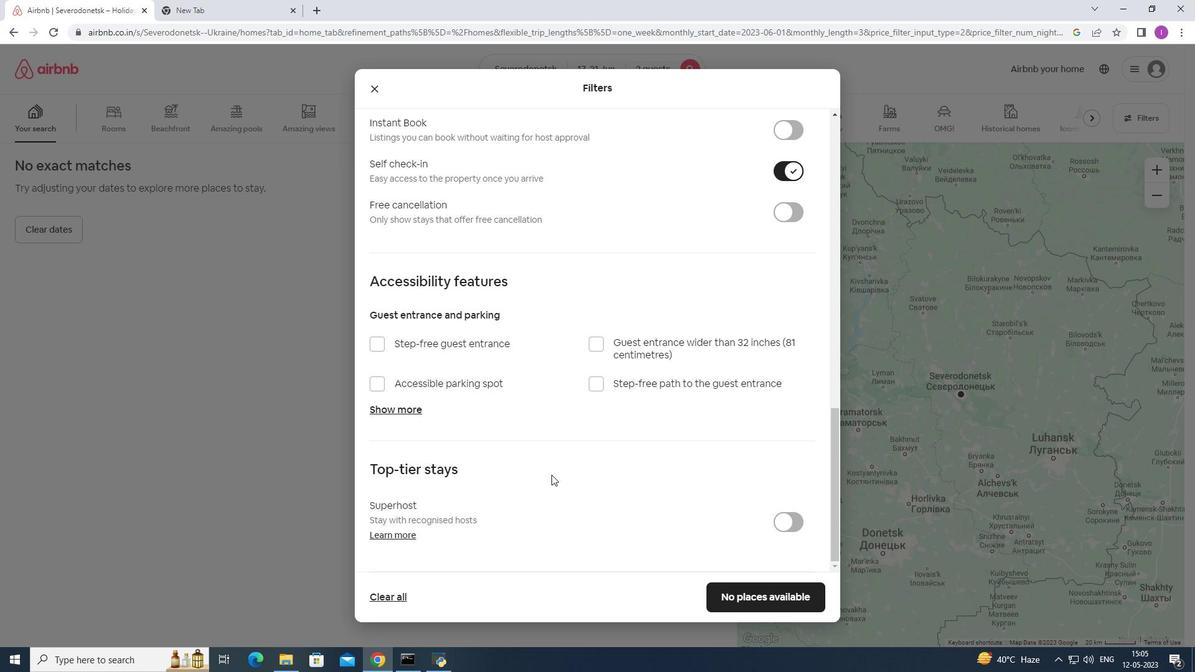 
Action: Mouse moved to (536, 493)
Screenshot: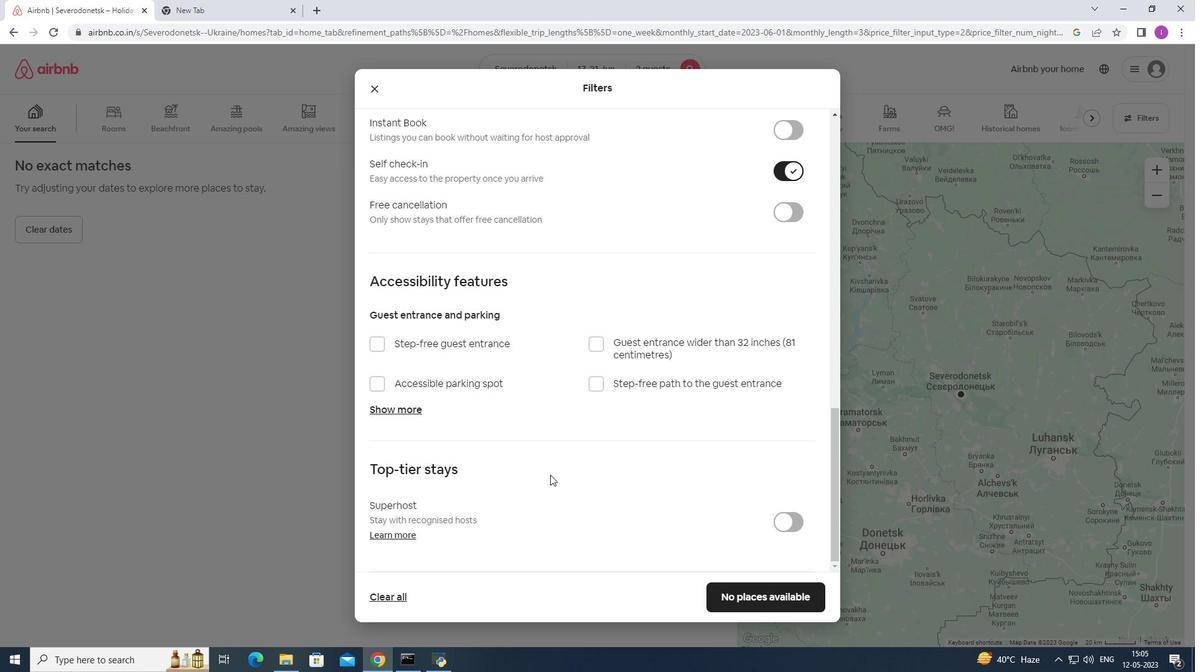 
Action: Mouse scrolled (536, 491) with delta (0, 0)
Screenshot: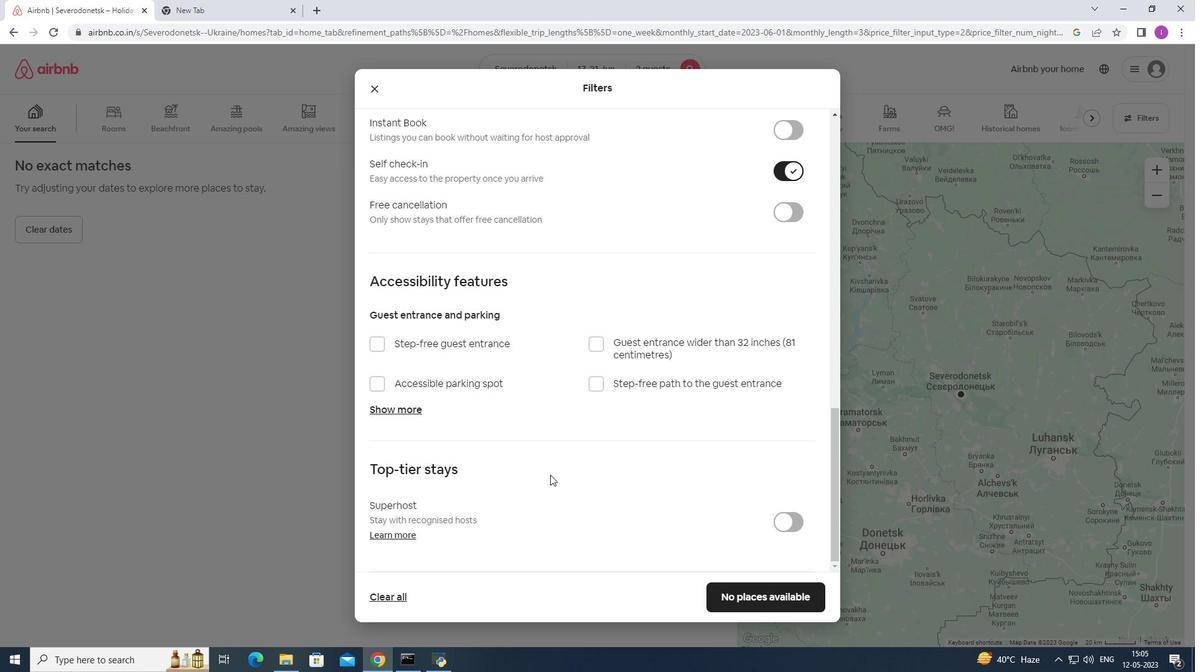 
Action: Mouse moved to (534, 498)
Screenshot: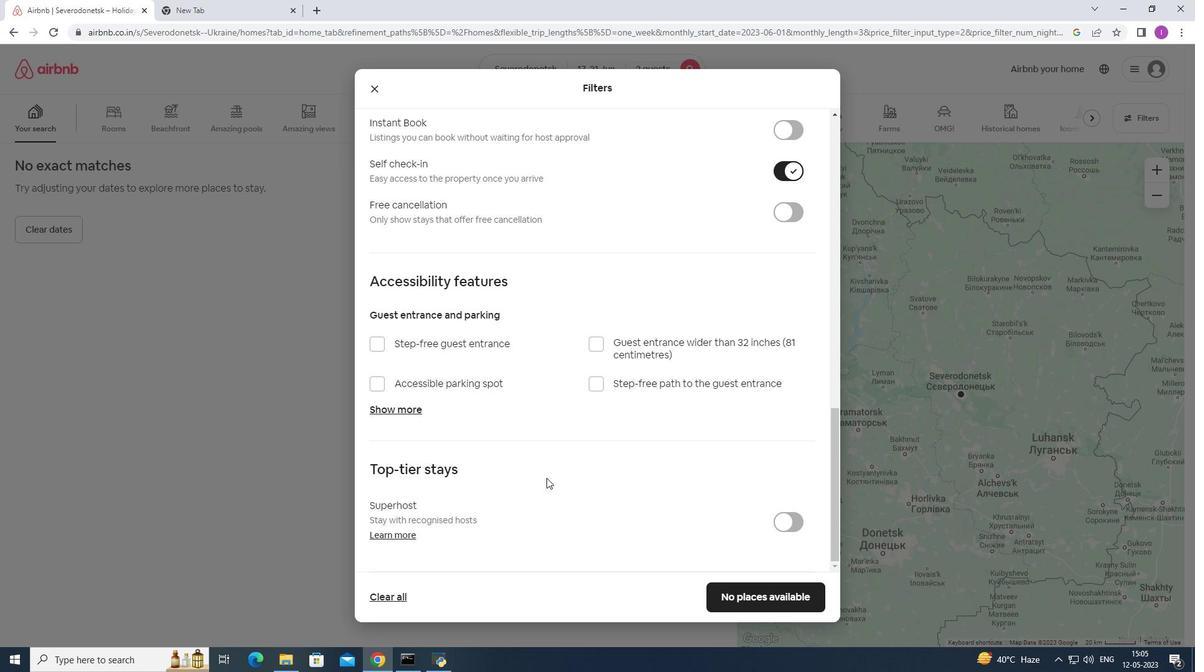 
Action: Mouse scrolled (534, 497) with delta (0, 0)
Screenshot: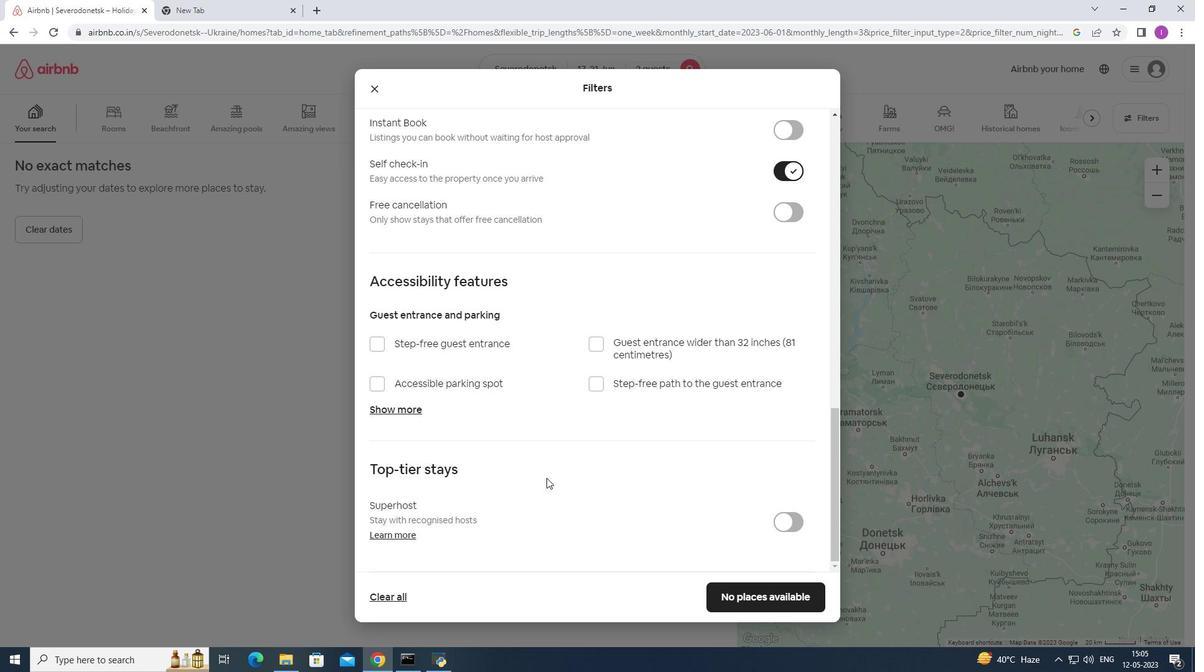 
Action: Mouse moved to (531, 501)
Screenshot: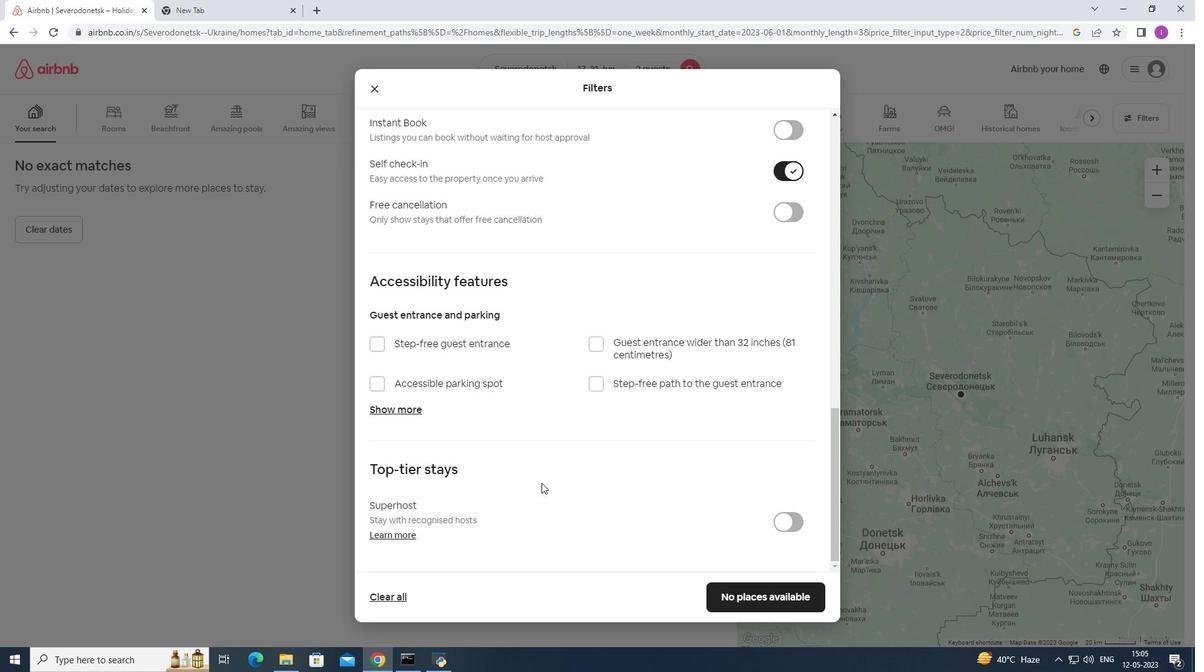 
Action: Mouse scrolled (531, 500) with delta (0, 0)
Screenshot: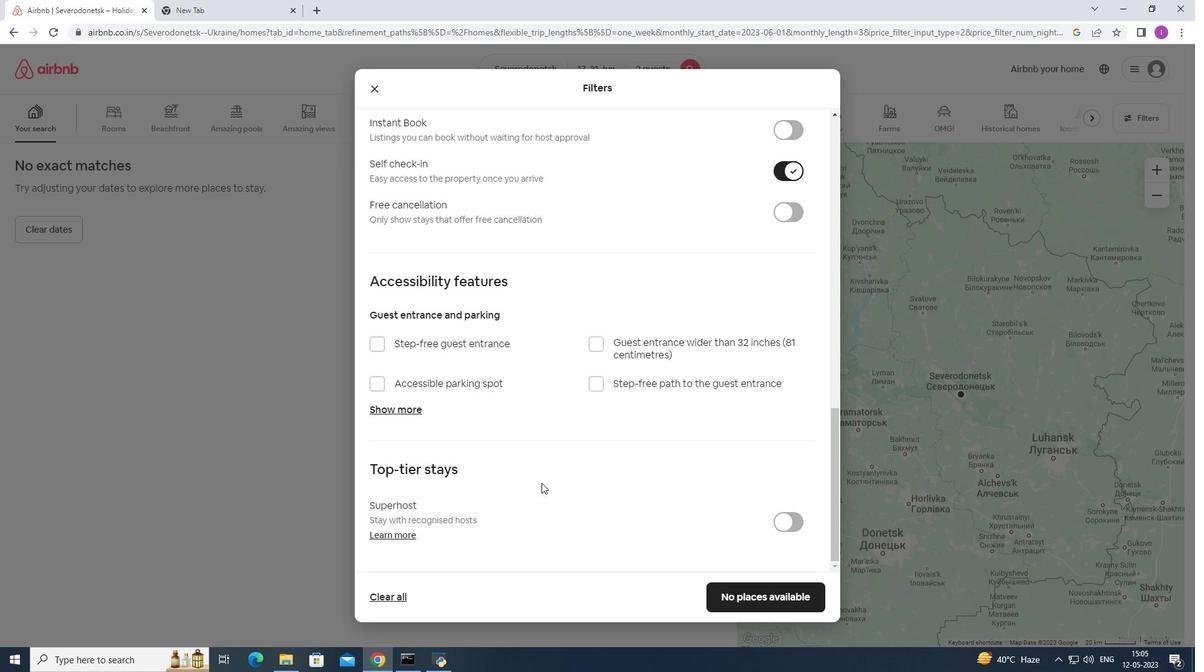 
Action: Mouse moved to (748, 598)
Screenshot: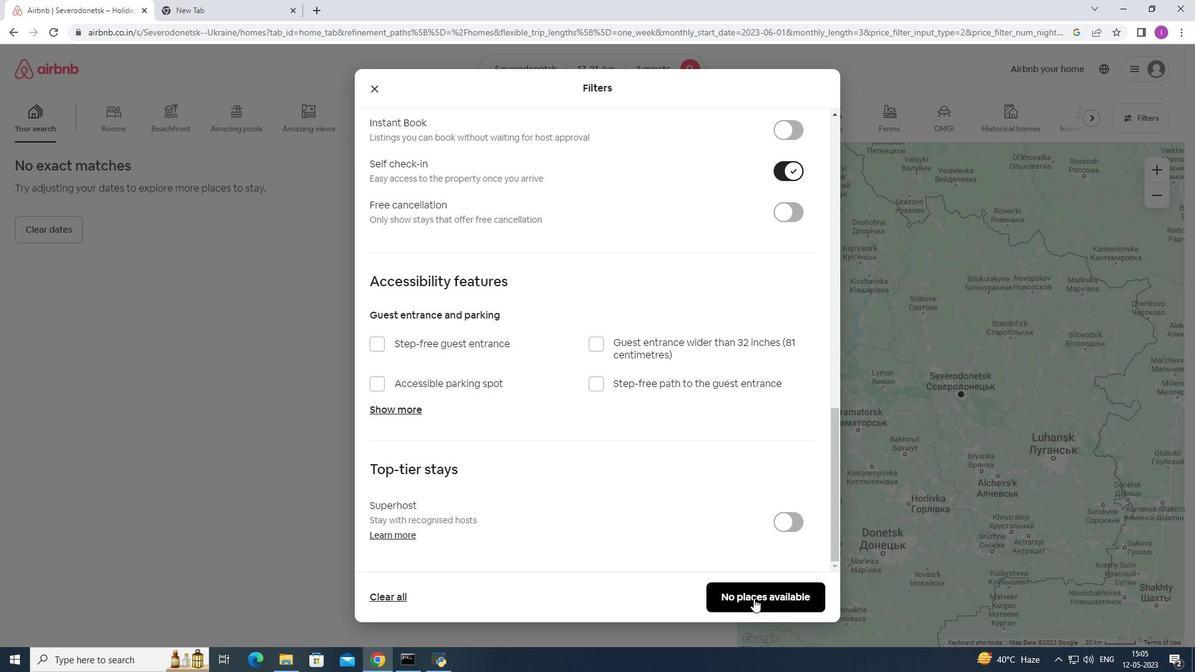 
Action: Mouse pressed left at (748, 598)
Screenshot: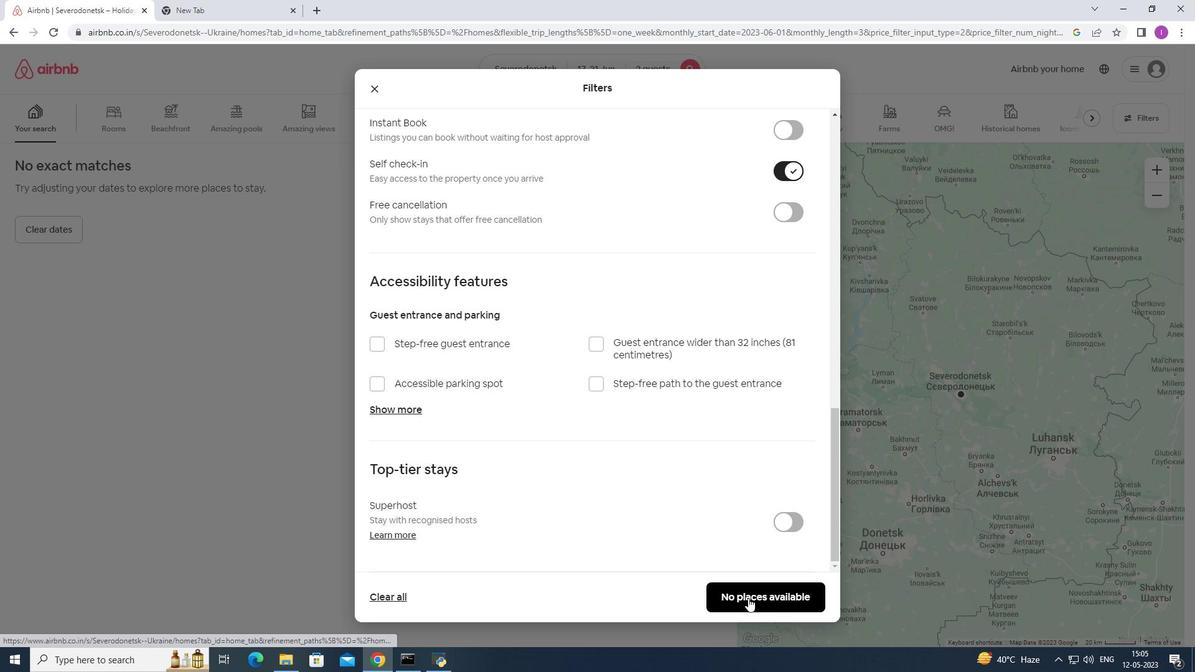 
Action: Mouse moved to (748, 598)
Screenshot: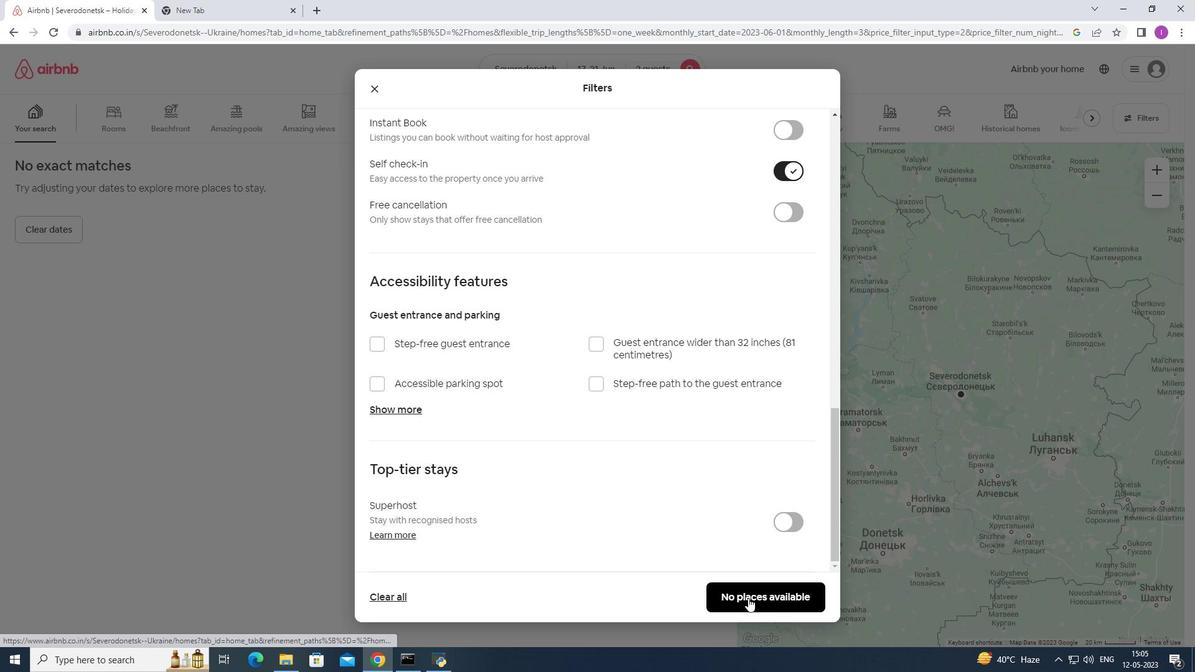 
